 Task: Find connections with filter location Brilon with filter topic #femaleentrepreneurwith filter profile language English with filter current company Reserve Bank of India (RBI) with filter school Indian Institute of Technology, Delhi with filter industry Travel Arrangements with filter service category WordPress Design with filter keywords title Business Analyst
Action: Mouse moved to (678, 92)
Screenshot: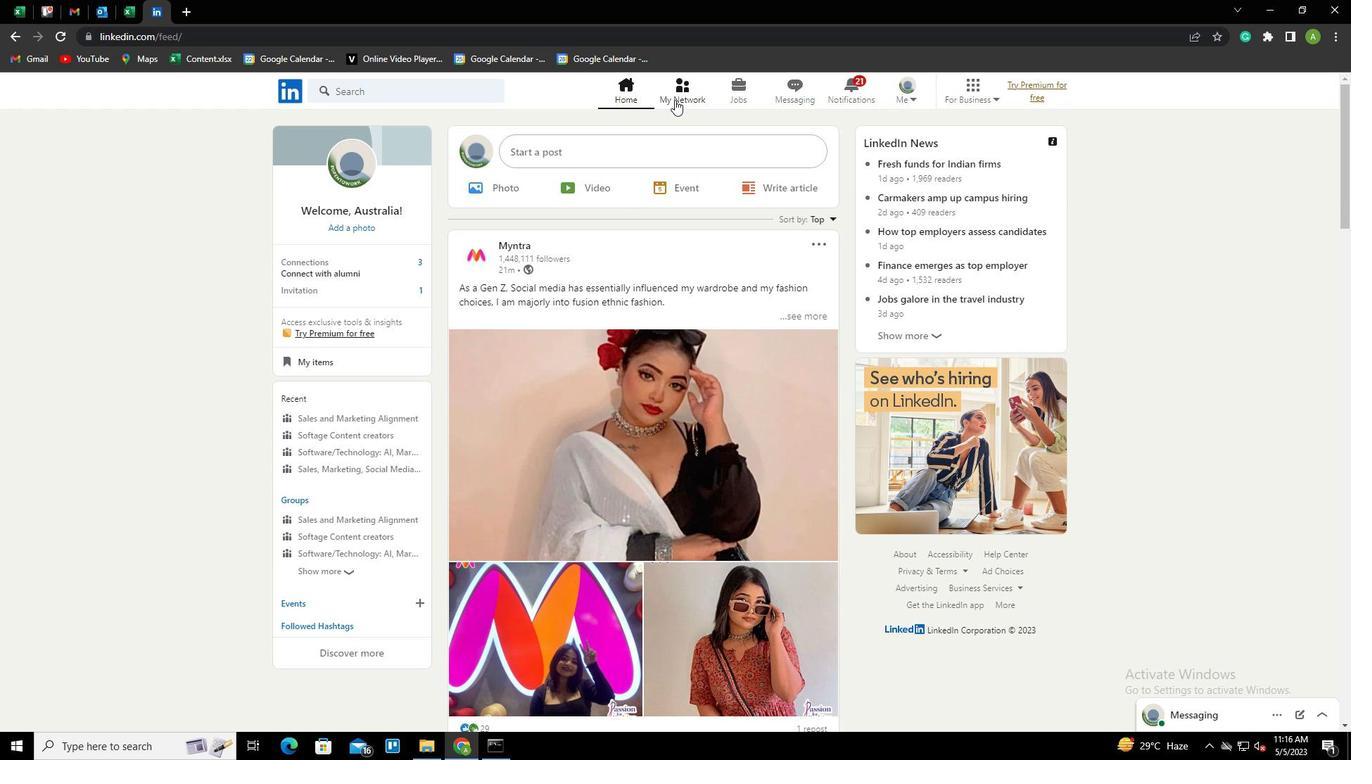 
Action: Mouse pressed left at (678, 92)
Screenshot: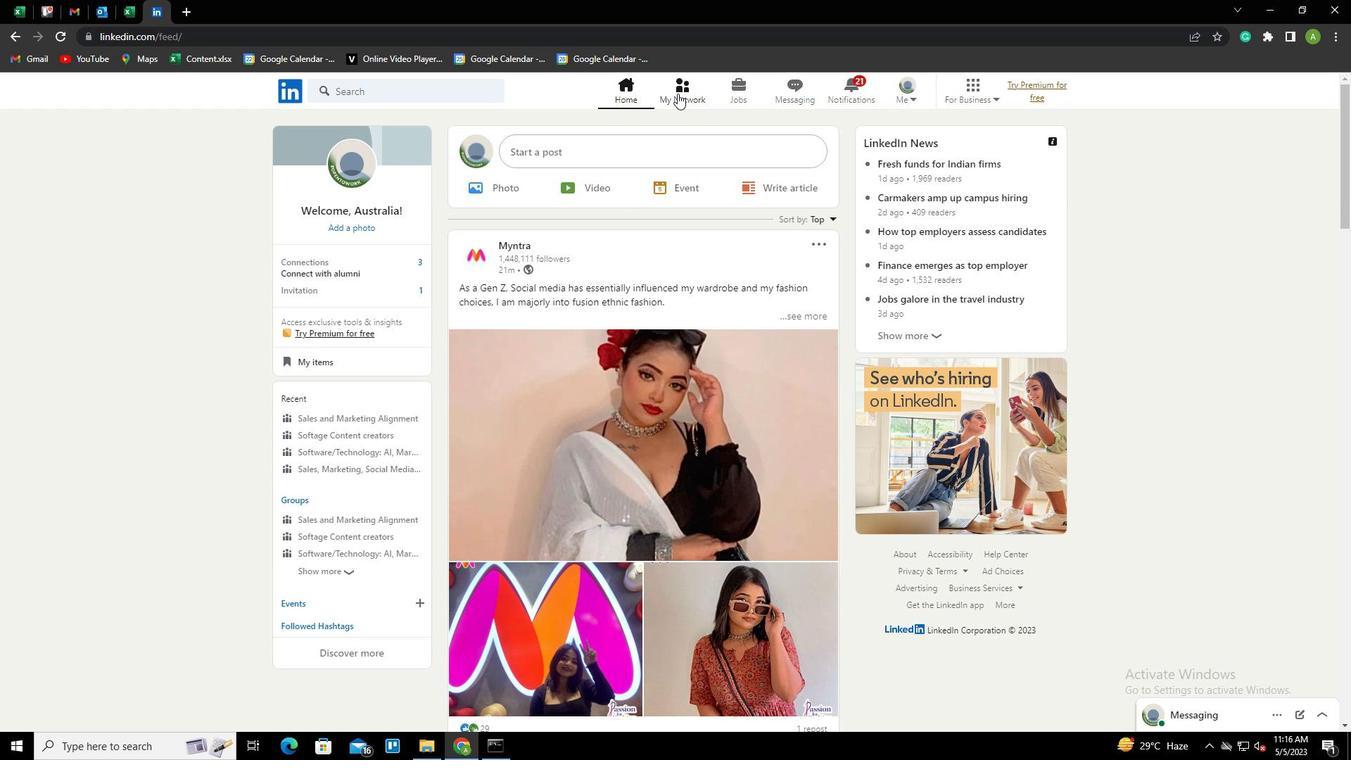 
Action: Mouse moved to (324, 171)
Screenshot: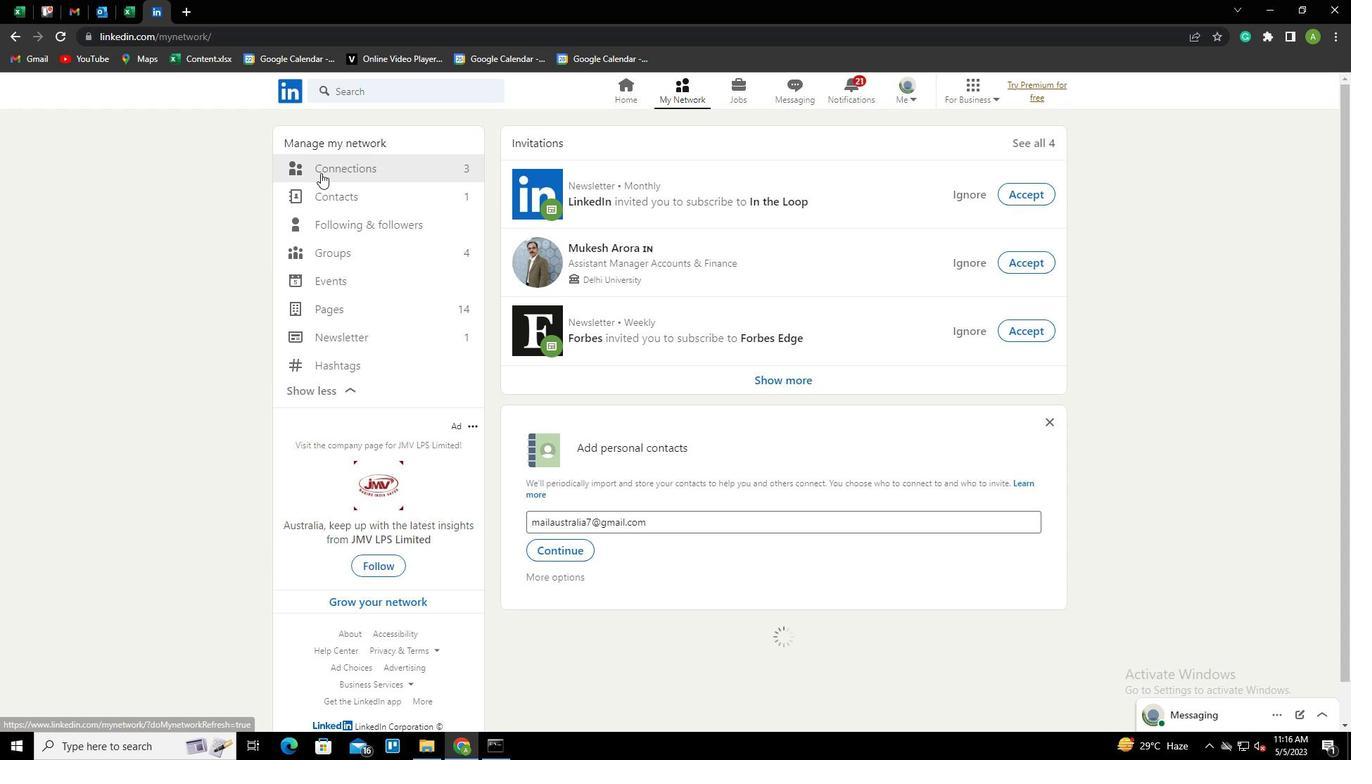 
Action: Mouse pressed left at (324, 171)
Screenshot: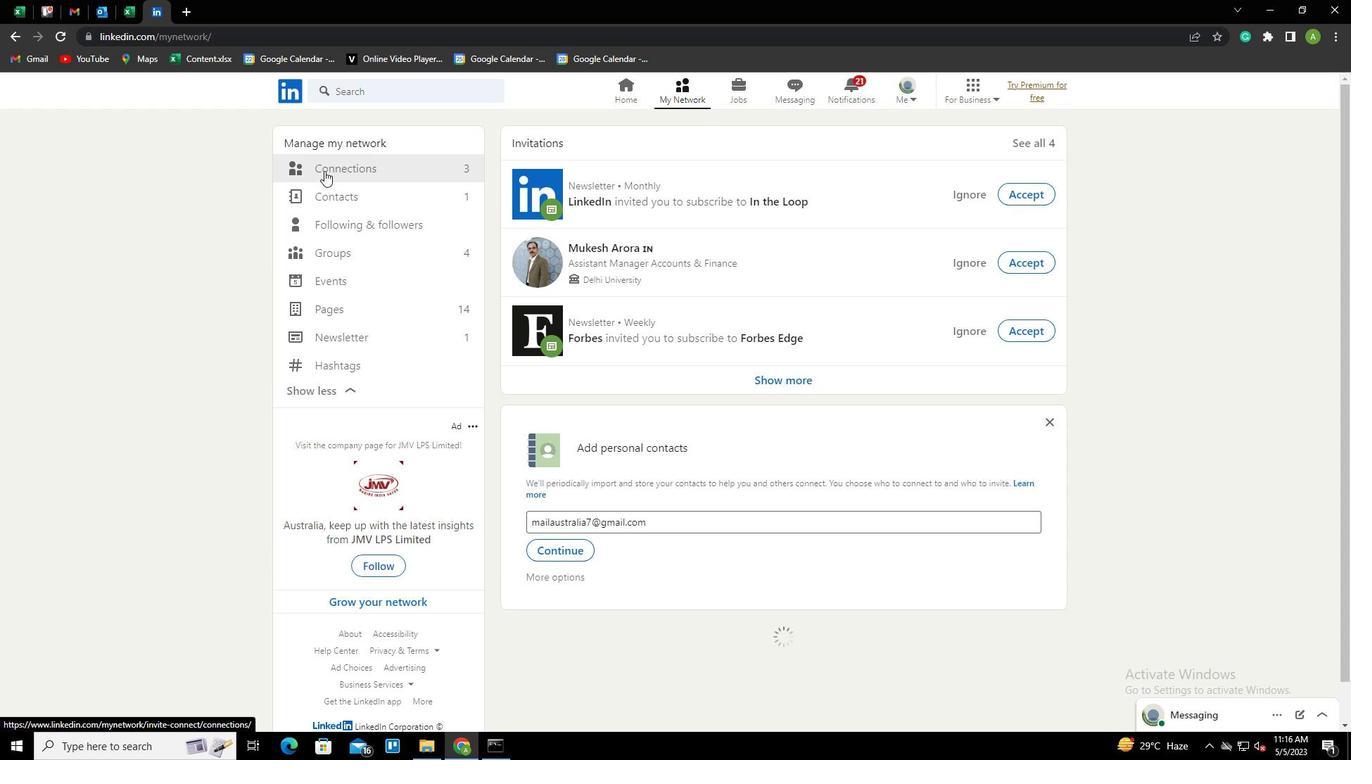 
Action: Mouse moved to (771, 169)
Screenshot: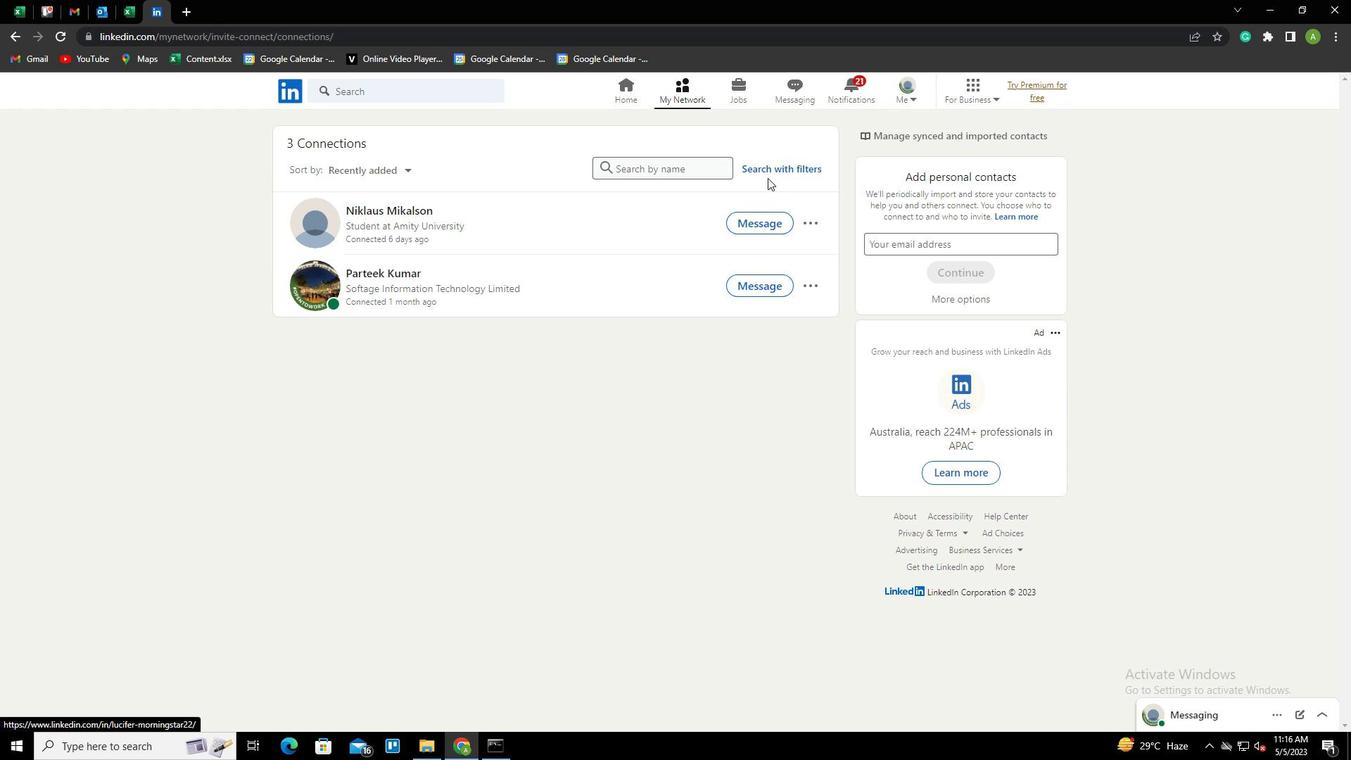 
Action: Mouse pressed left at (771, 169)
Screenshot: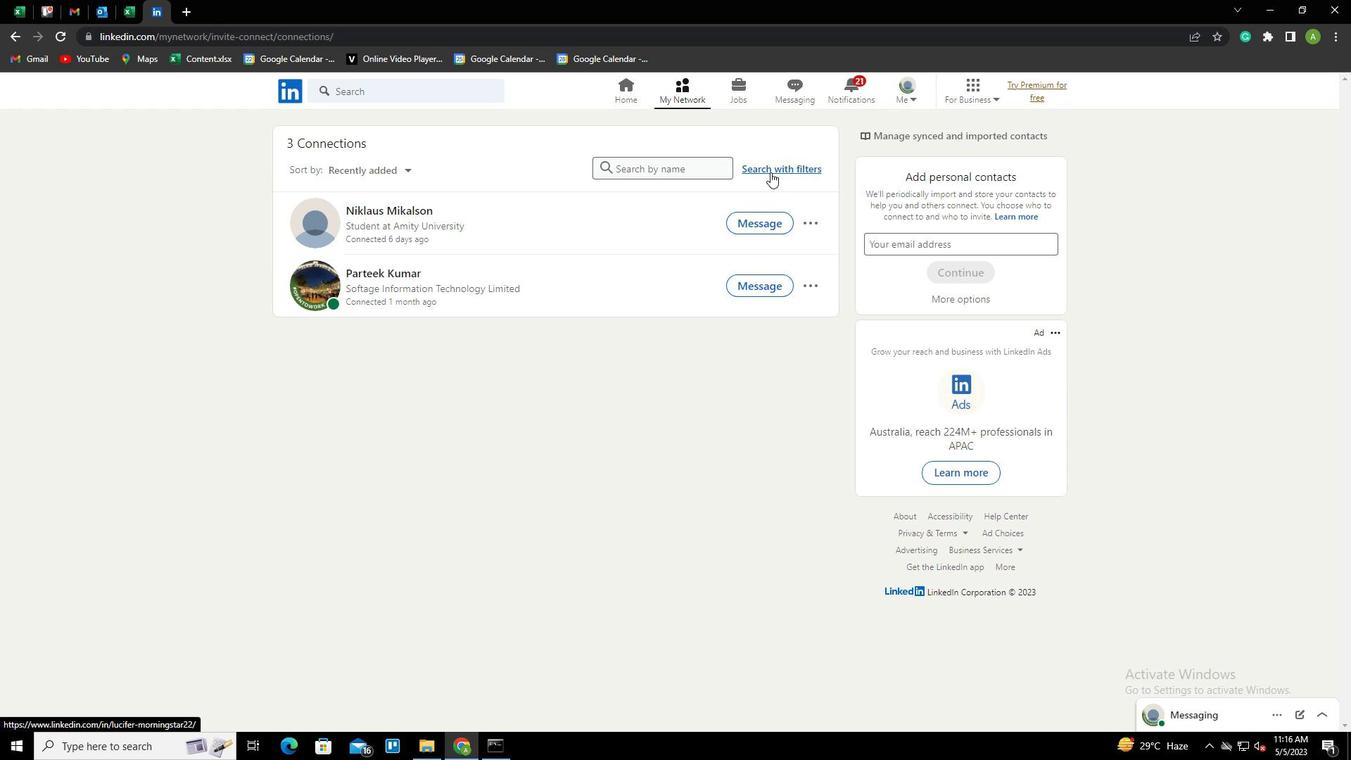 
Action: Mouse moved to (721, 128)
Screenshot: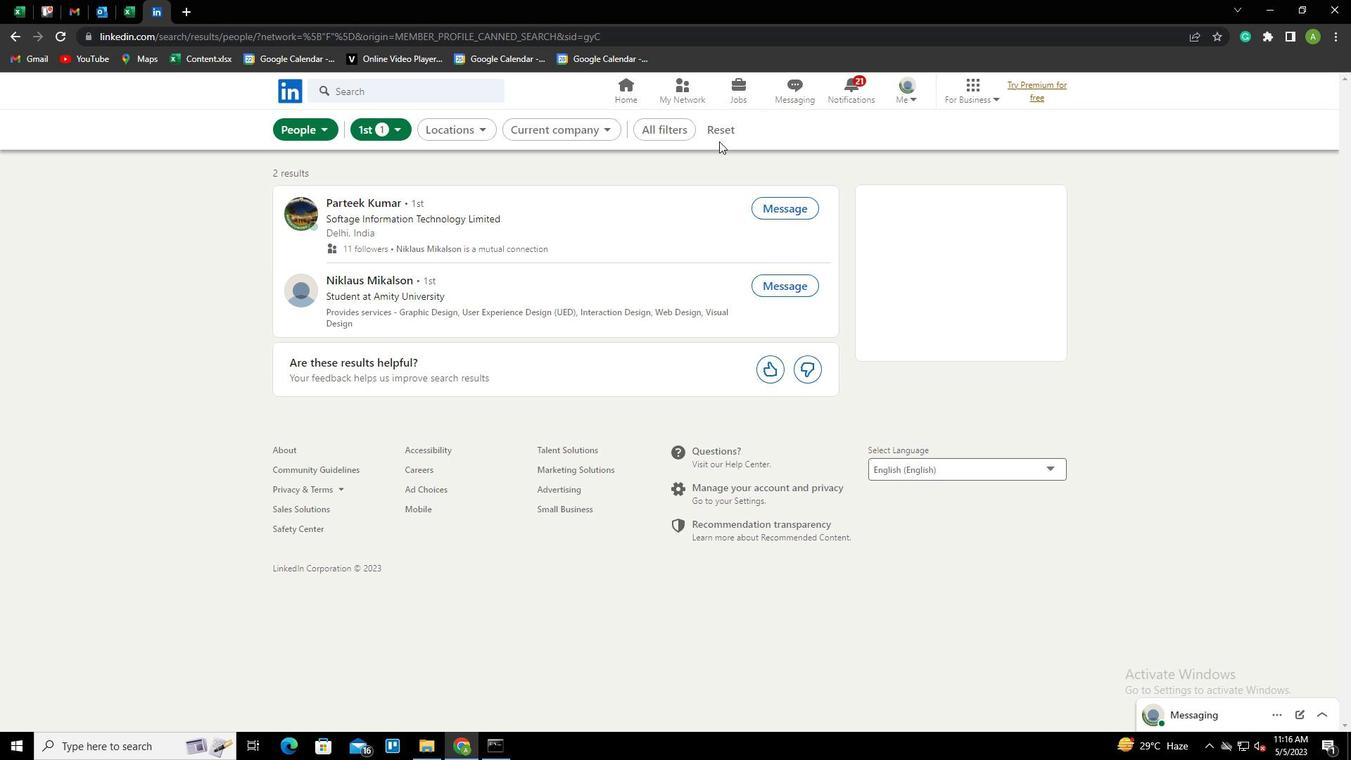 
Action: Mouse pressed left at (721, 128)
Screenshot: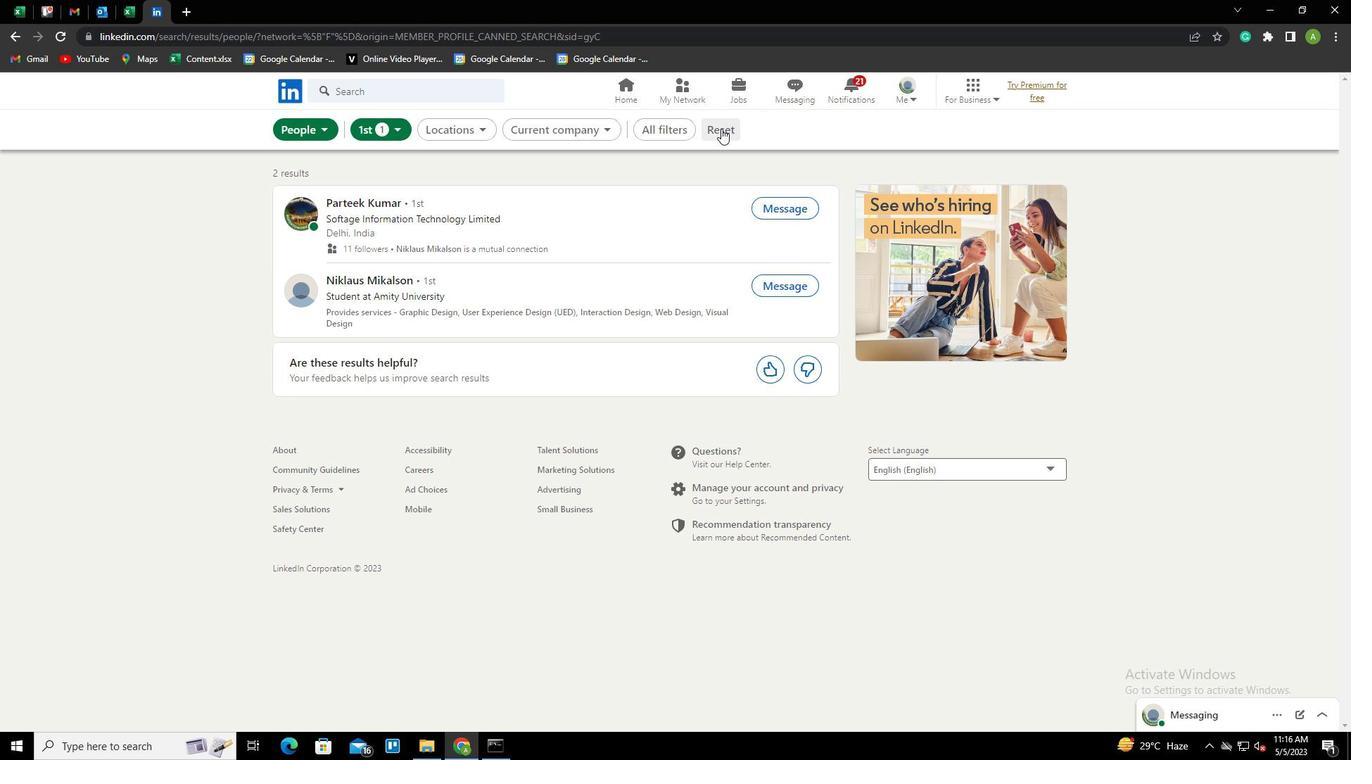 
Action: Mouse moved to (702, 128)
Screenshot: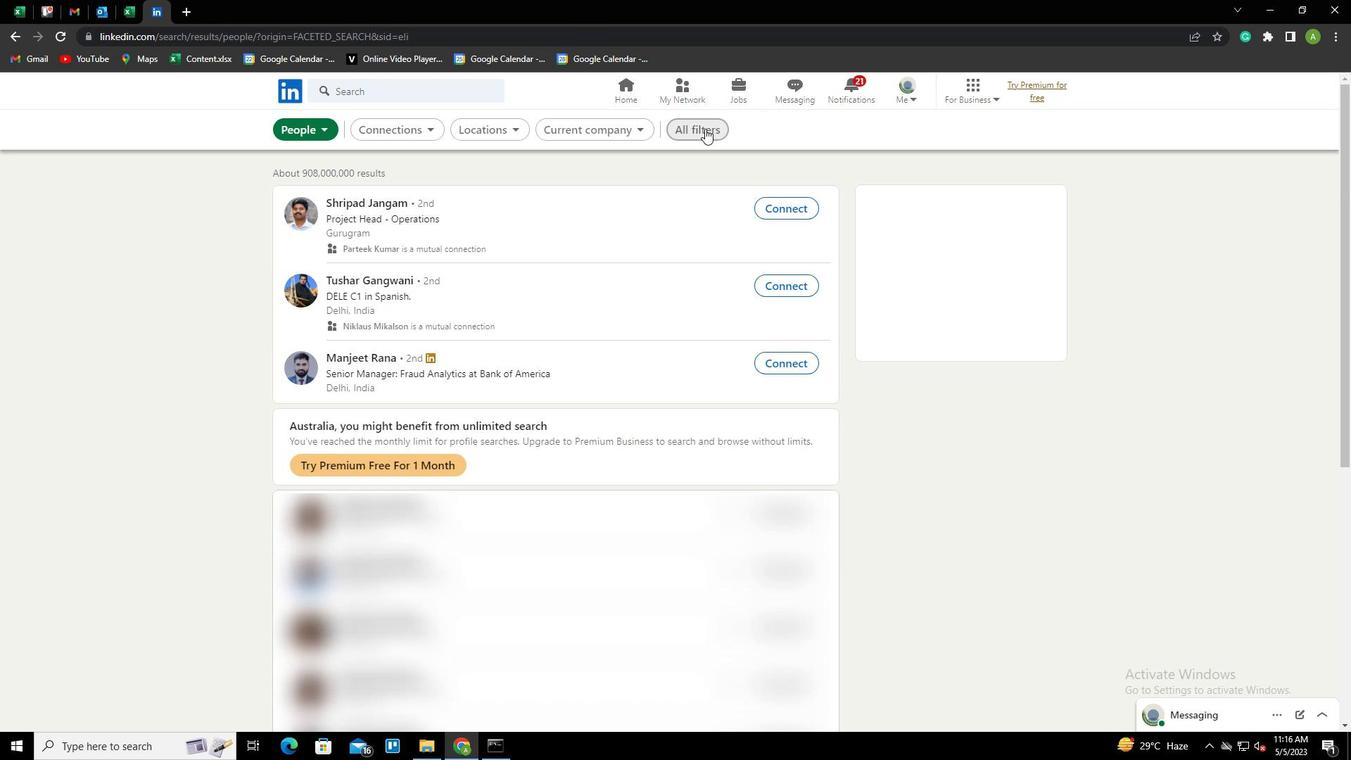 
Action: Mouse pressed left at (702, 128)
Screenshot: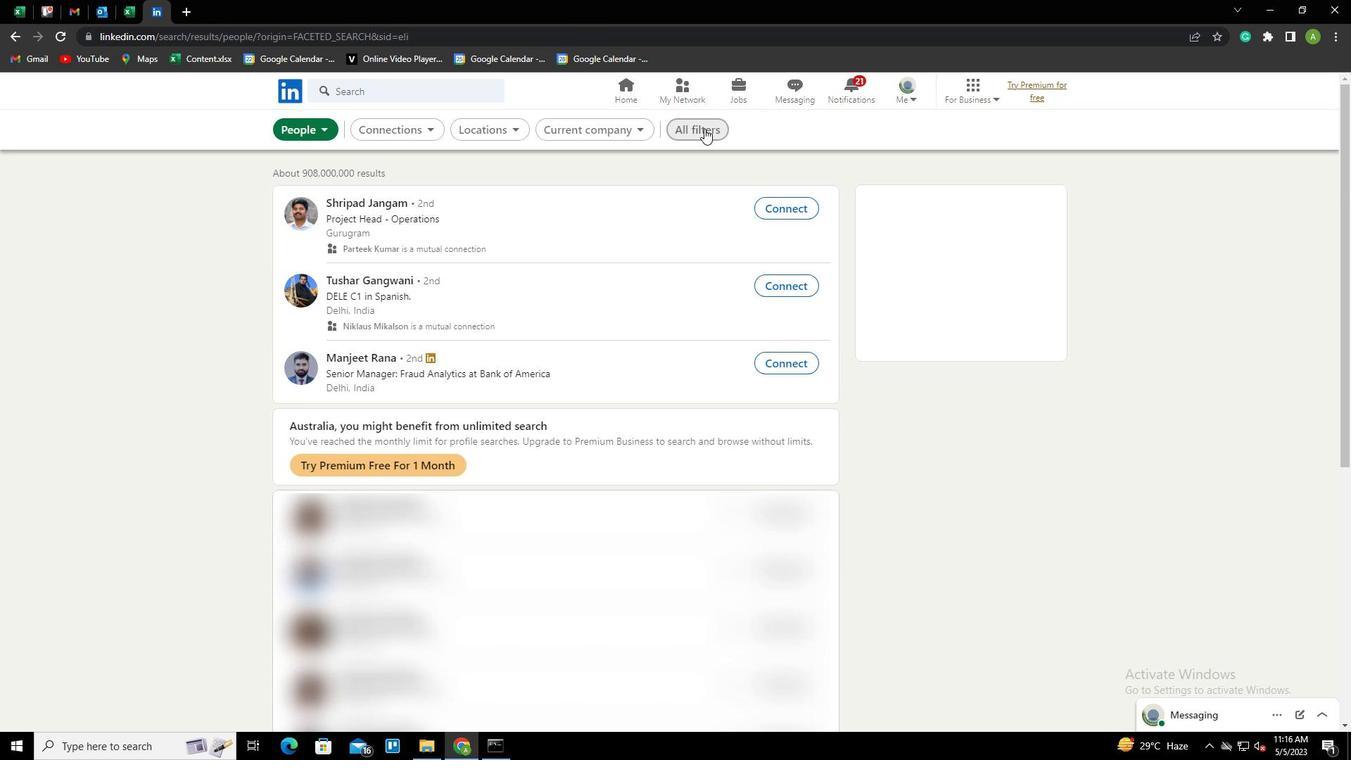 
Action: Mouse moved to (1077, 417)
Screenshot: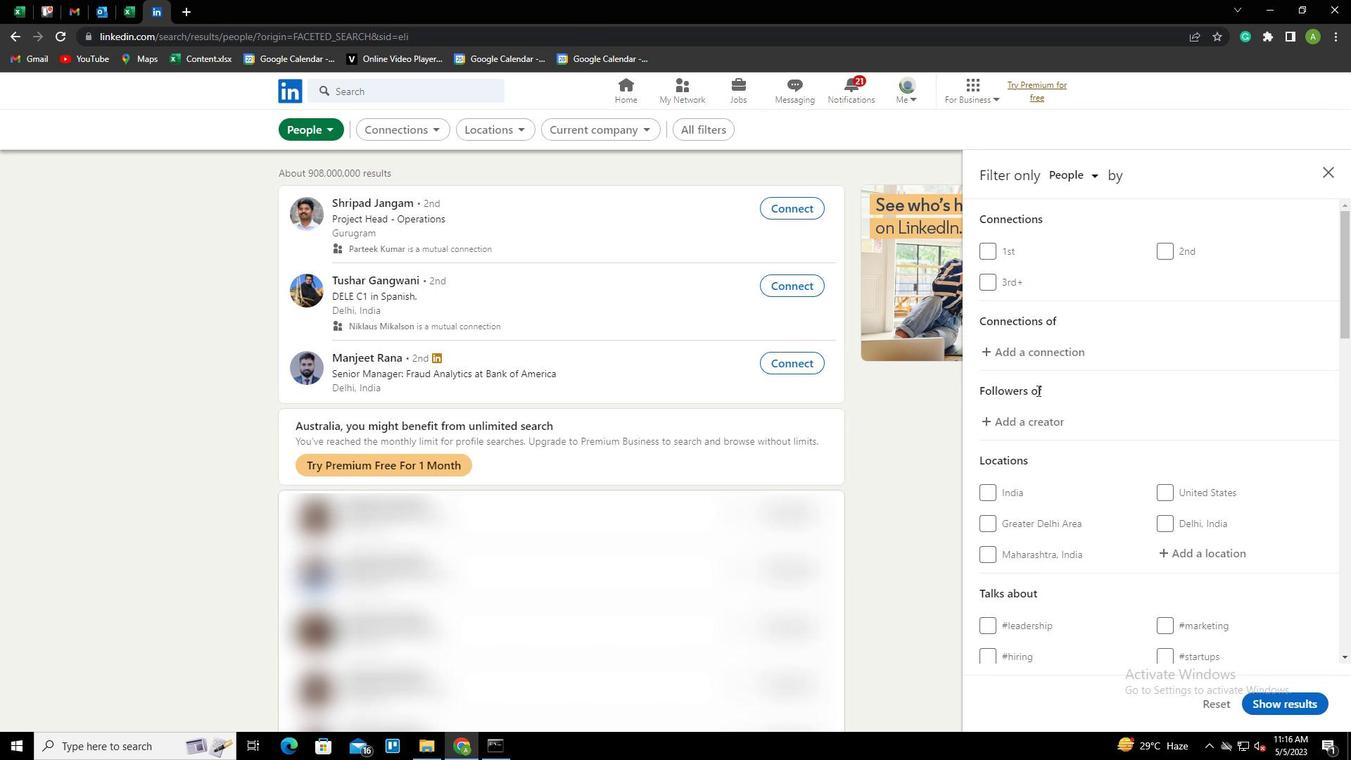 
Action: Mouse scrolled (1077, 416) with delta (0, 0)
Screenshot: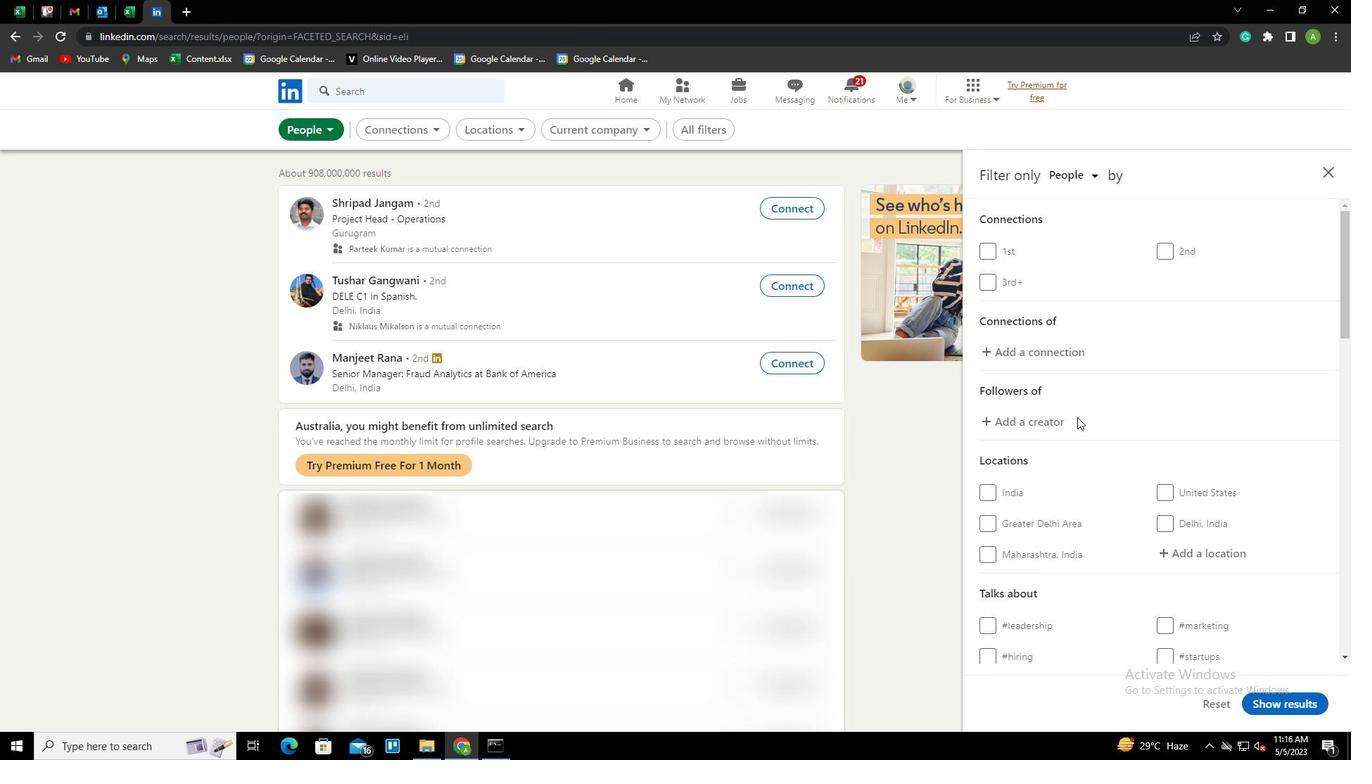 
Action: Mouse scrolled (1077, 416) with delta (0, 0)
Screenshot: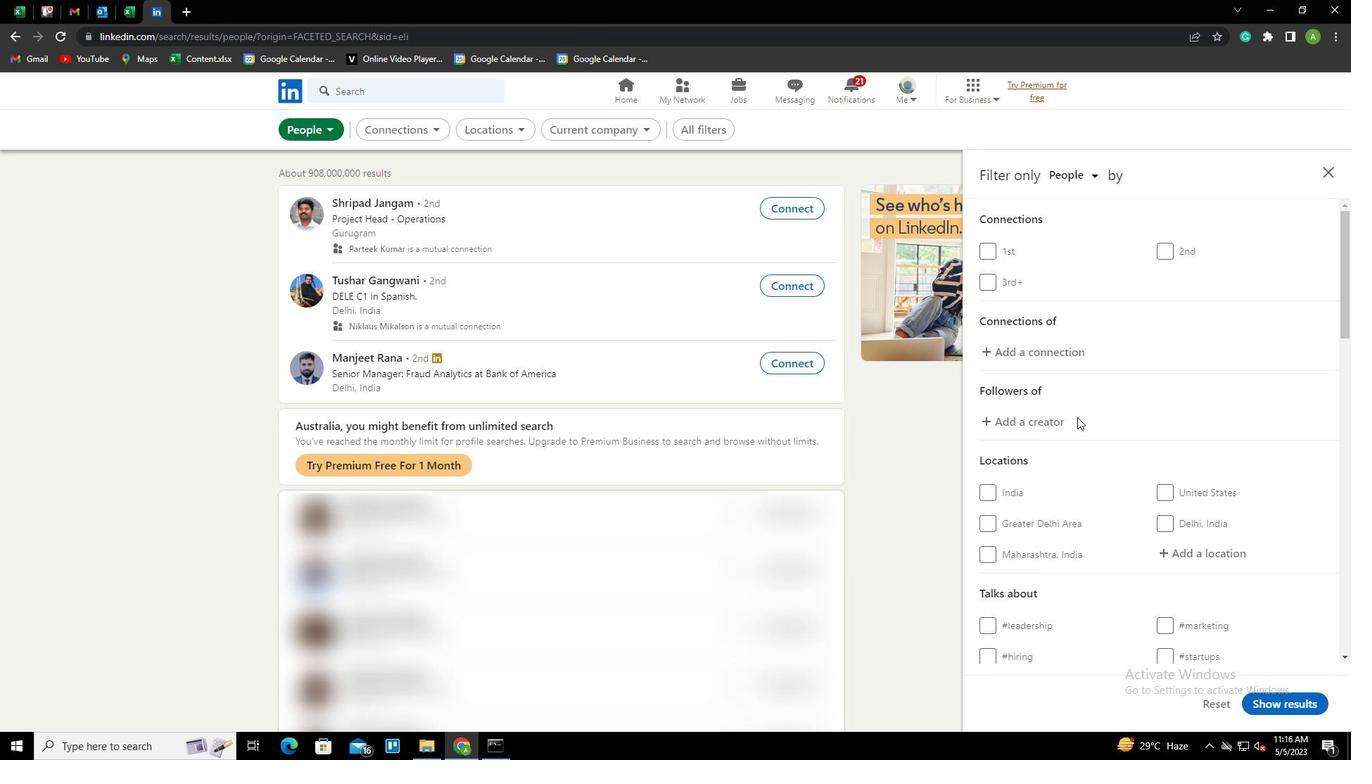 
Action: Mouse moved to (1181, 410)
Screenshot: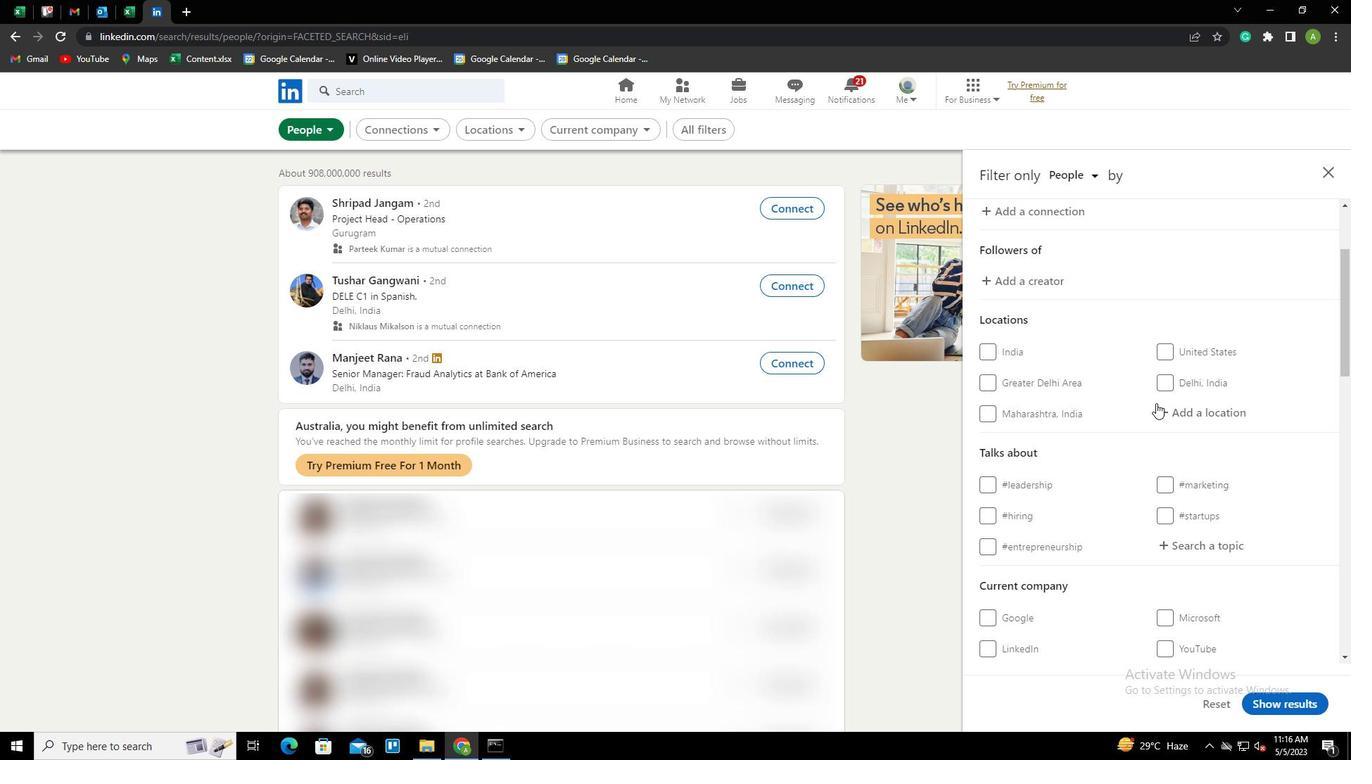 
Action: Mouse pressed left at (1181, 410)
Screenshot: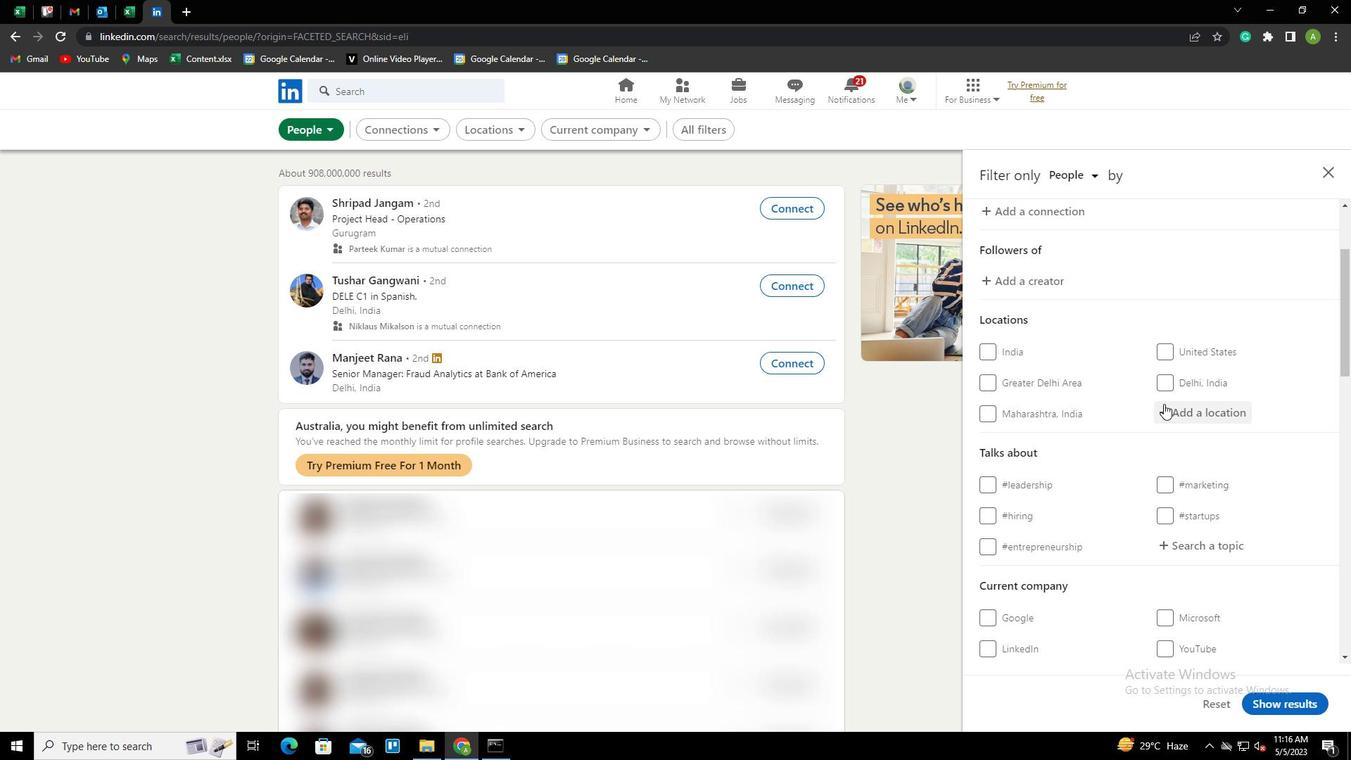 
Action: Key pressed <Key.shift><Key.shift><Key.shift><Key.shift><Key.shift><Key.shift><Key.shift><Key.shift><Key.shift><Key.shift><Key.shift><Key.shift>BRILONG<Key.backspace><Key.down><Key.enter>
Screenshot: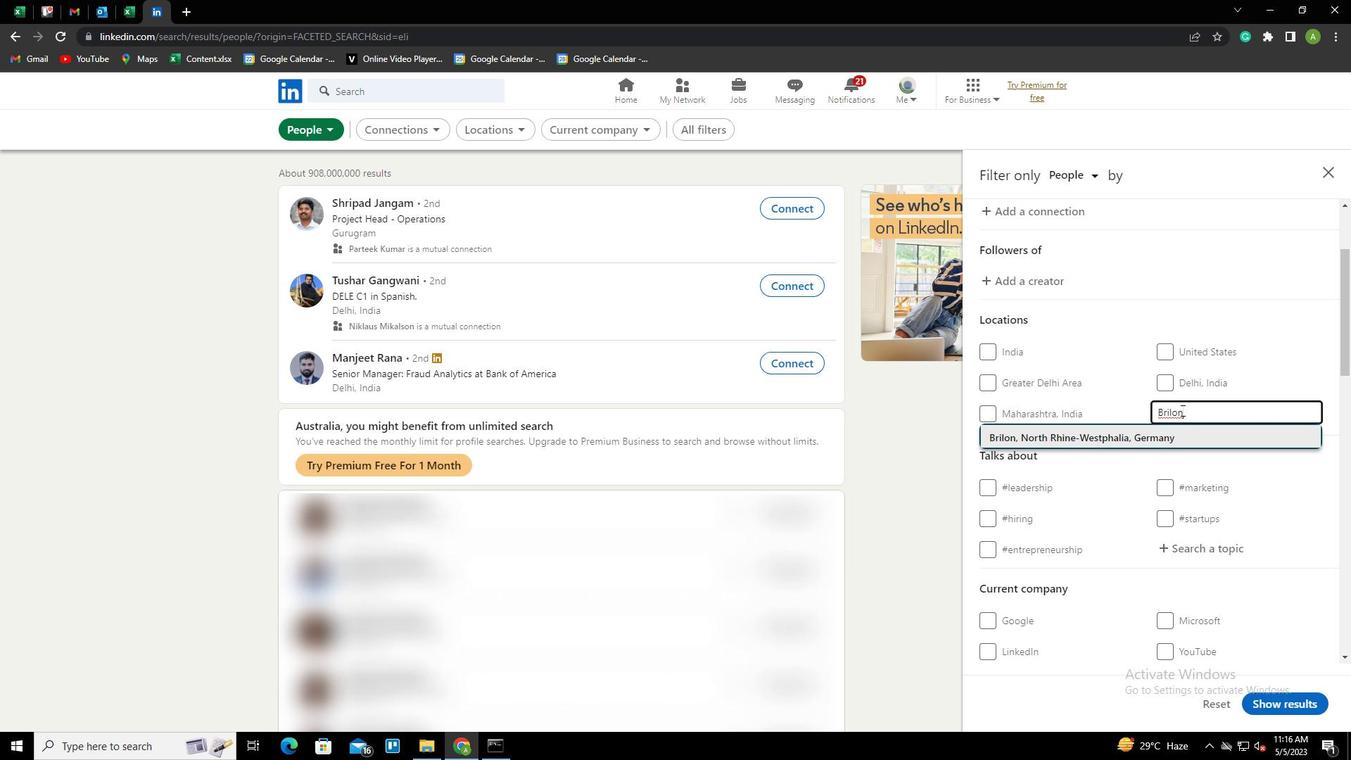 
Action: Mouse scrolled (1181, 409) with delta (0, 0)
Screenshot: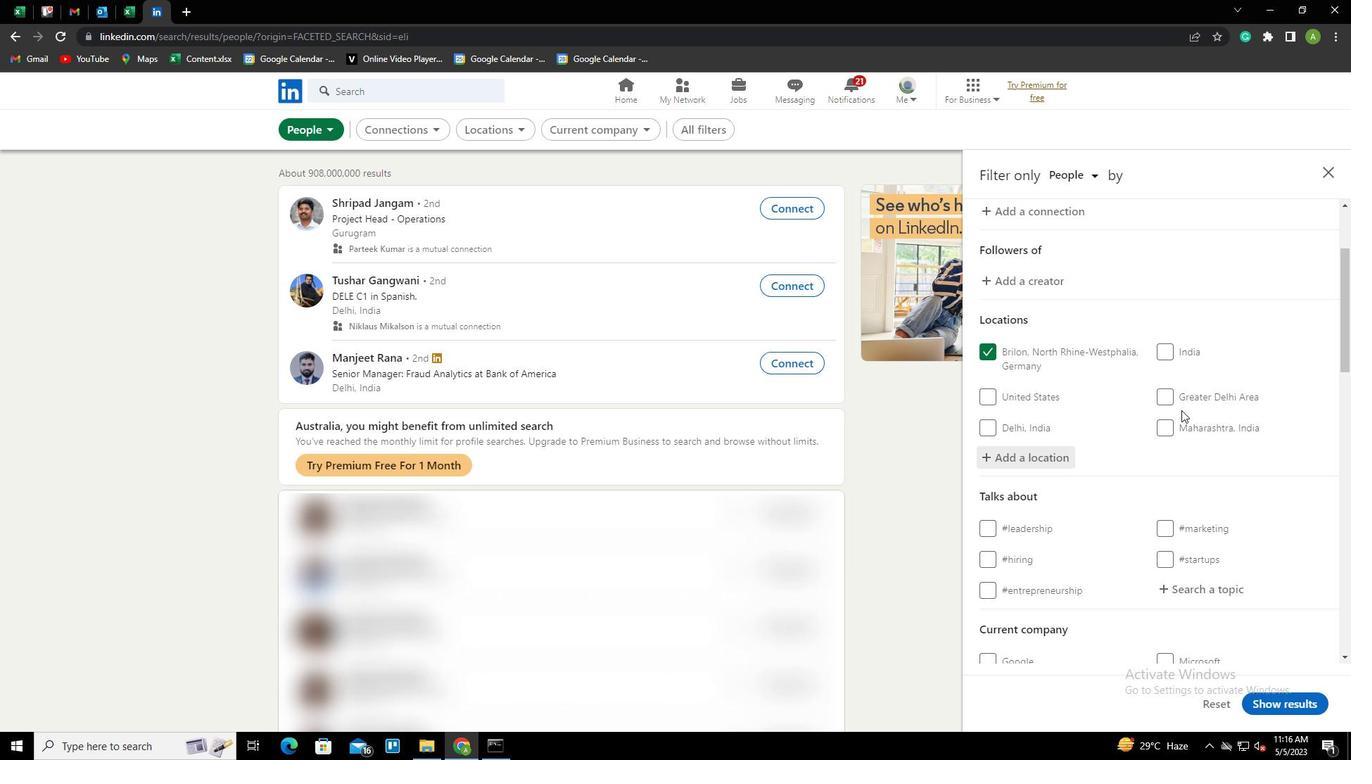 
Action: Mouse scrolled (1181, 409) with delta (0, 0)
Screenshot: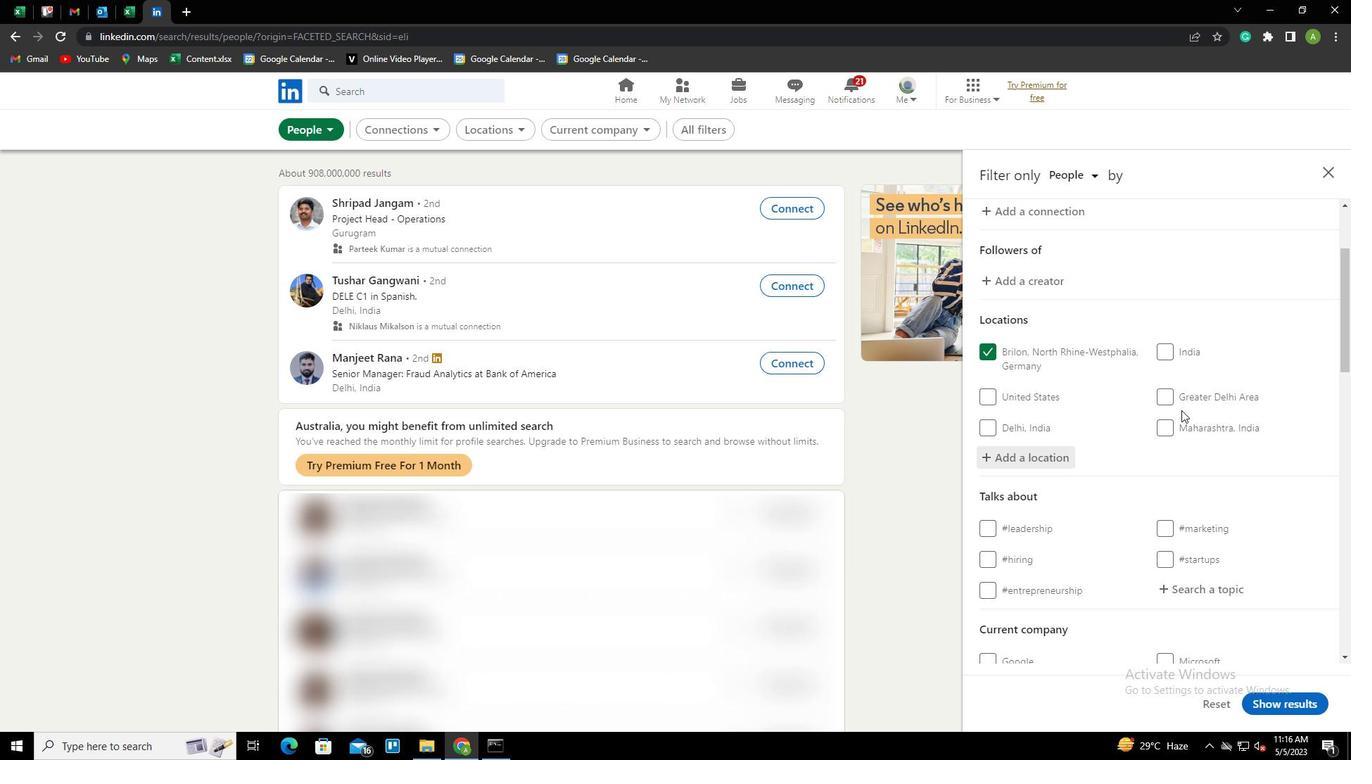 
Action: Mouse moved to (1184, 448)
Screenshot: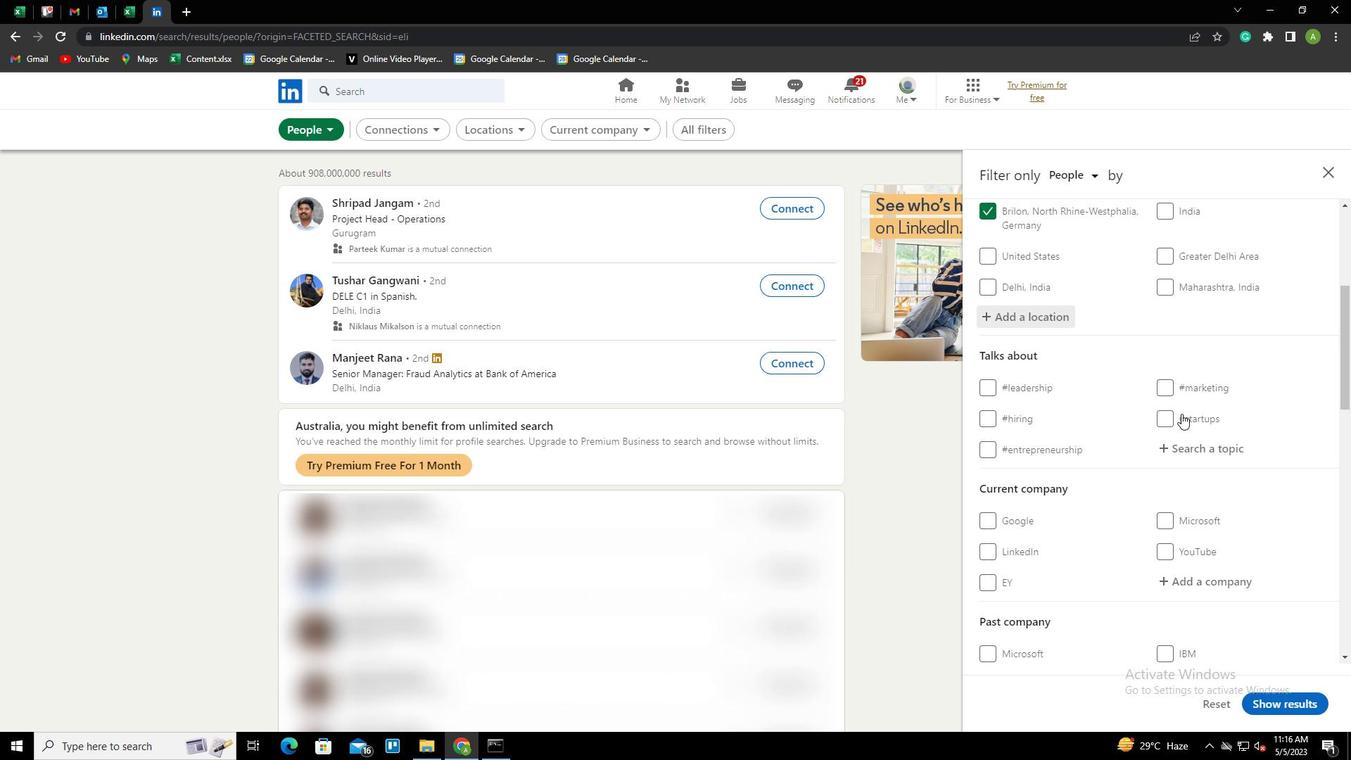 
Action: Mouse pressed left at (1184, 448)
Screenshot: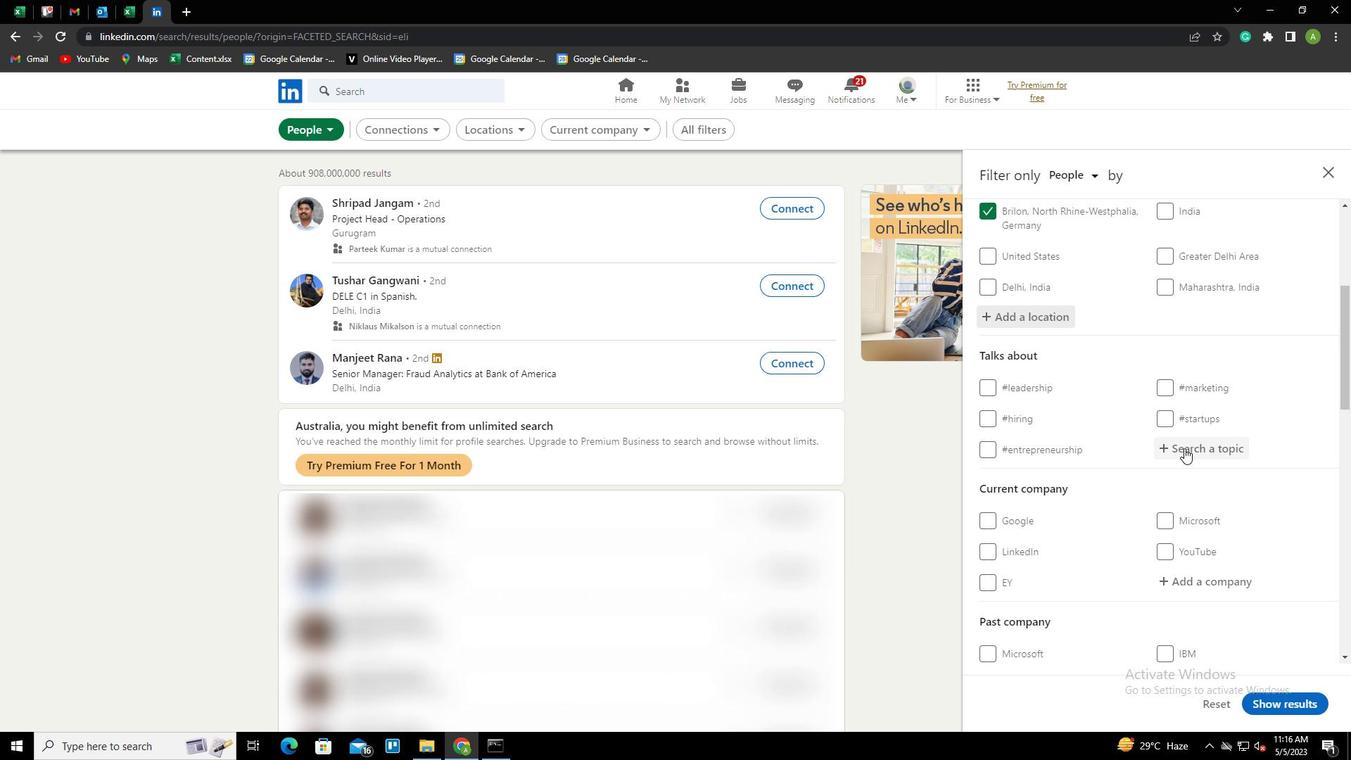 
Action: Key pressed FEMALENTREPRENEUT<Key.backspace>R<Key.down><Key.enter>
Screenshot: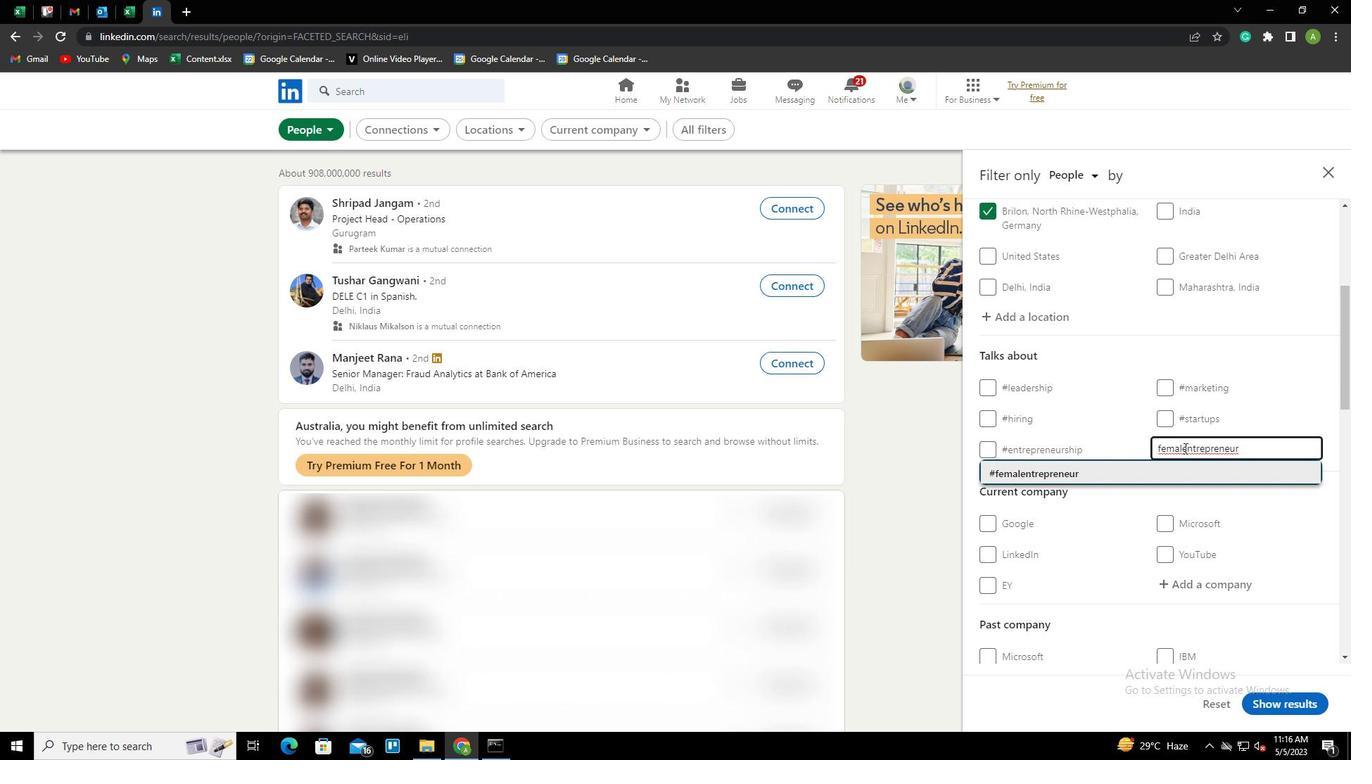 
Action: Mouse scrolled (1184, 447) with delta (0, 0)
Screenshot: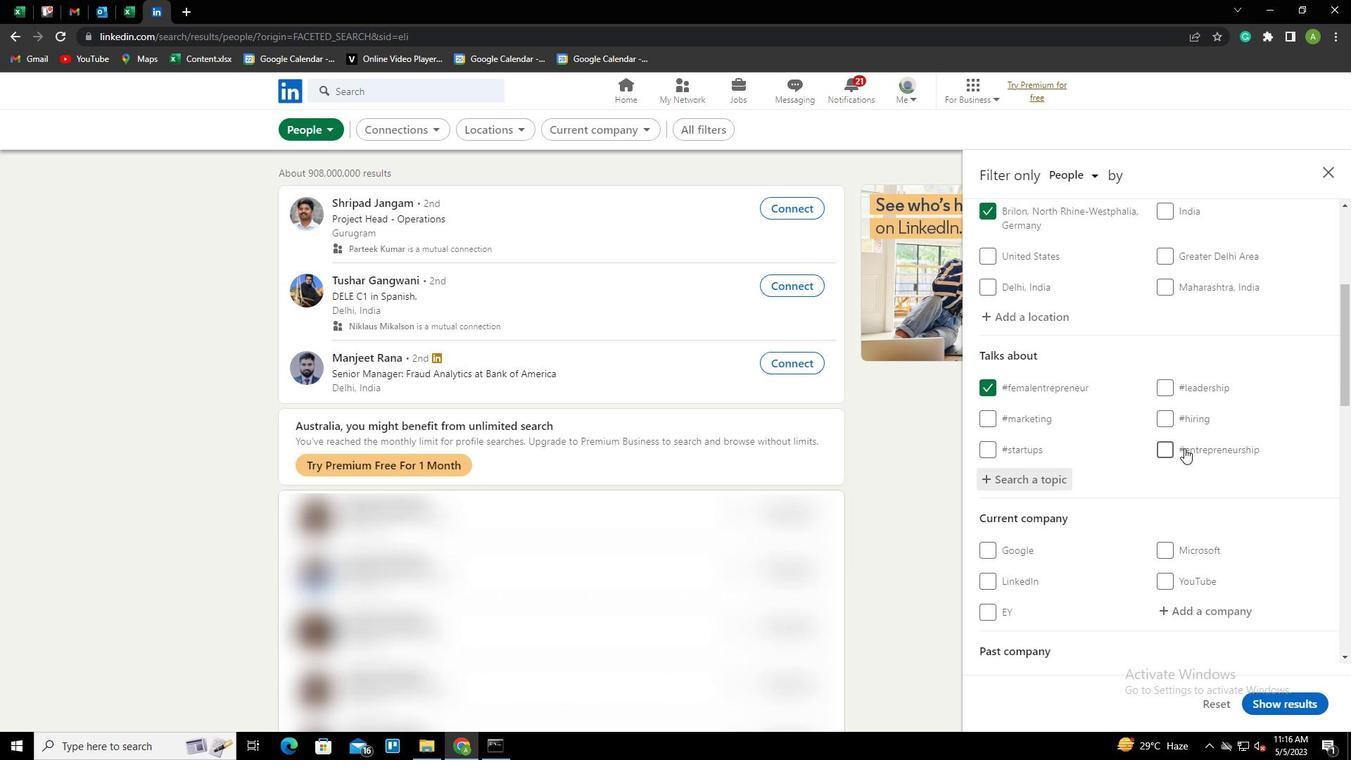 
Action: Mouse scrolled (1184, 447) with delta (0, 0)
Screenshot: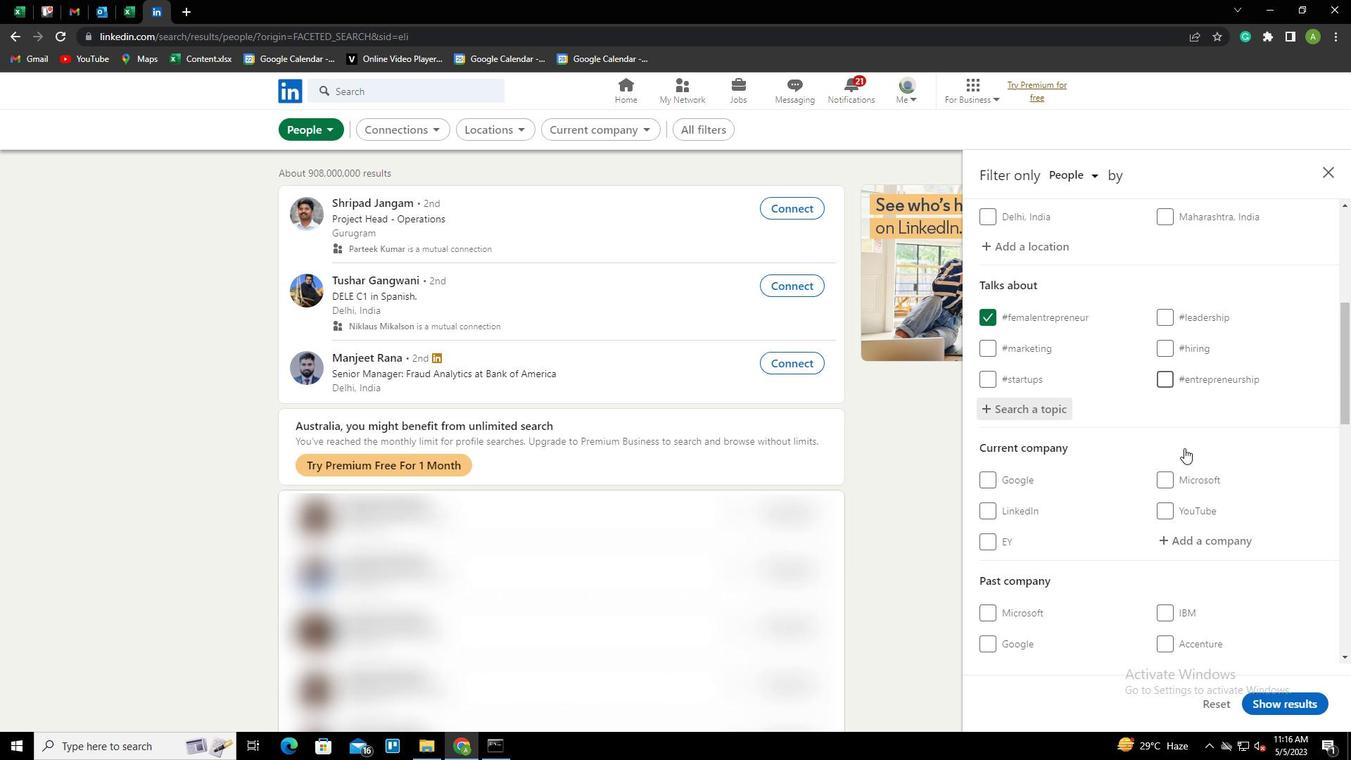 
Action: Mouse moved to (1187, 463)
Screenshot: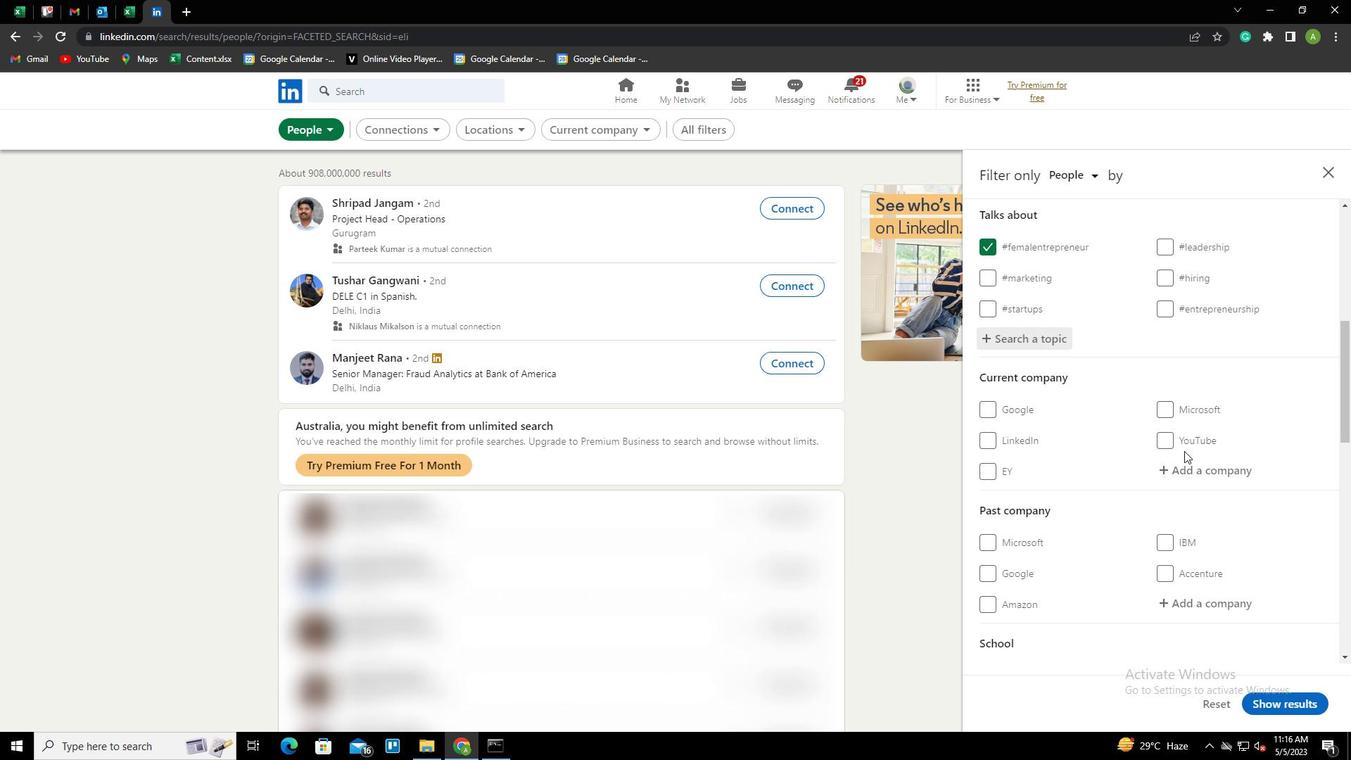 
Action: Mouse scrolled (1187, 462) with delta (0, 0)
Screenshot: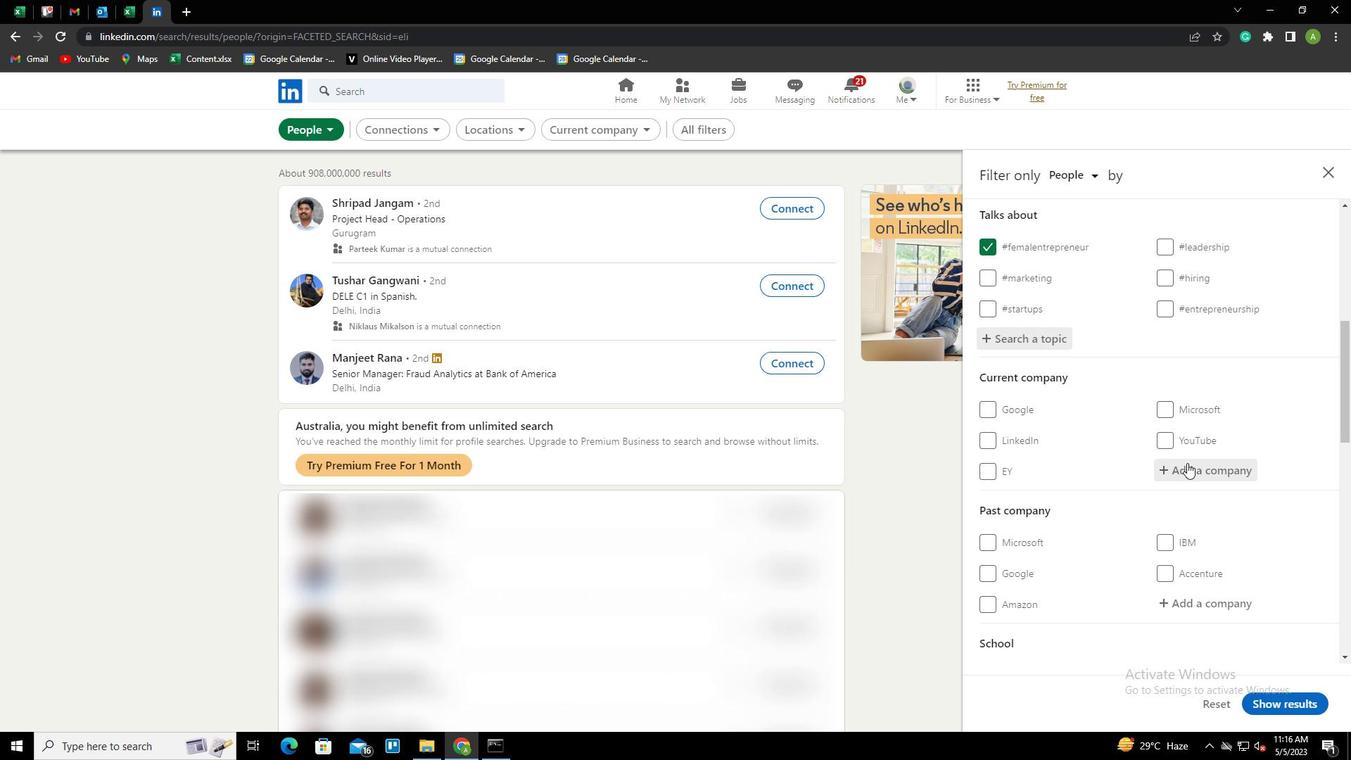 
Action: Mouse scrolled (1187, 462) with delta (0, 0)
Screenshot: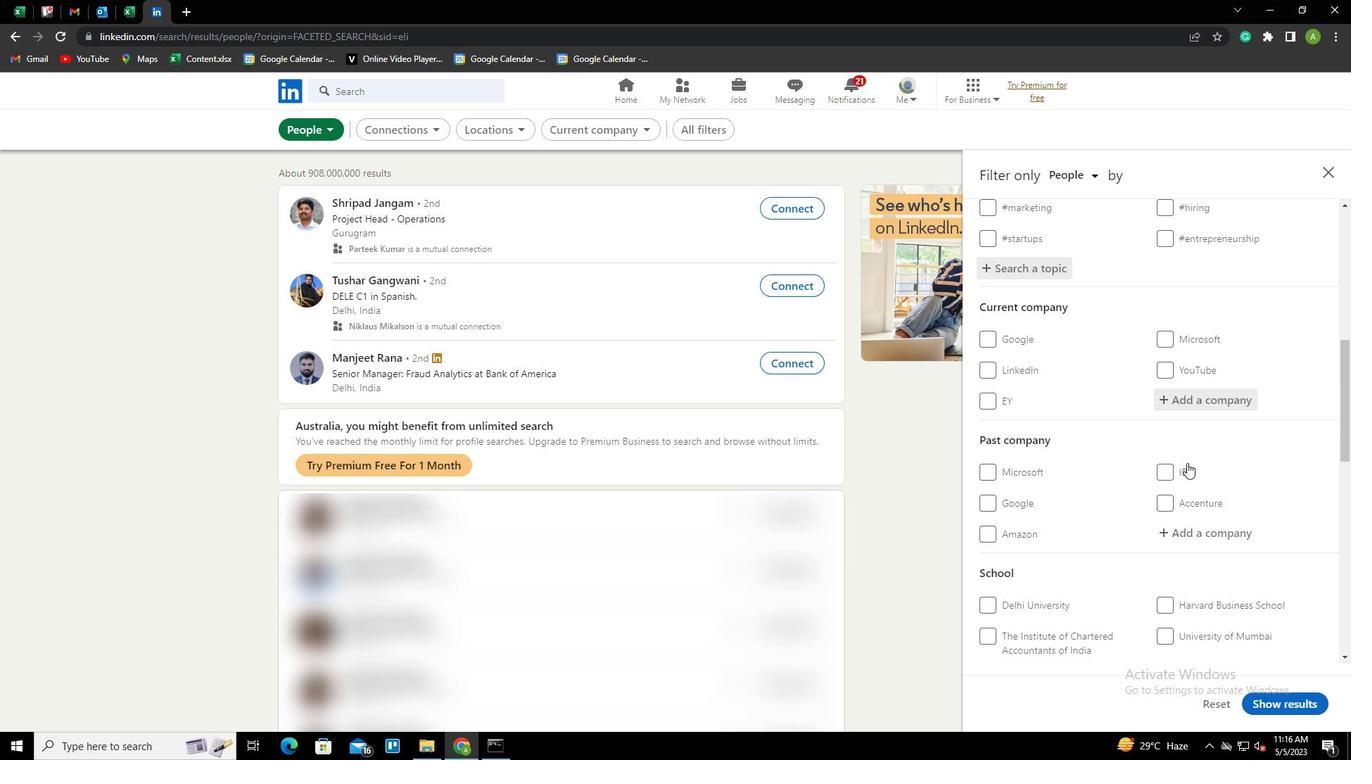 
Action: Mouse scrolled (1187, 462) with delta (0, 0)
Screenshot: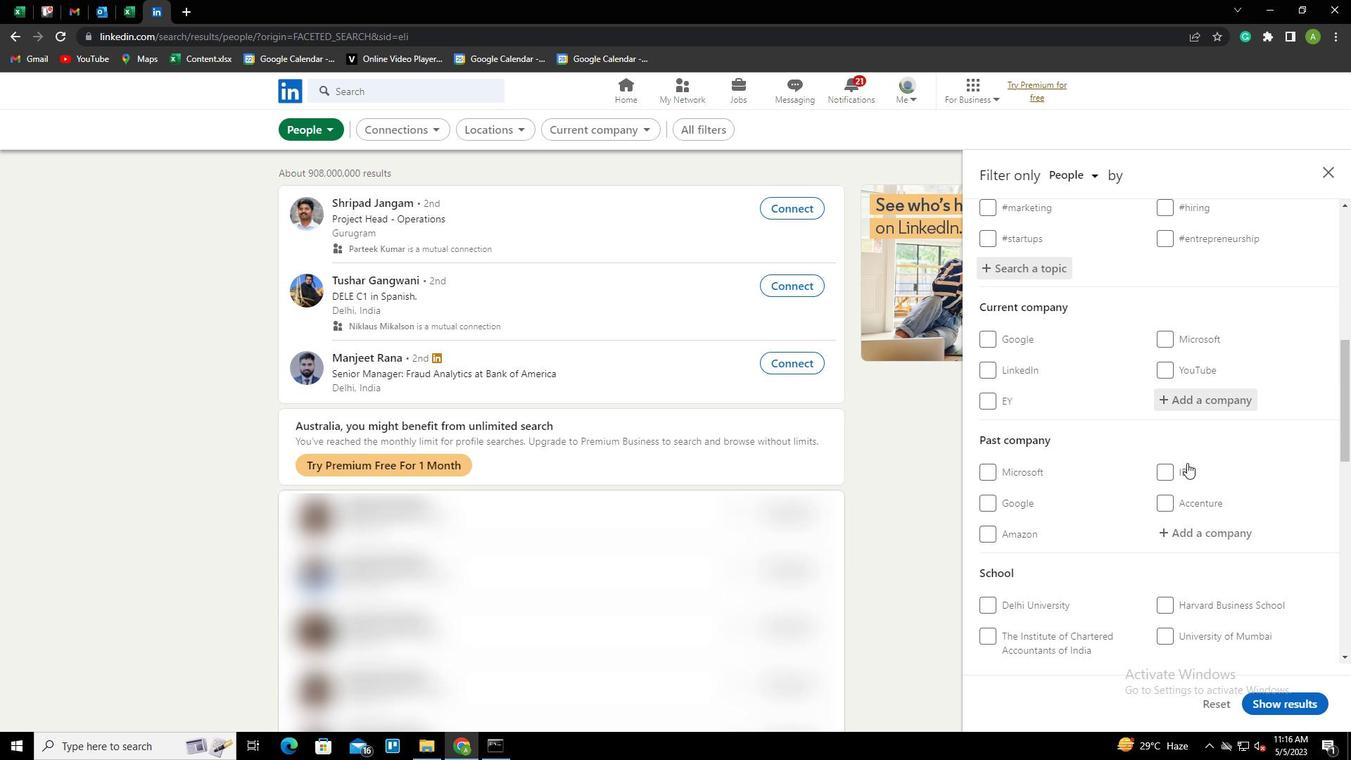 
Action: Mouse scrolled (1187, 462) with delta (0, 0)
Screenshot: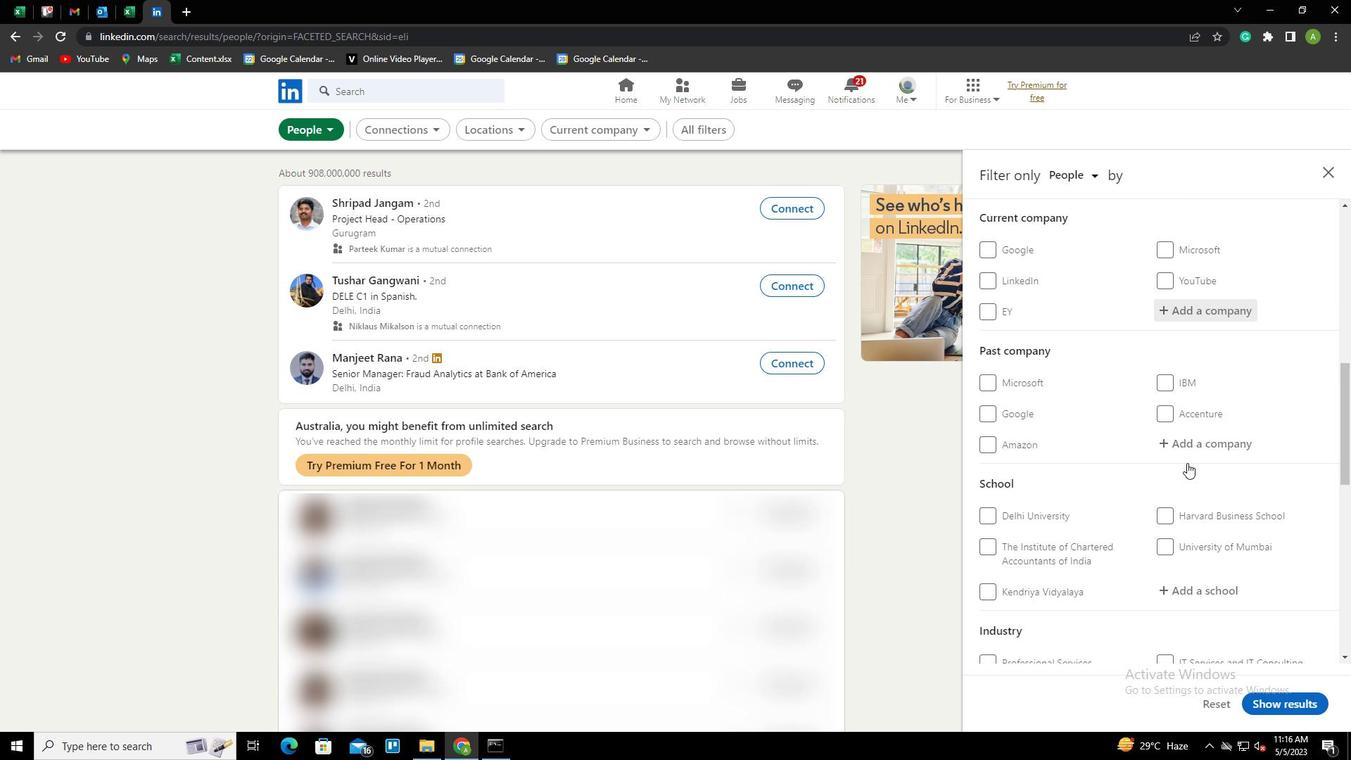 
Action: Mouse scrolled (1187, 462) with delta (0, 0)
Screenshot: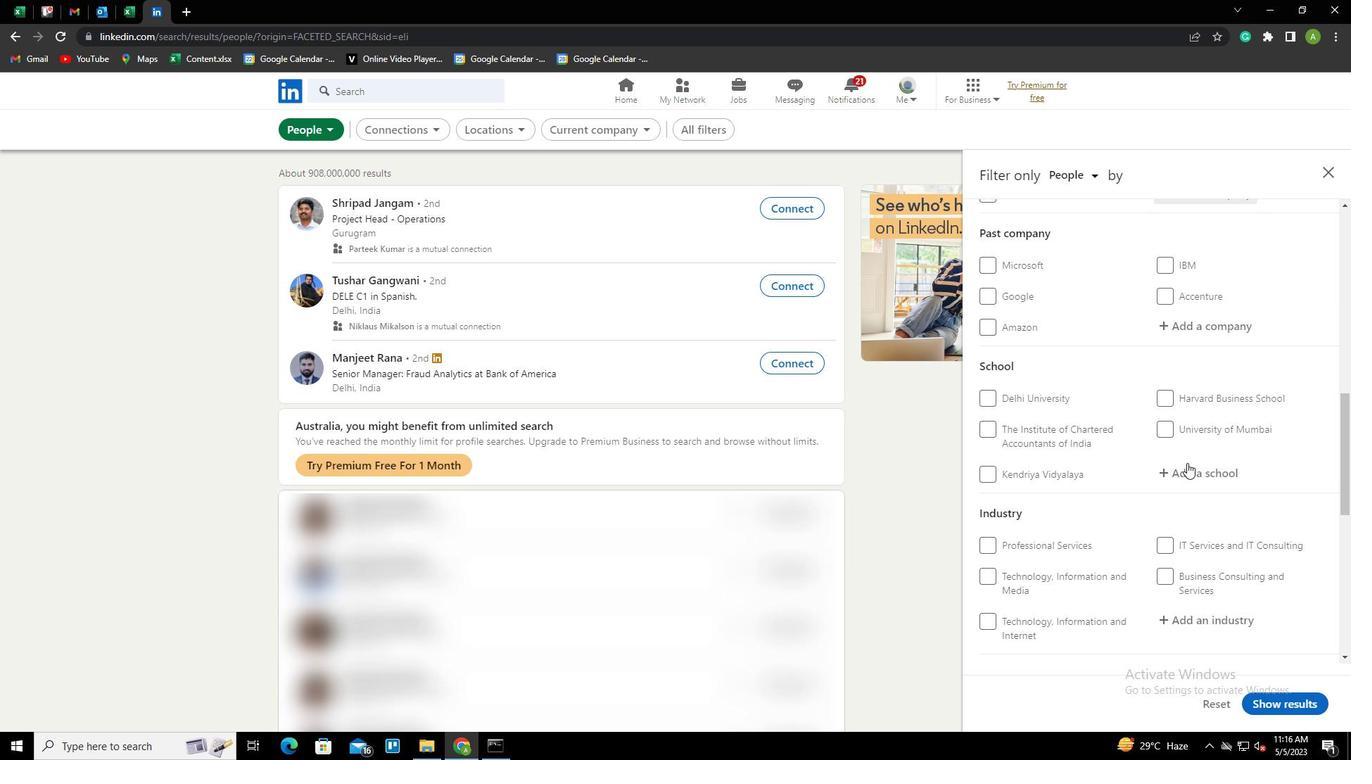 
Action: Mouse scrolled (1187, 462) with delta (0, 0)
Screenshot: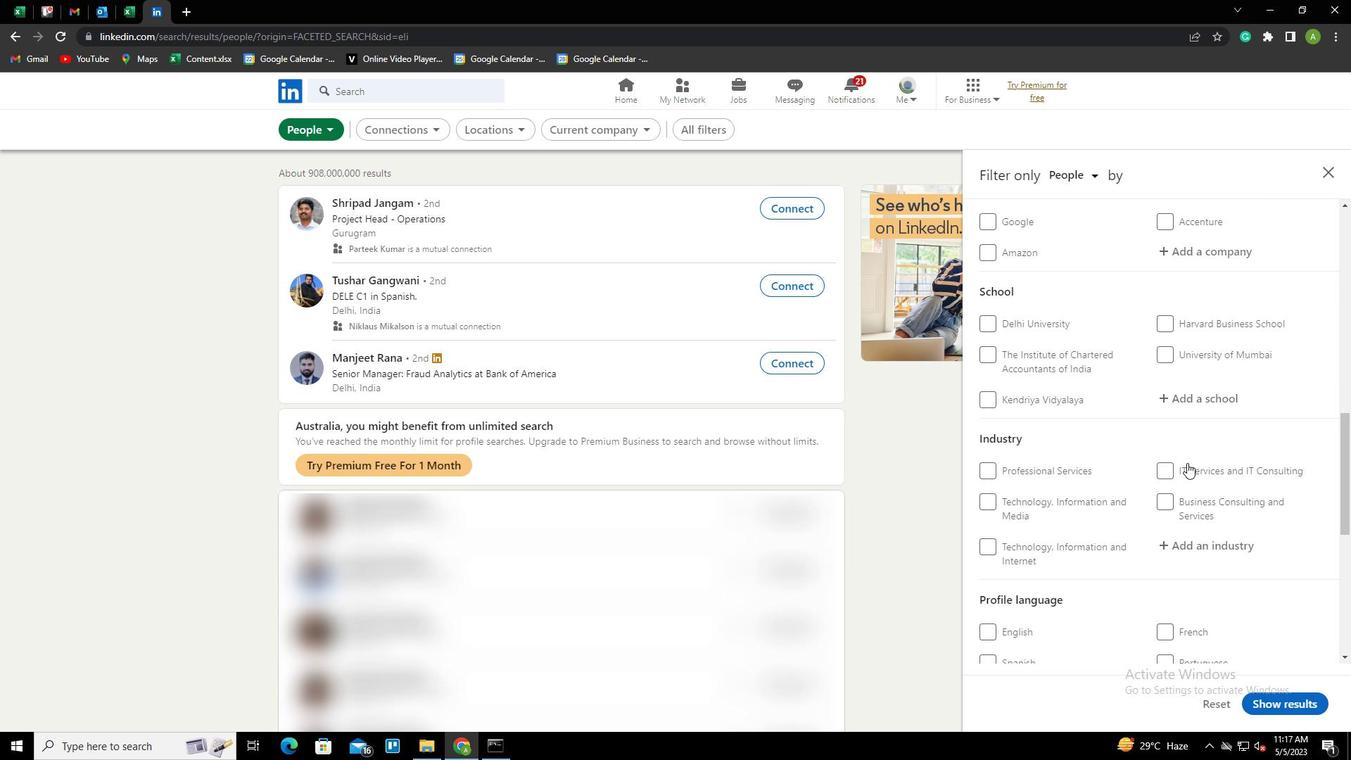 
Action: Mouse moved to (1018, 565)
Screenshot: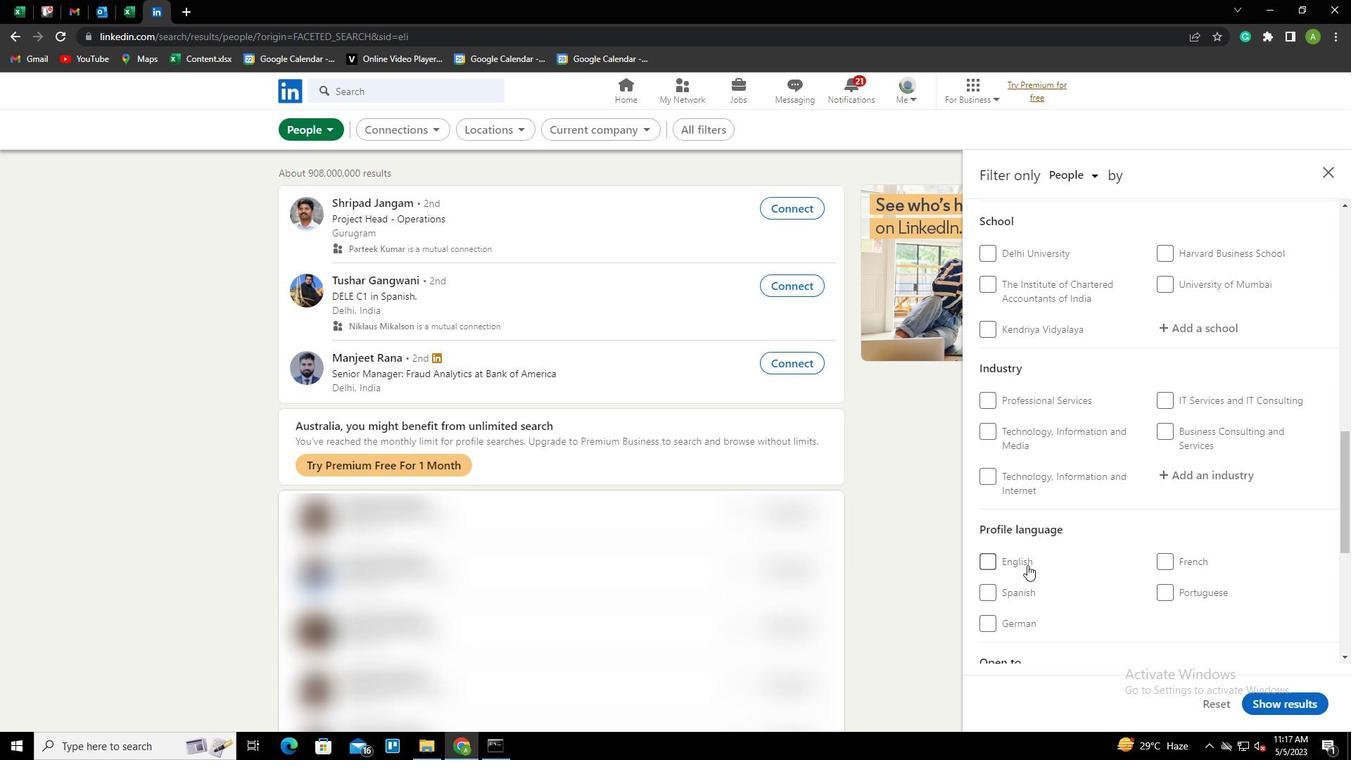 
Action: Mouse pressed left at (1018, 565)
Screenshot: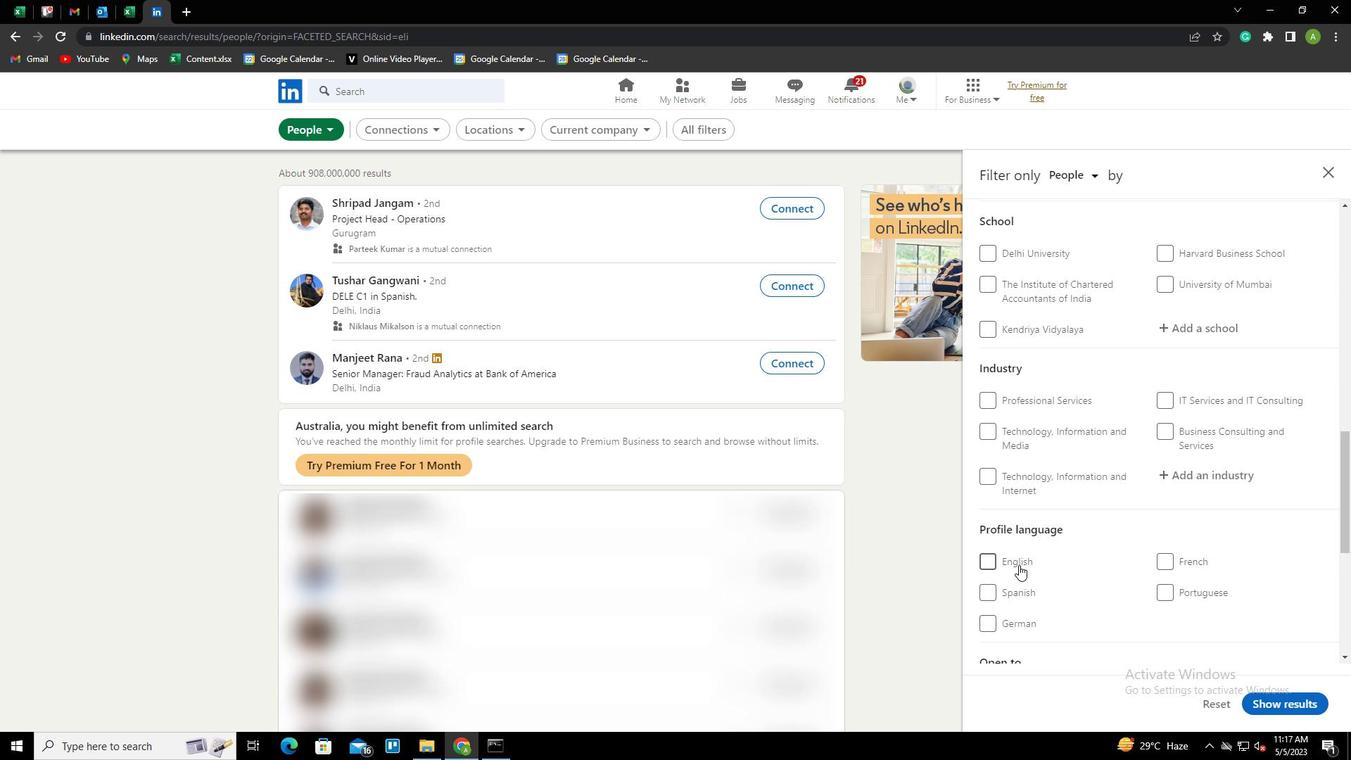 
Action: Mouse moved to (1229, 499)
Screenshot: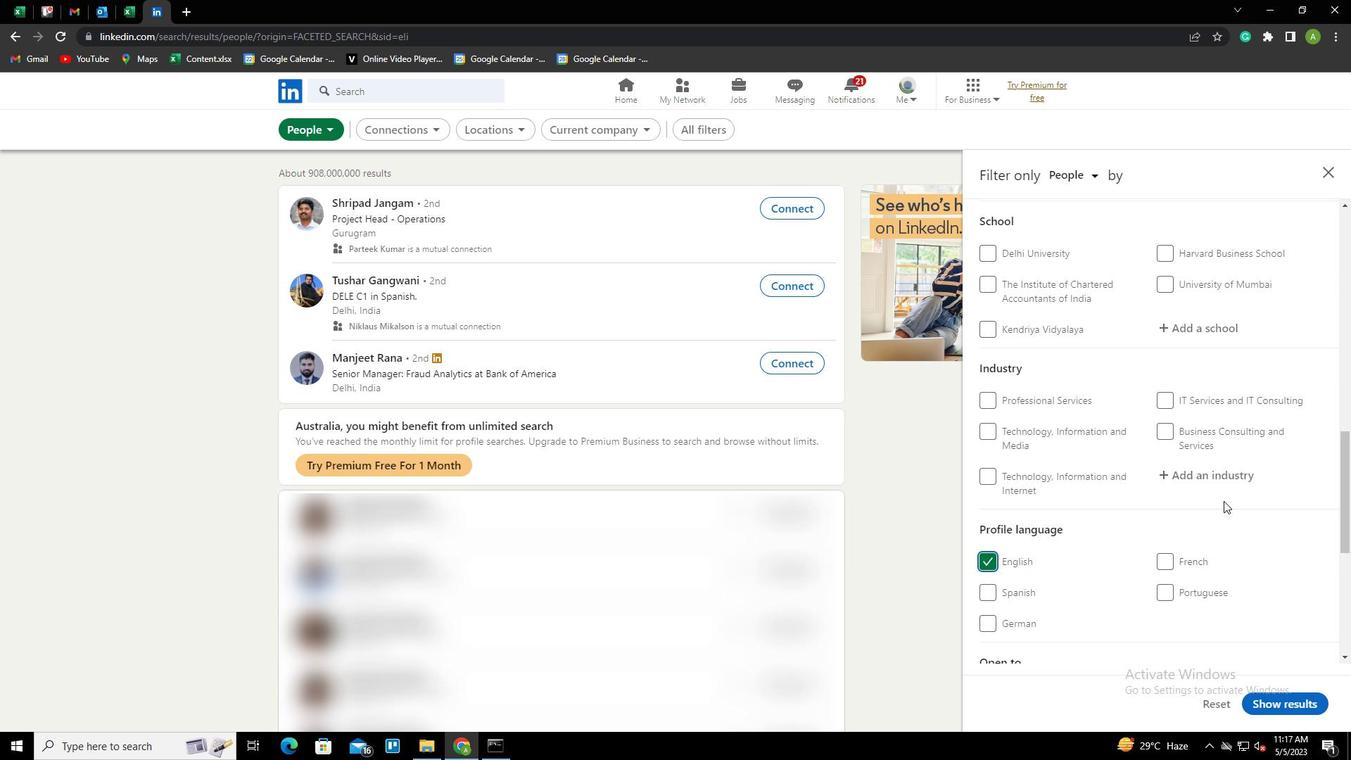 
Action: Mouse scrolled (1229, 499) with delta (0, 0)
Screenshot: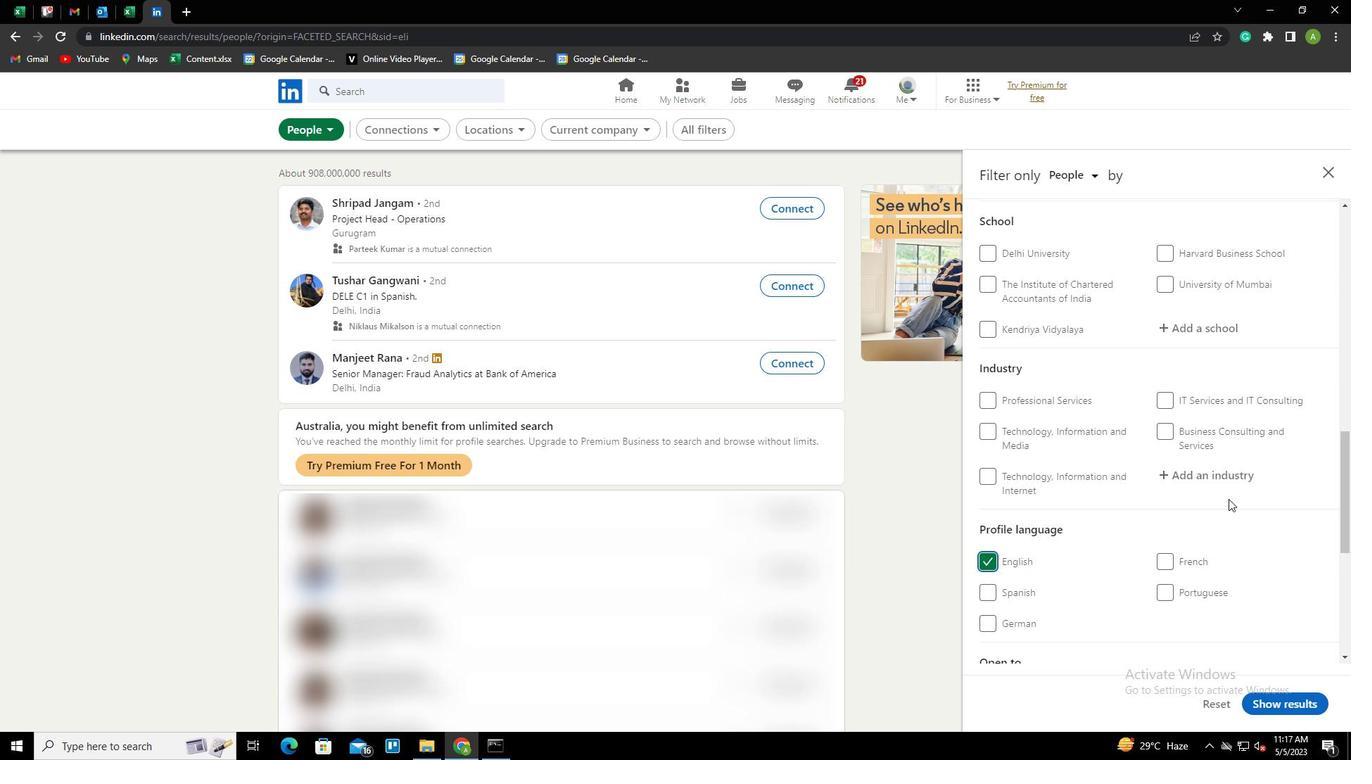 
Action: Mouse scrolled (1229, 499) with delta (0, 0)
Screenshot: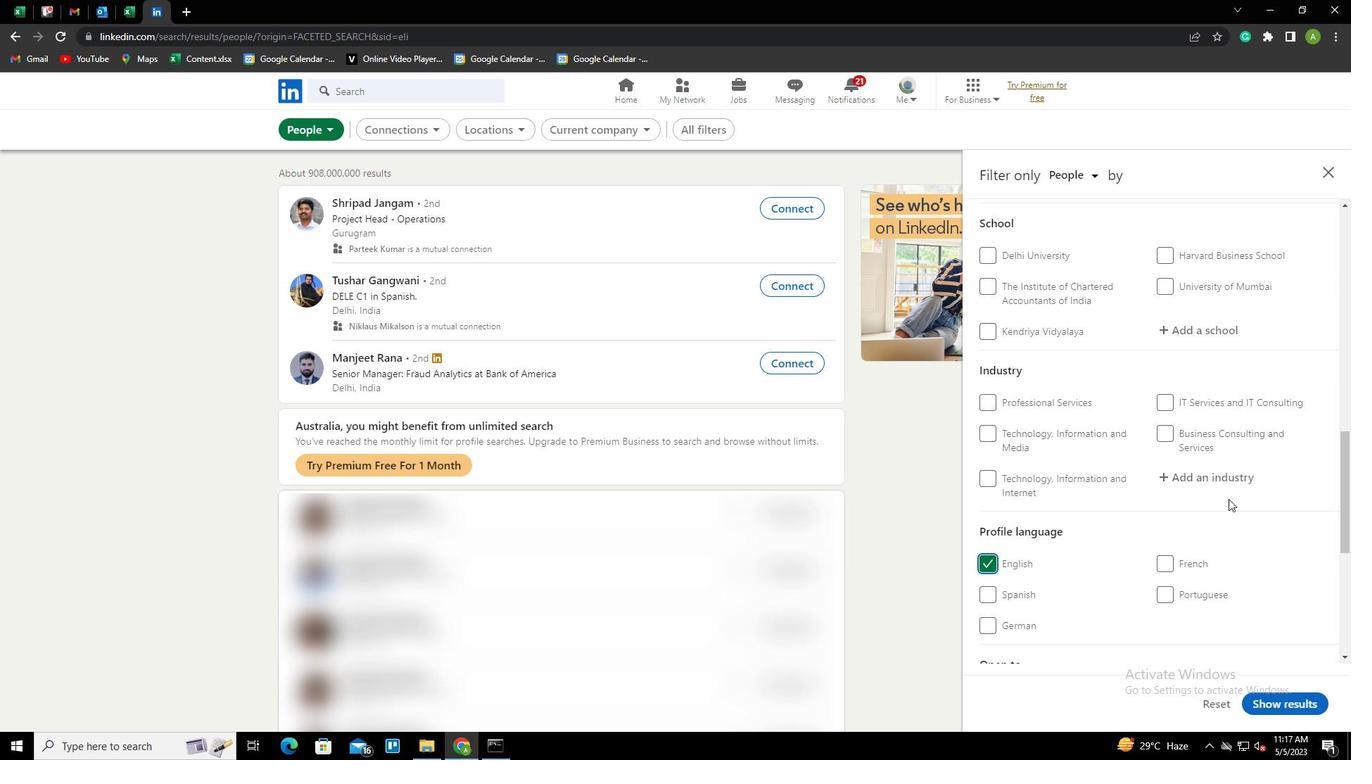 
Action: Mouse scrolled (1229, 499) with delta (0, 0)
Screenshot: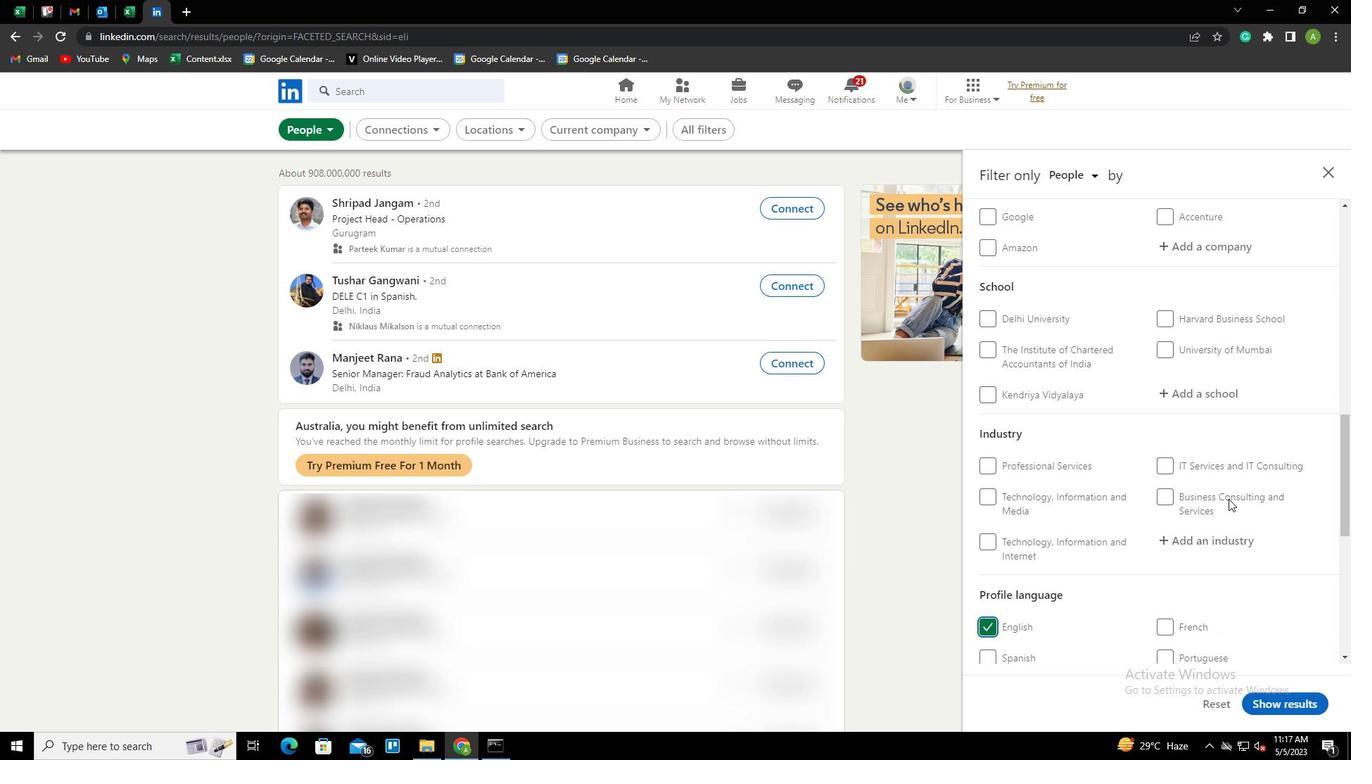 
Action: Mouse scrolled (1229, 499) with delta (0, 0)
Screenshot: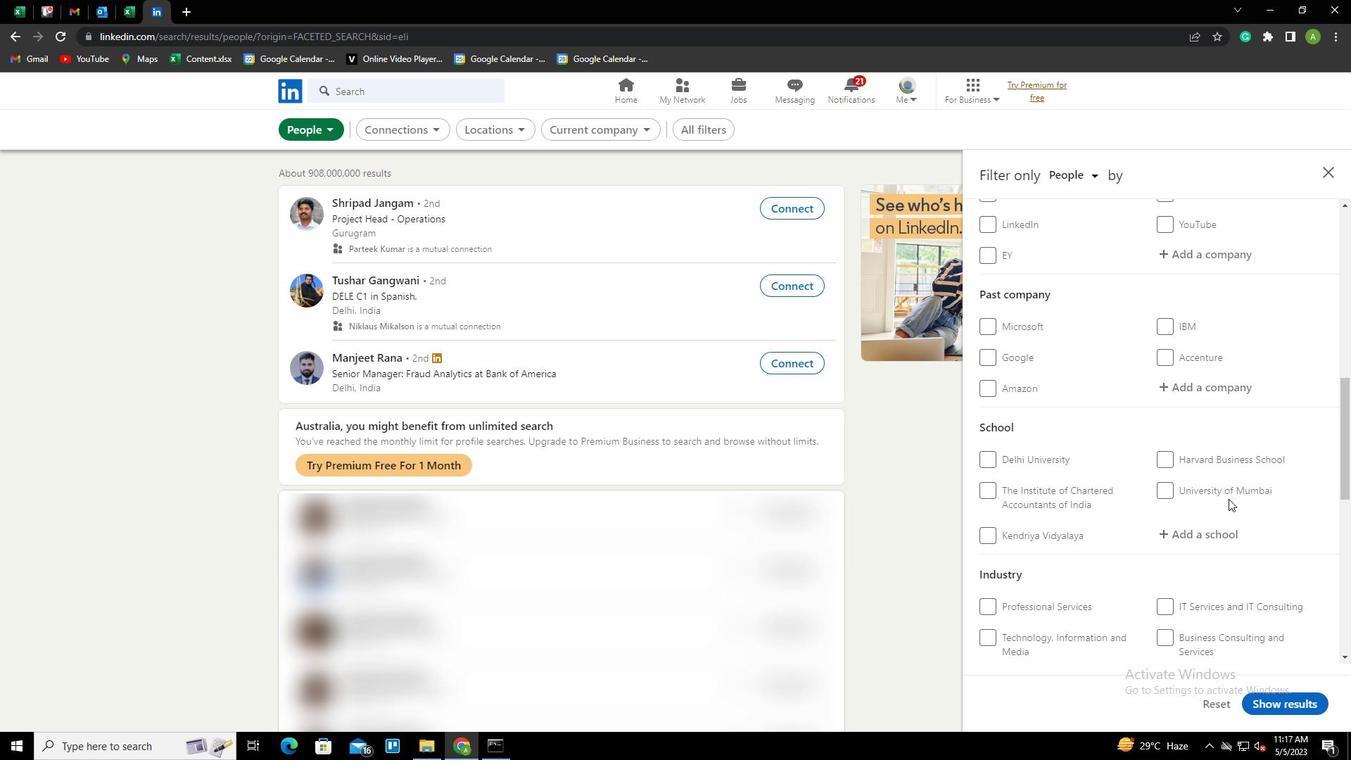
Action: Mouse scrolled (1229, 499) with delta (0, 0)
Screenshot: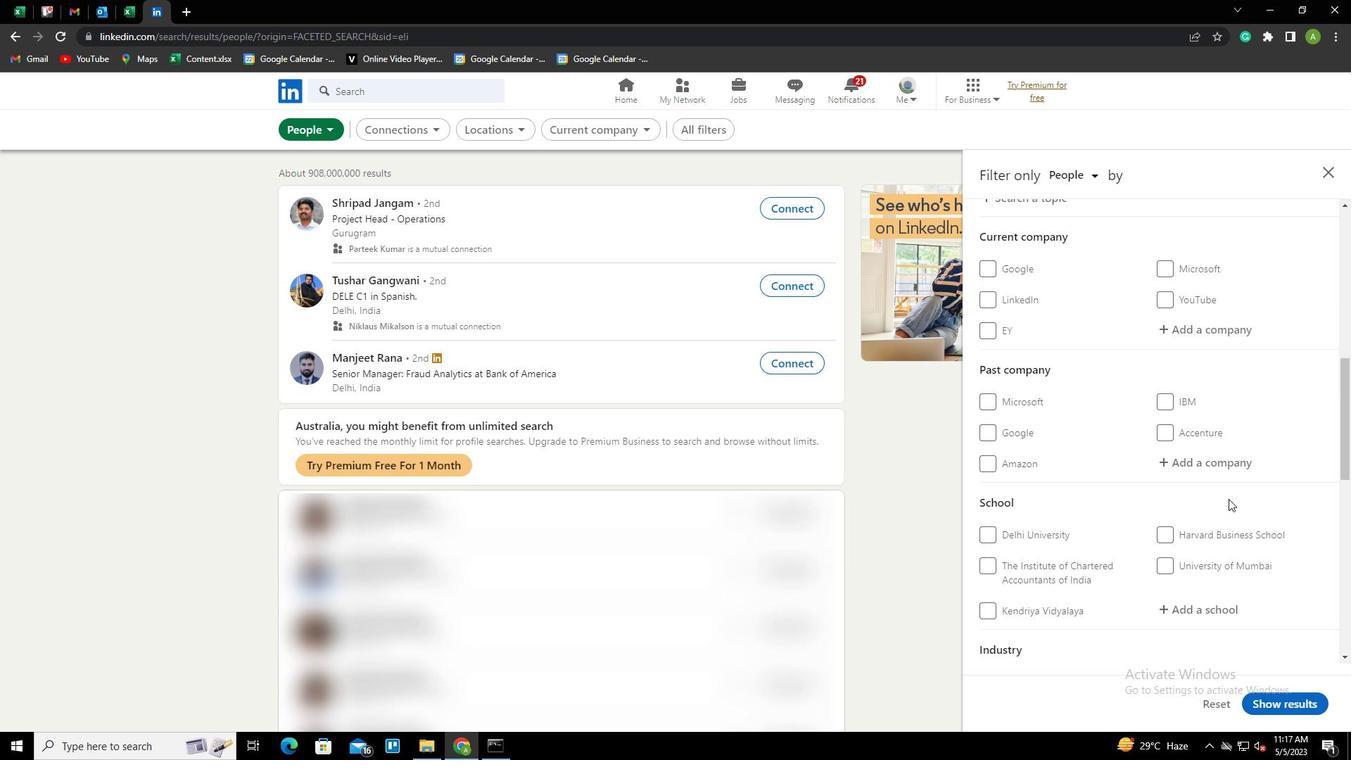 
Action: Mouse moved to (1216, 403)
Screenshot: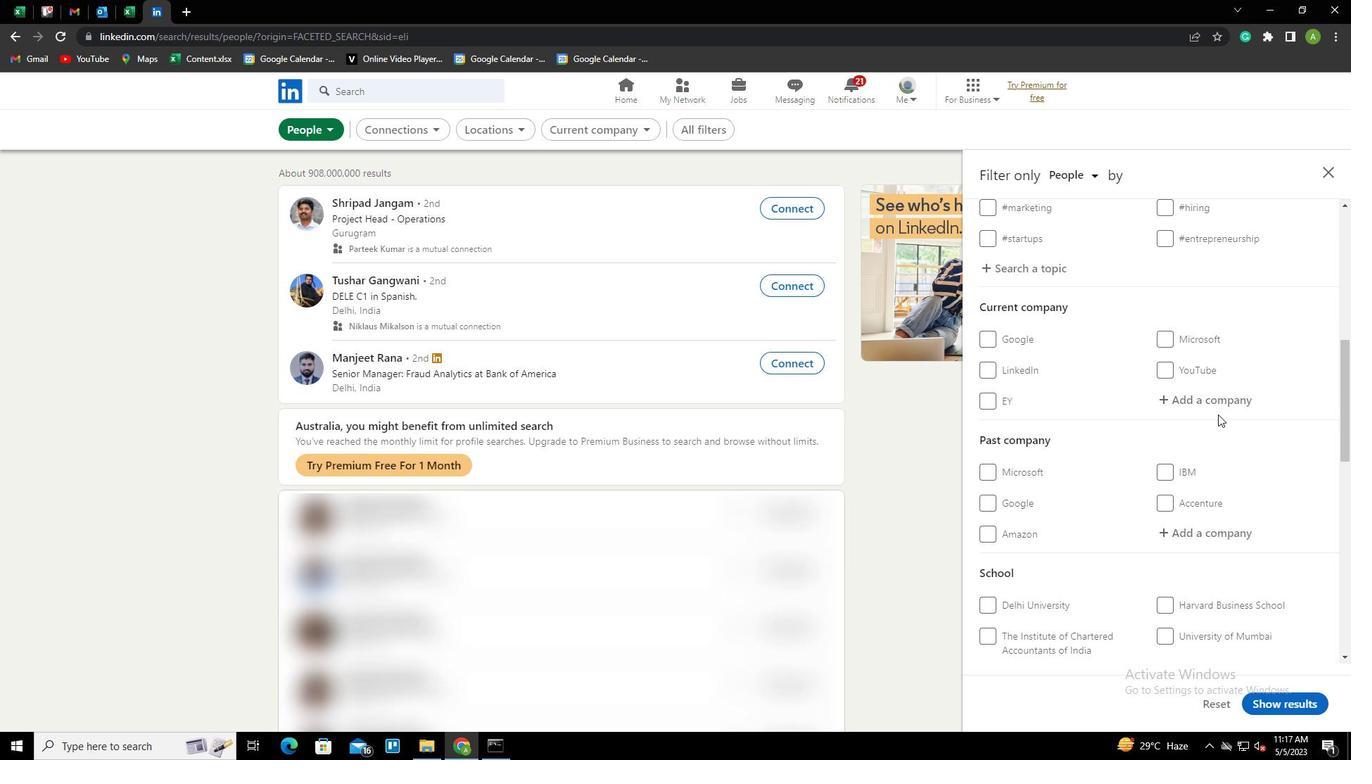 
Action: Mouse pressed left at (1216, 403)
Screenshot: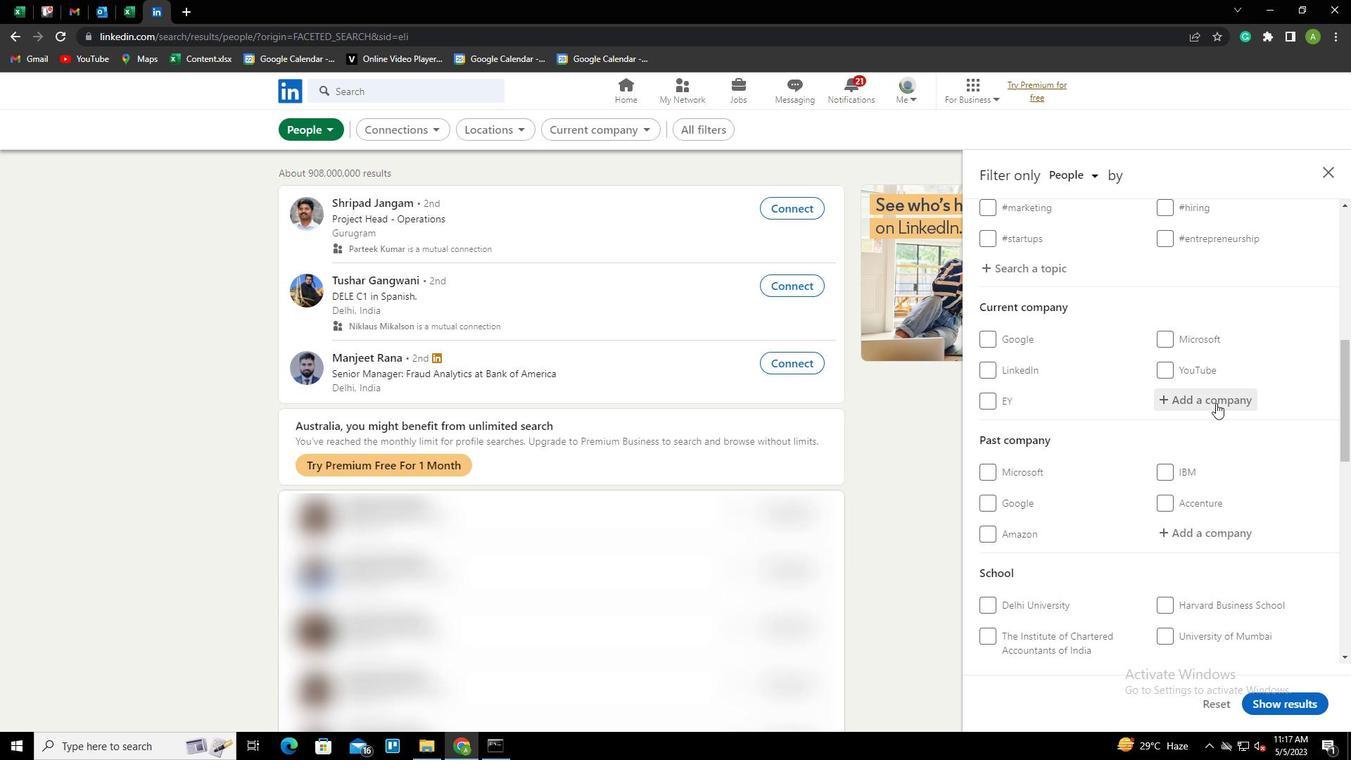 
Action: Key pressed <Key.shift>RESERVE<Key.space><Key.shift>BANK<Key.space>OF<Key.space><Key.shift>INIDA<Key.space><Key.shift>(R<Key.backspace><Key.backspace><Key.backspace><Key.backspace><Key.backspace><Key.backspace>DIA<Key.space><Key.shift><Key.shift><Key.shift>(RBI)<Key.down><Key.enter>
Screenshot: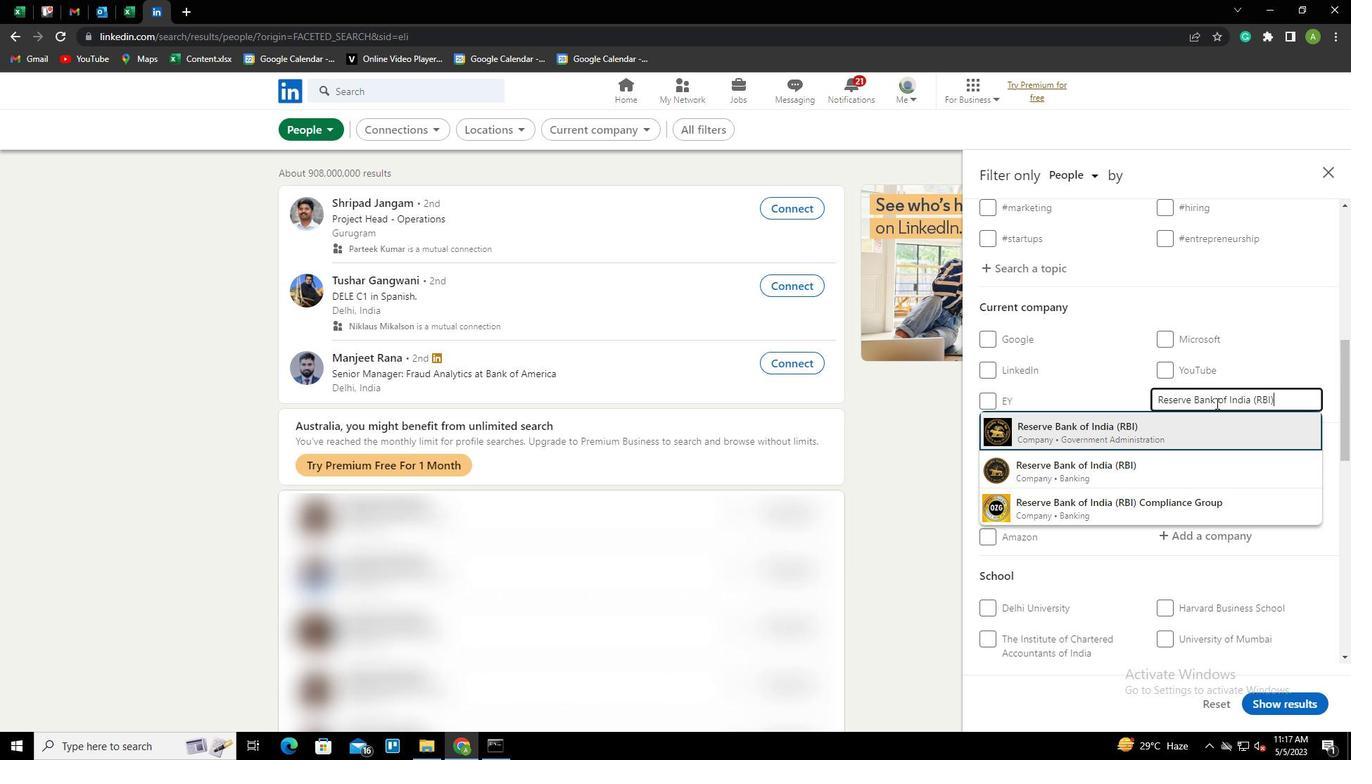 
Action: Mouse scrolled (1216, 402) with delta (0, 0)
Screenshot: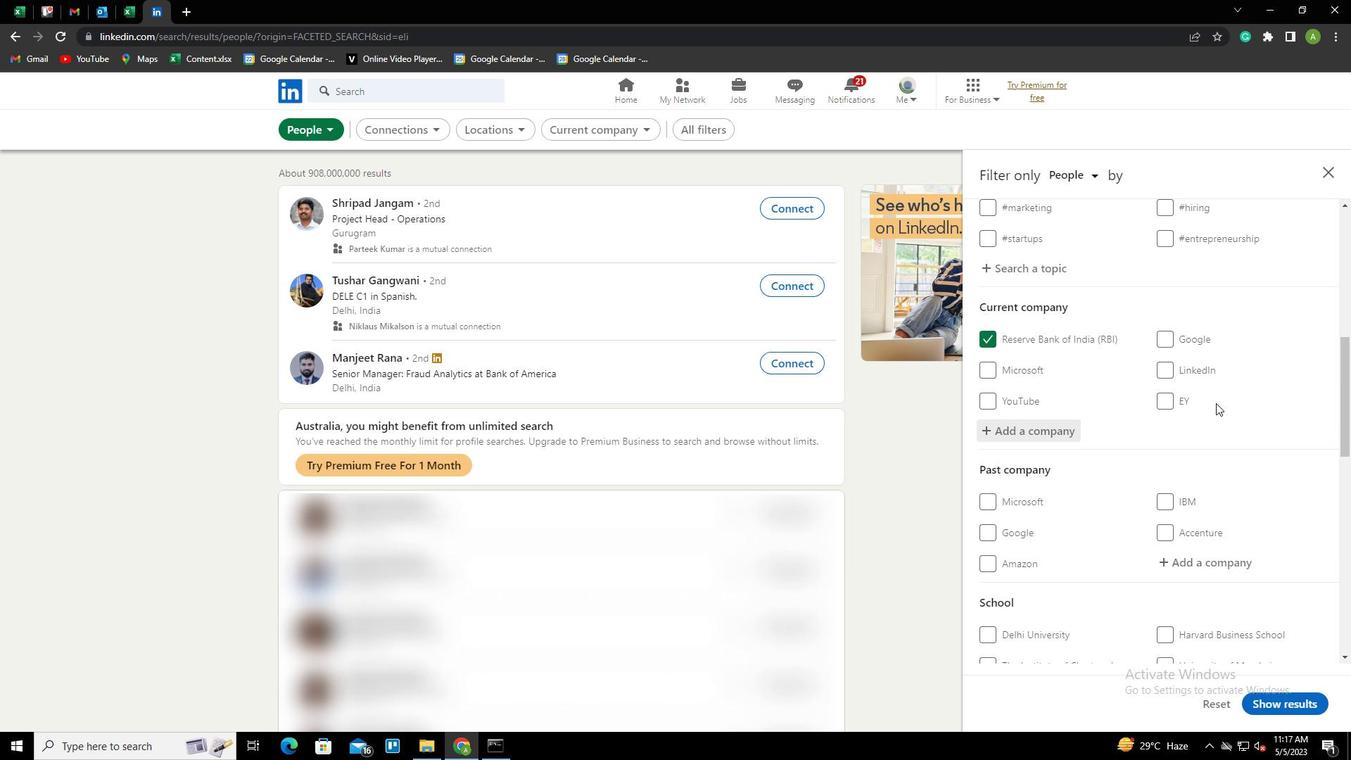 
Action: Mouse scrolled (1216, 402) with delta (0, 0)
Screenshot: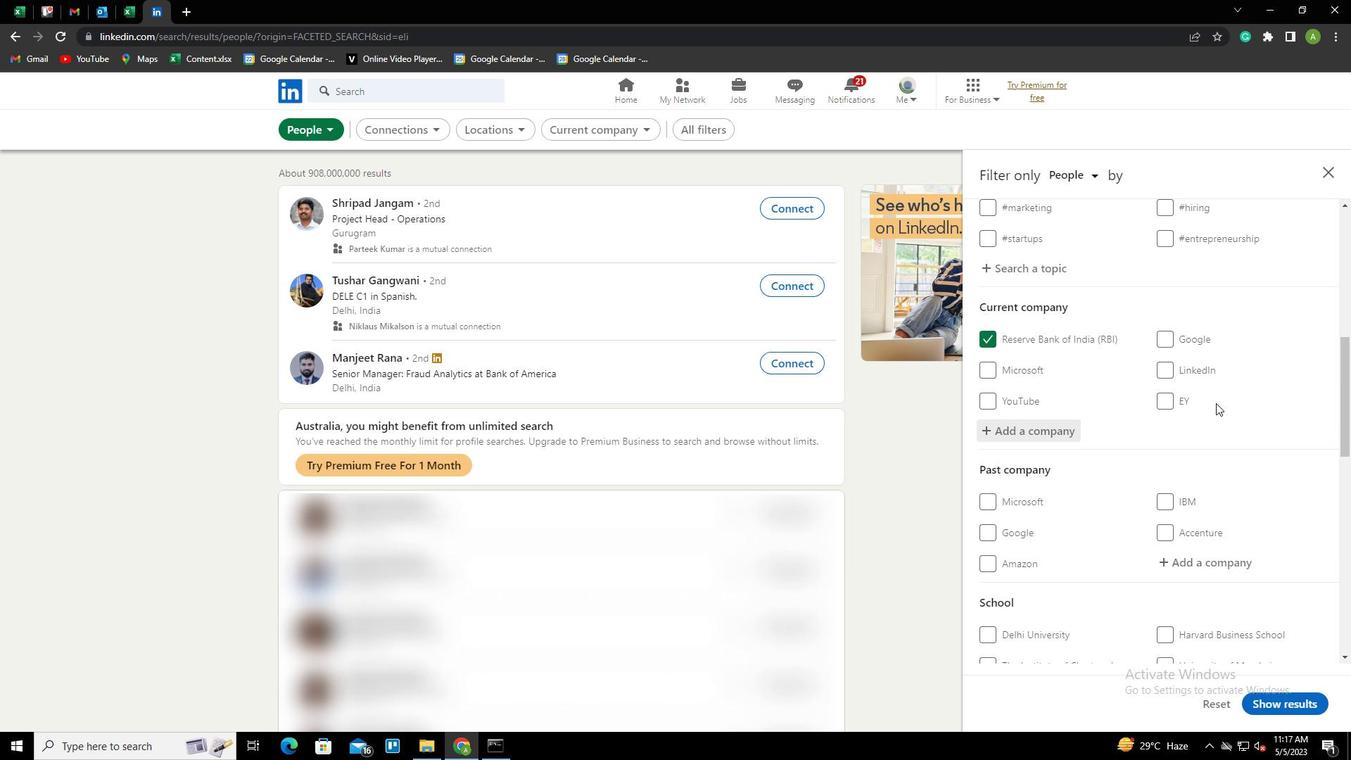 
Action: Mouse scrolled (1216, 402) with delta (0, 0)
Screenshot: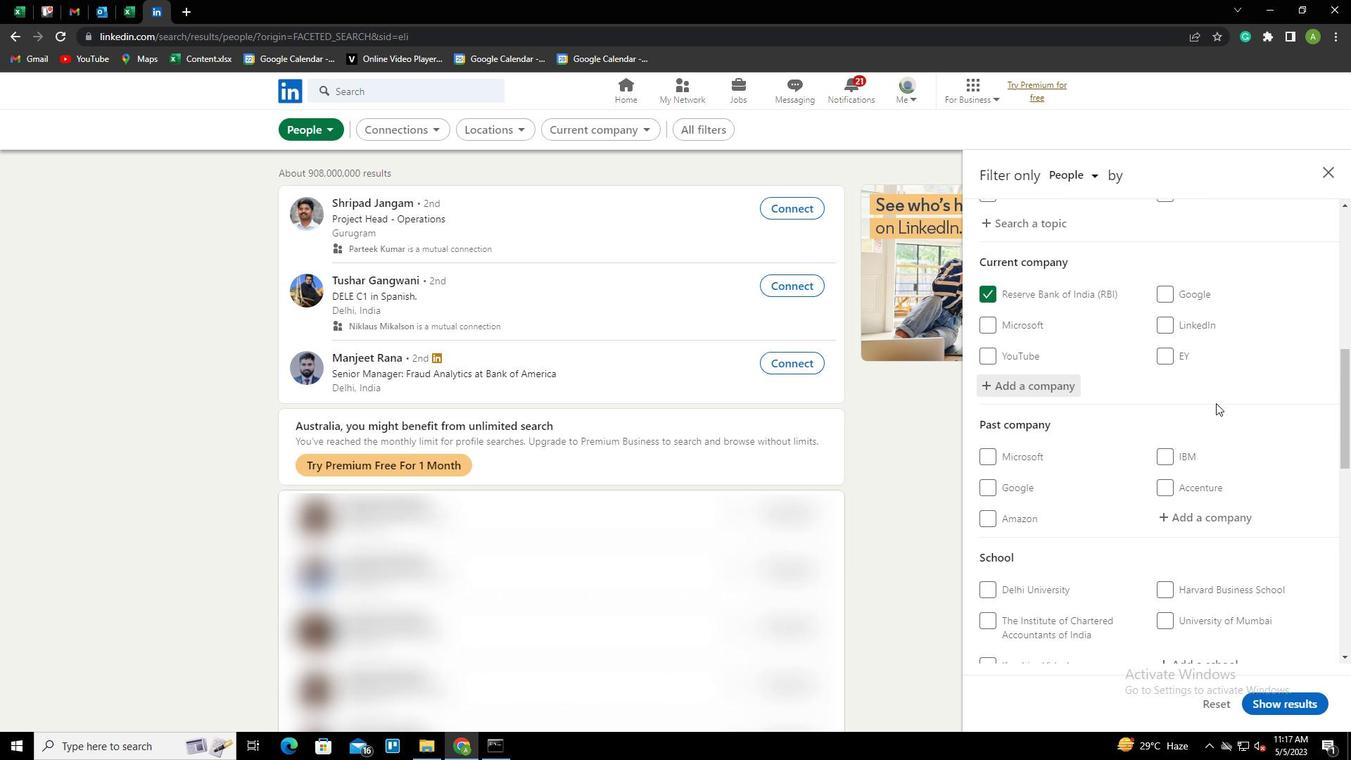 
Action: Mouse scrolled (1216, 402) with delta (0, 0)
Screenshot: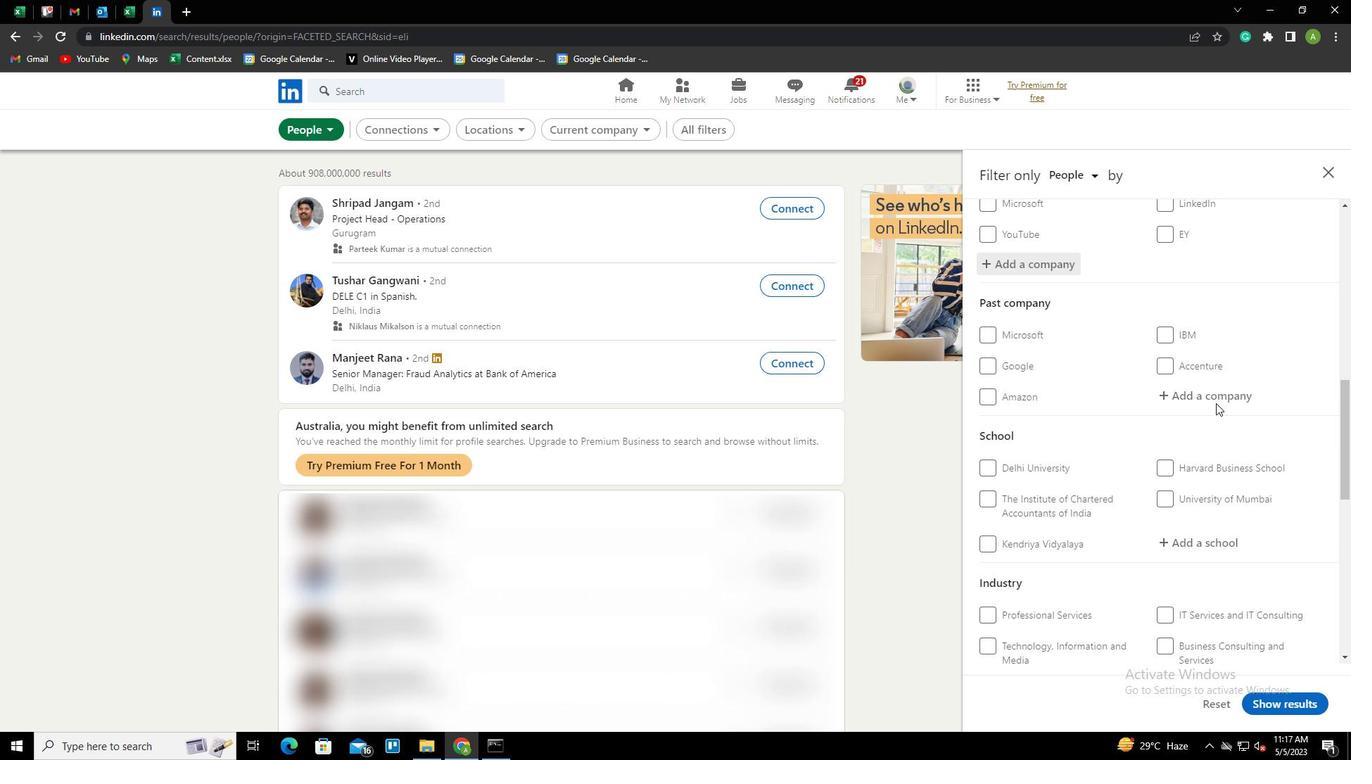 
Action: Mouse scrolled (1216, 402) with delta (0, 0)
Screenshot: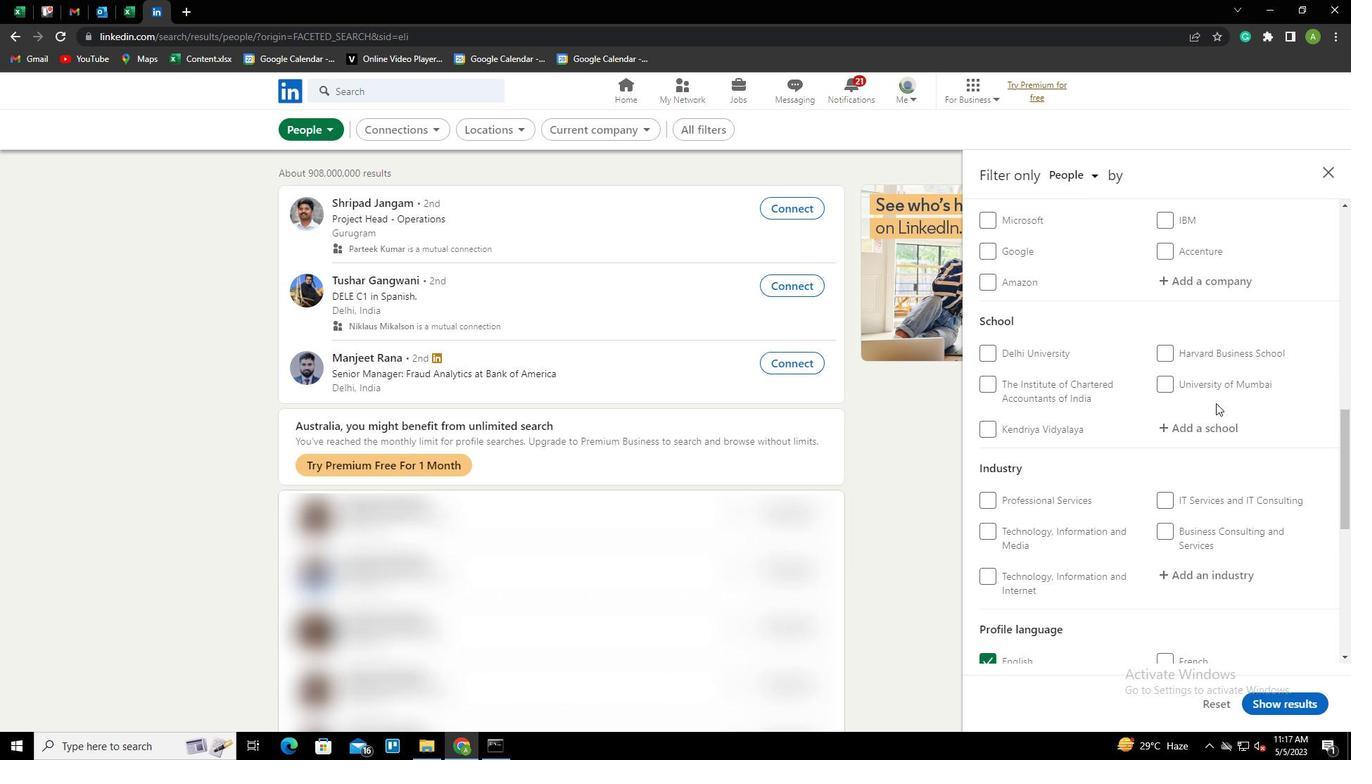 
Action: Mouse moved to (1203, 359)
Screenshot: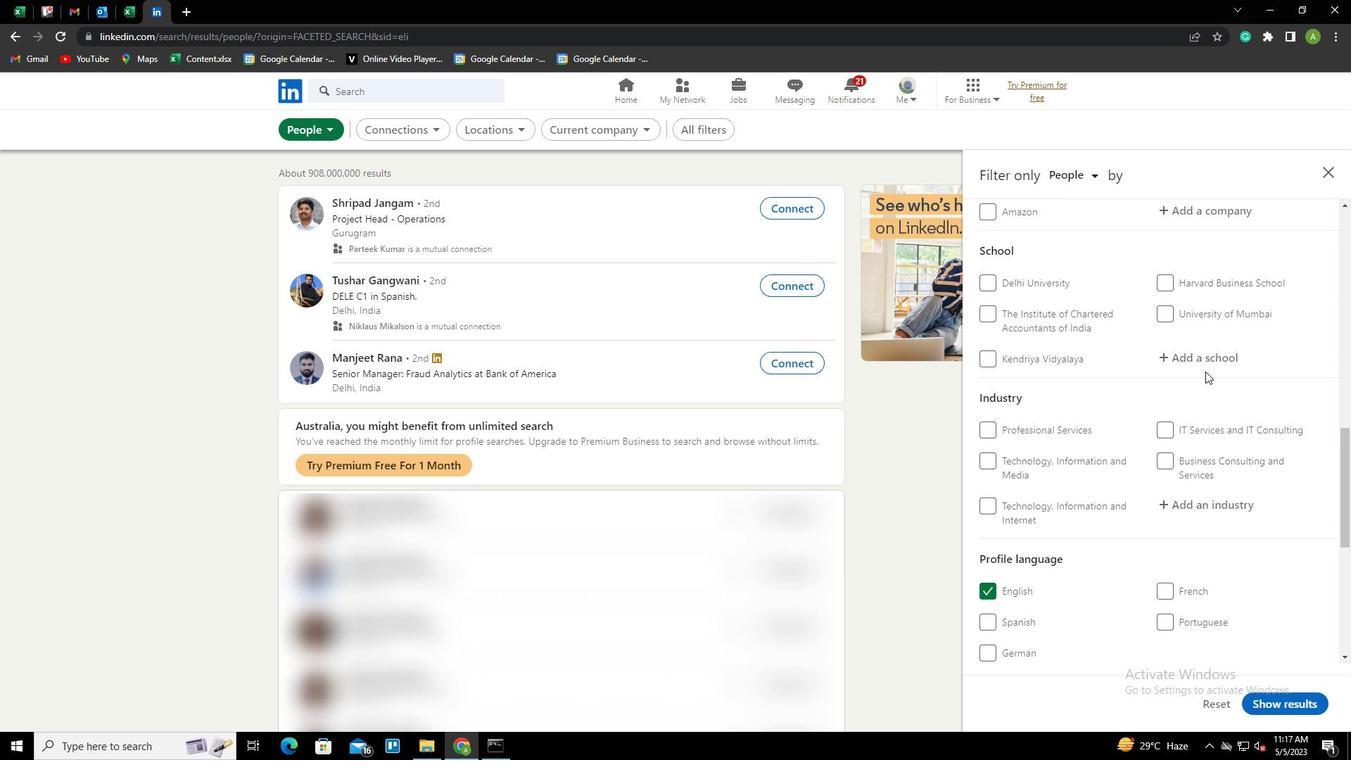 
Action: Mouse pressed left at (1203, 359)
Screenshot: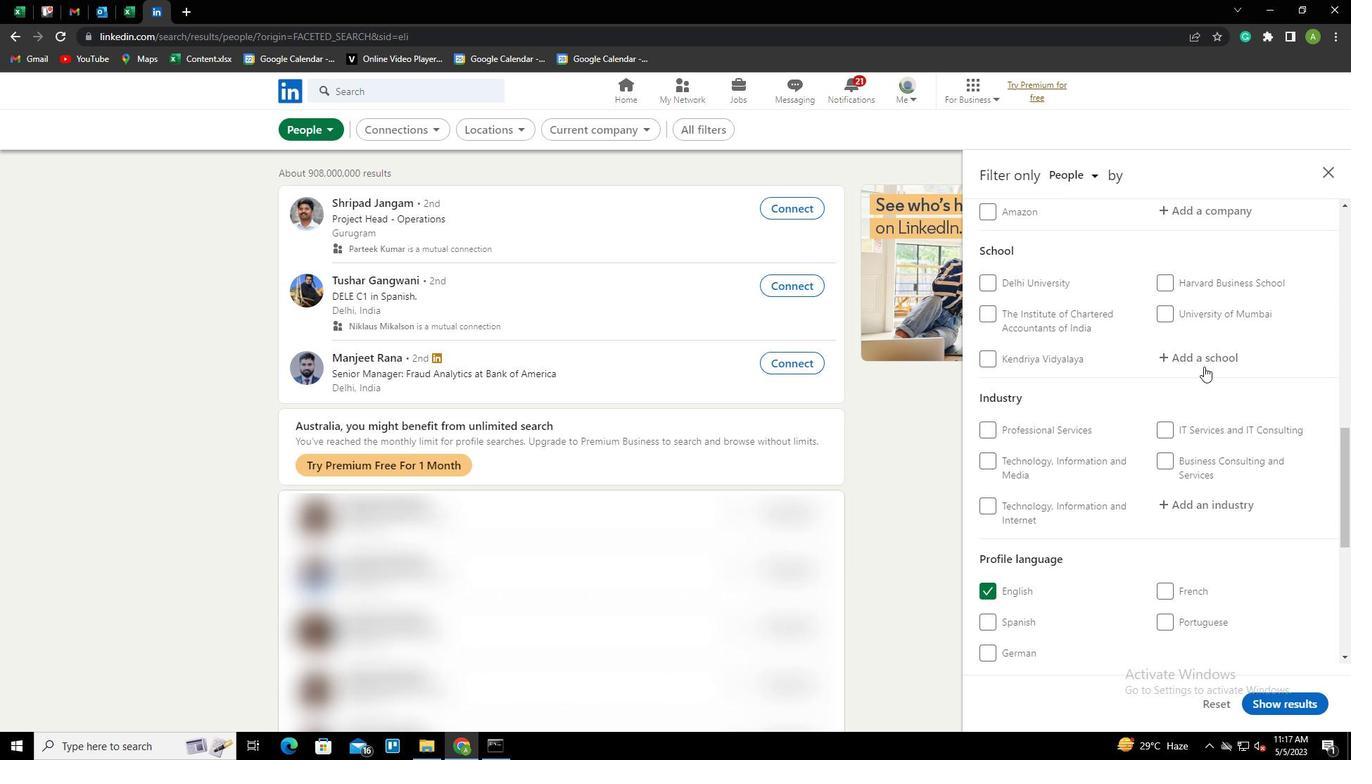 
Action: Key pressed <Key.shift><Key.shift><Key.shift><Key.shift><Key.shift><Key.shift><Key.shift><Key.shift><Key.shift><Key.shift><Key.shift><Key.shift><Key.shift><Key.shift><Key.shift><Key.shift><Key.shift><Key.shift>INDIN<Key.backspace>AN<Key.space><Key.shift>INSTITUTE<Key.space>OF<Key.space><Key.shift>TECHNOLOGY<Key.down><Key.enter>
Screenshot: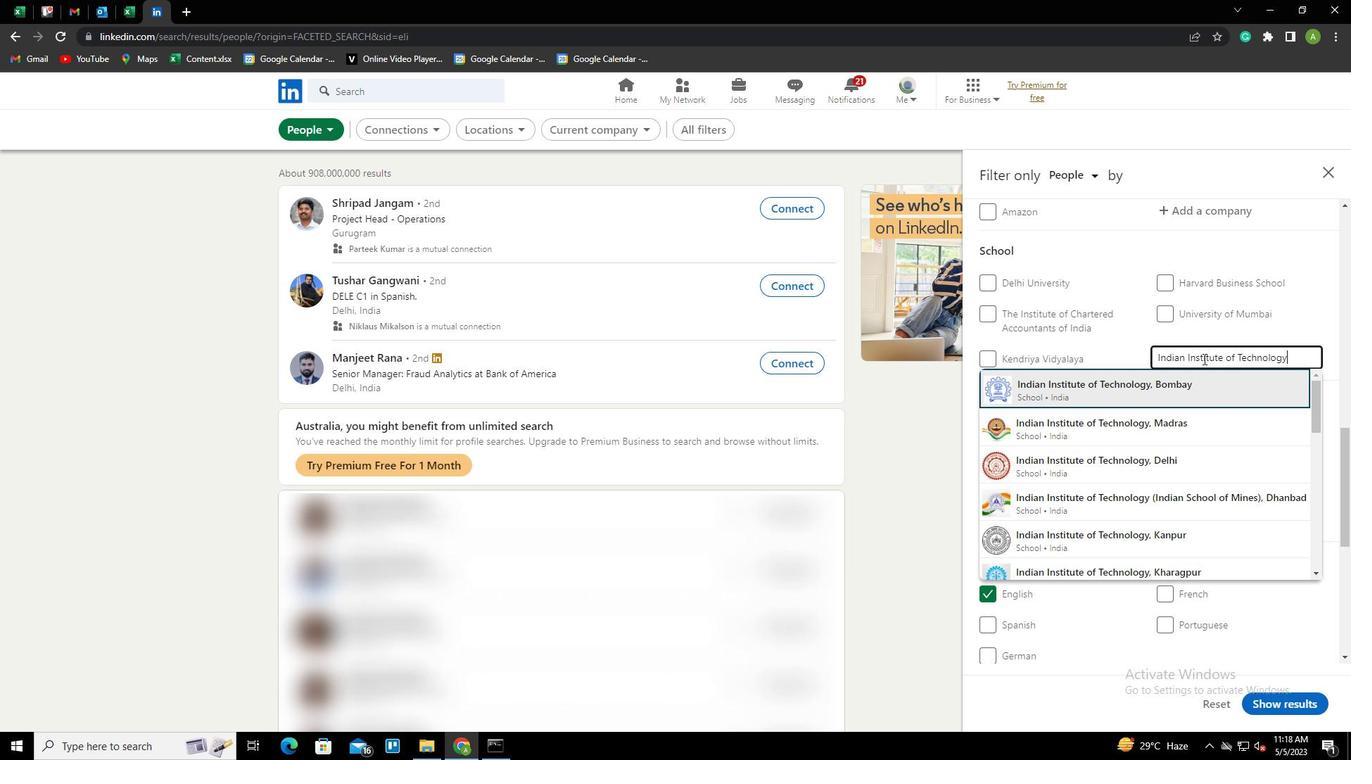 
Action: Mouse scrolled (1203, 358) with delta (0, 0)
Screenshot: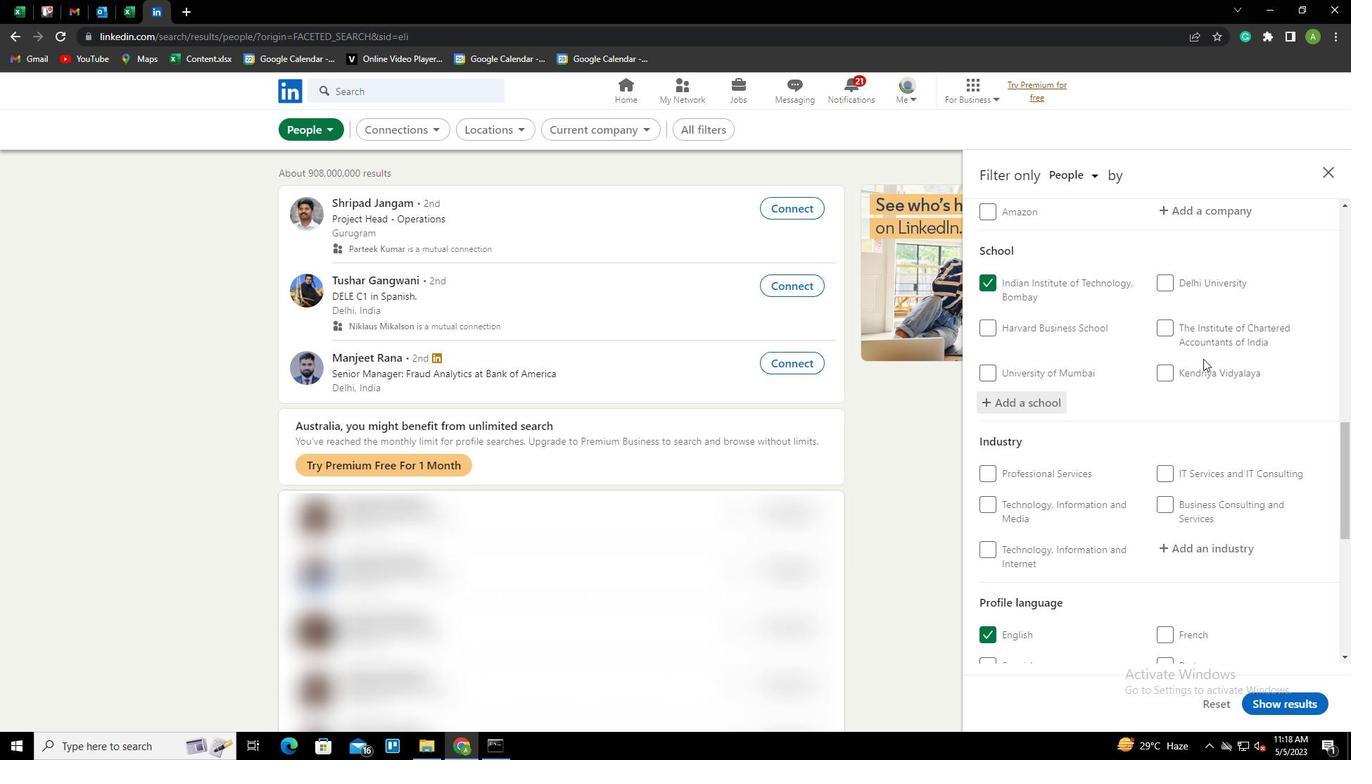 
Action: Mouse scrolled (1203, 358) with delta (0, 0)
Screenshot: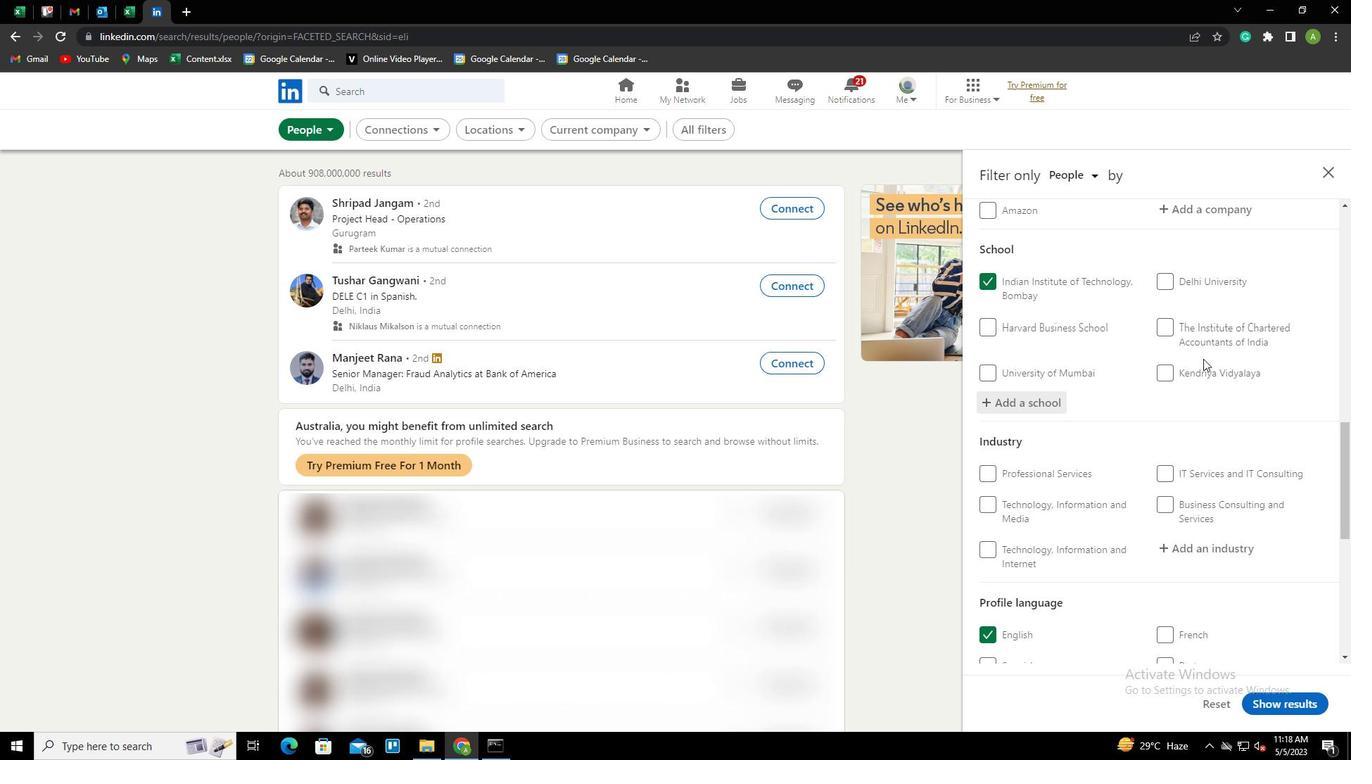 
Action: Mouse scrolled (1203, 358) with delta (0, 0)
Screenshot: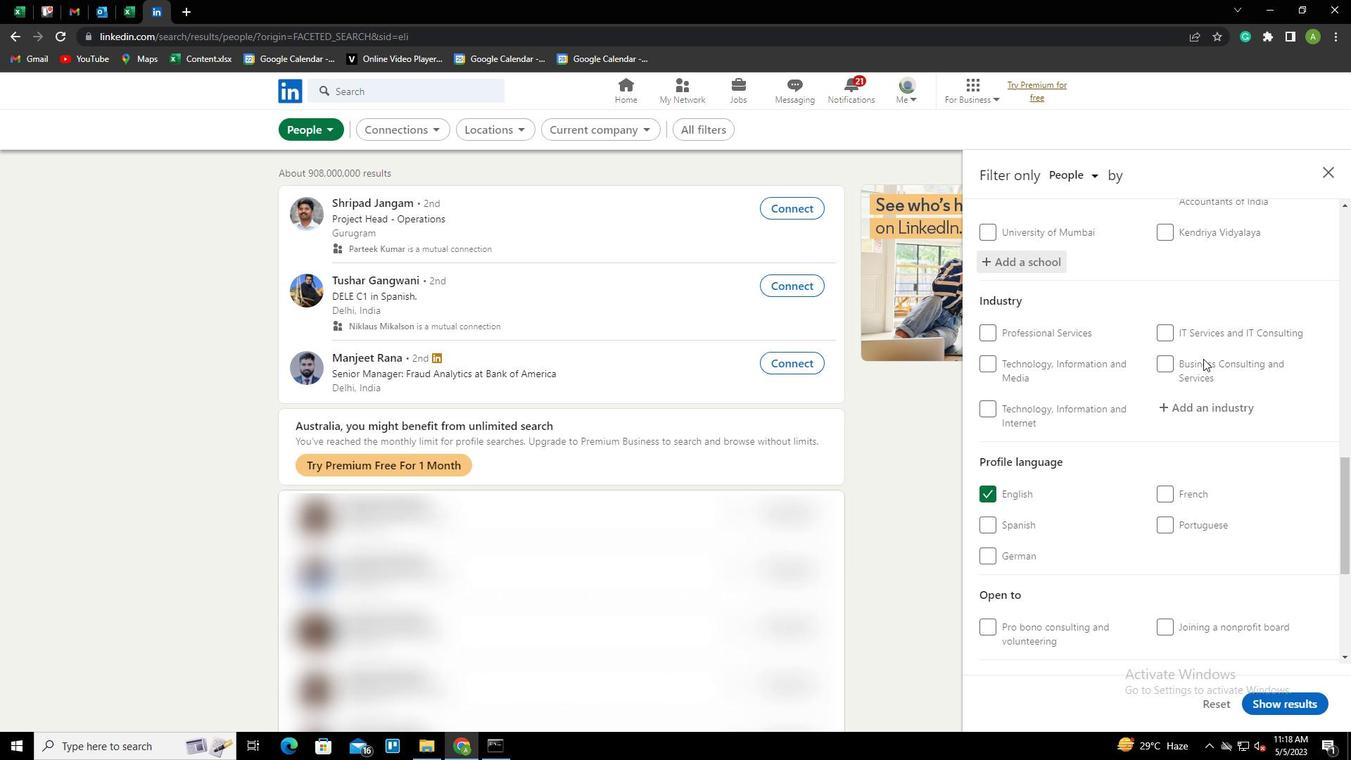 
Action: Mouse moved to (1202, 332)
Screenshot: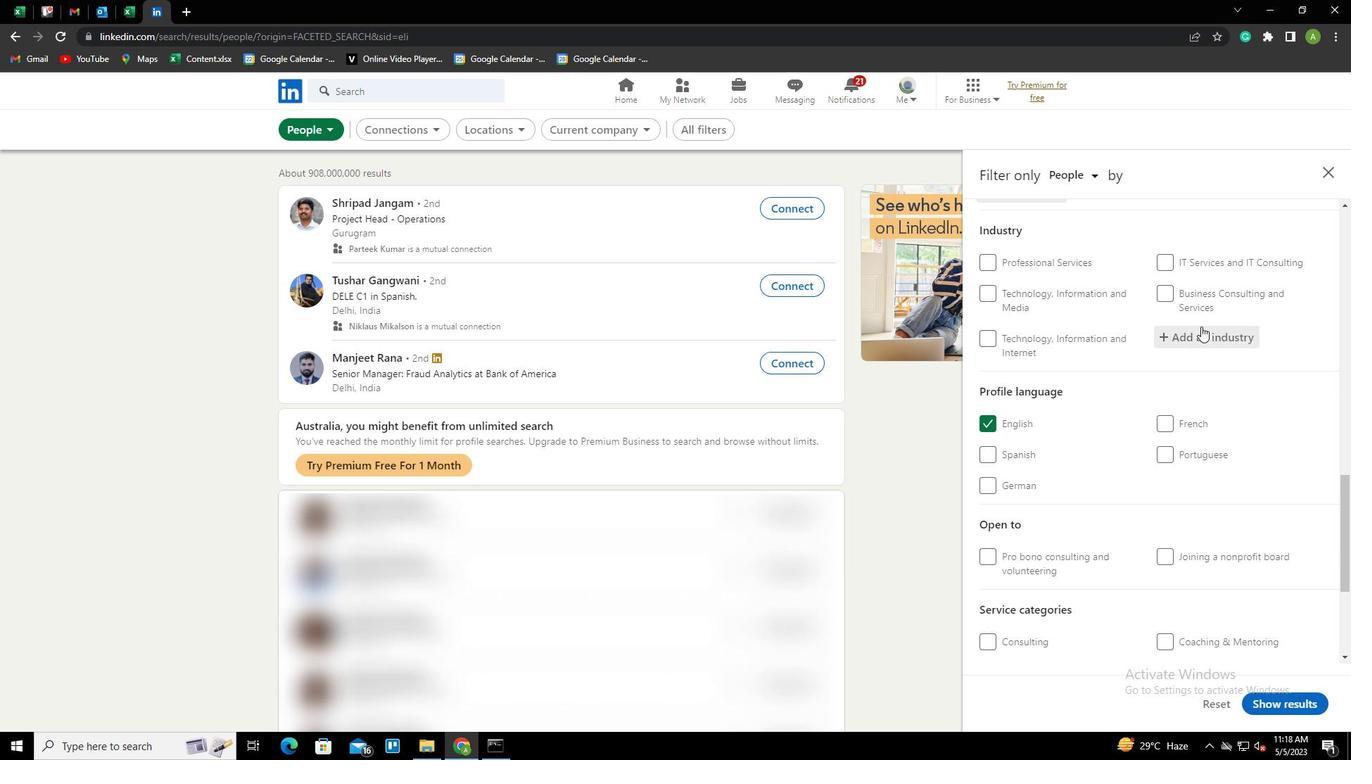 
Action: Mouse pressed left at (1202, 332)
Screenshot: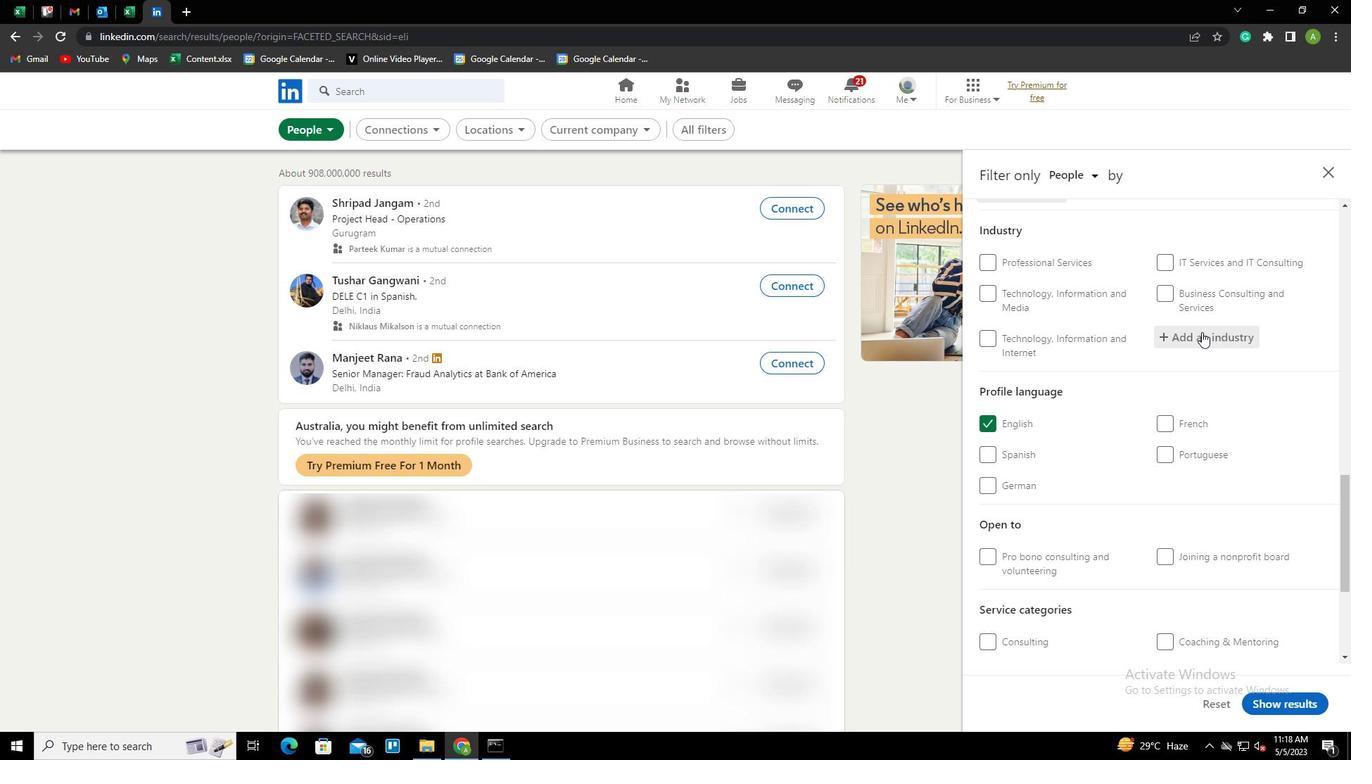 
Action: Key pressed <Key.shift>TRAVEL<Key.space><Key.shift>ARRANGEMENTS<Key.down><Key.enter>
Screenshot: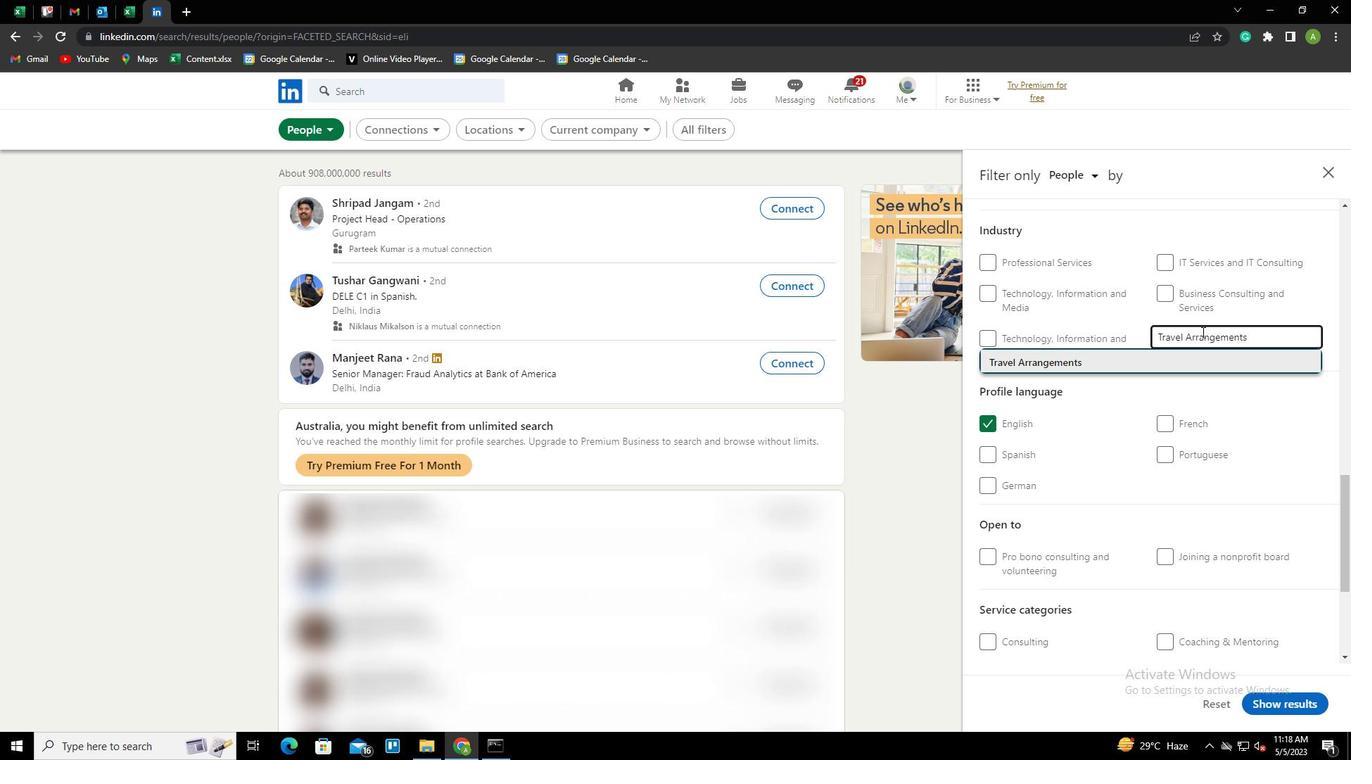 
Action: Mouse scrolled (1202, 331) with delta (0, 0)
Screenshot: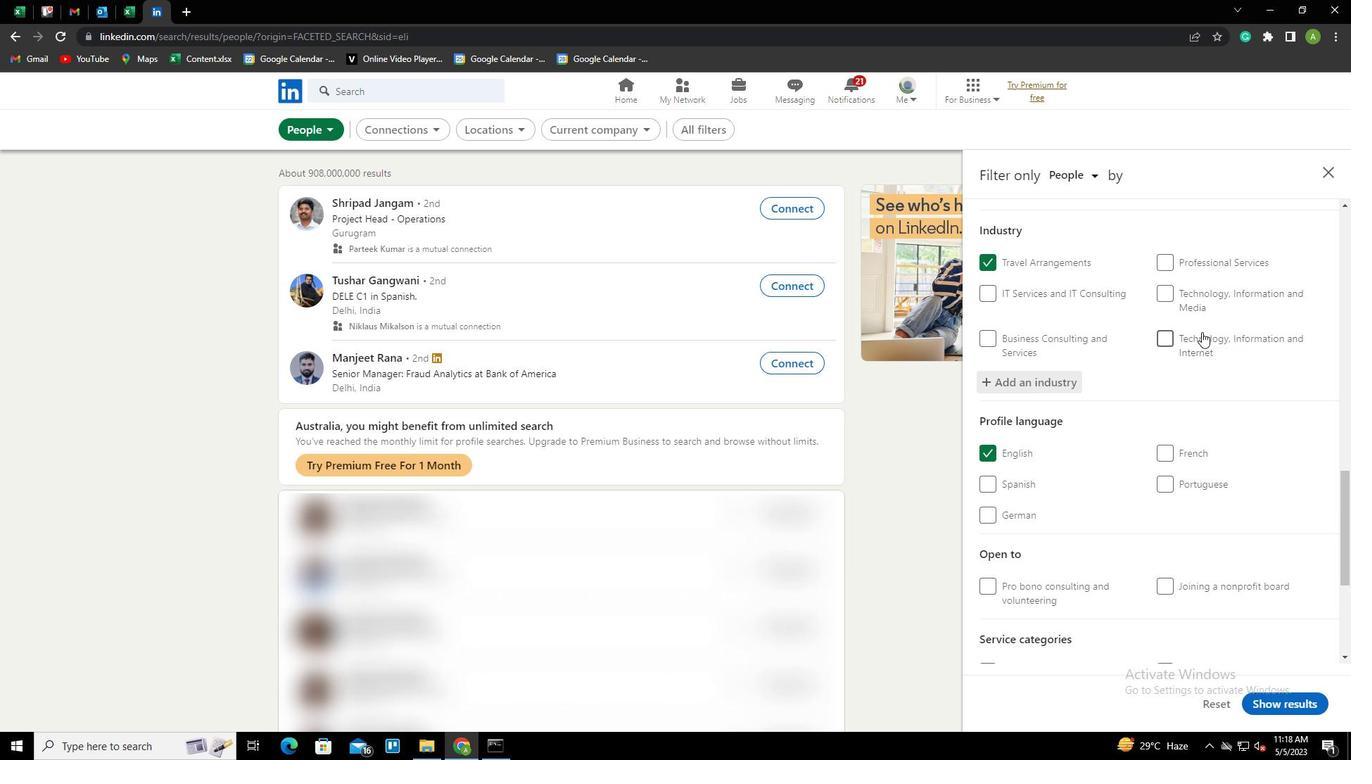 
Action: Mouse scrolled (1202, 331) with delta (0, 0)
Screenshot: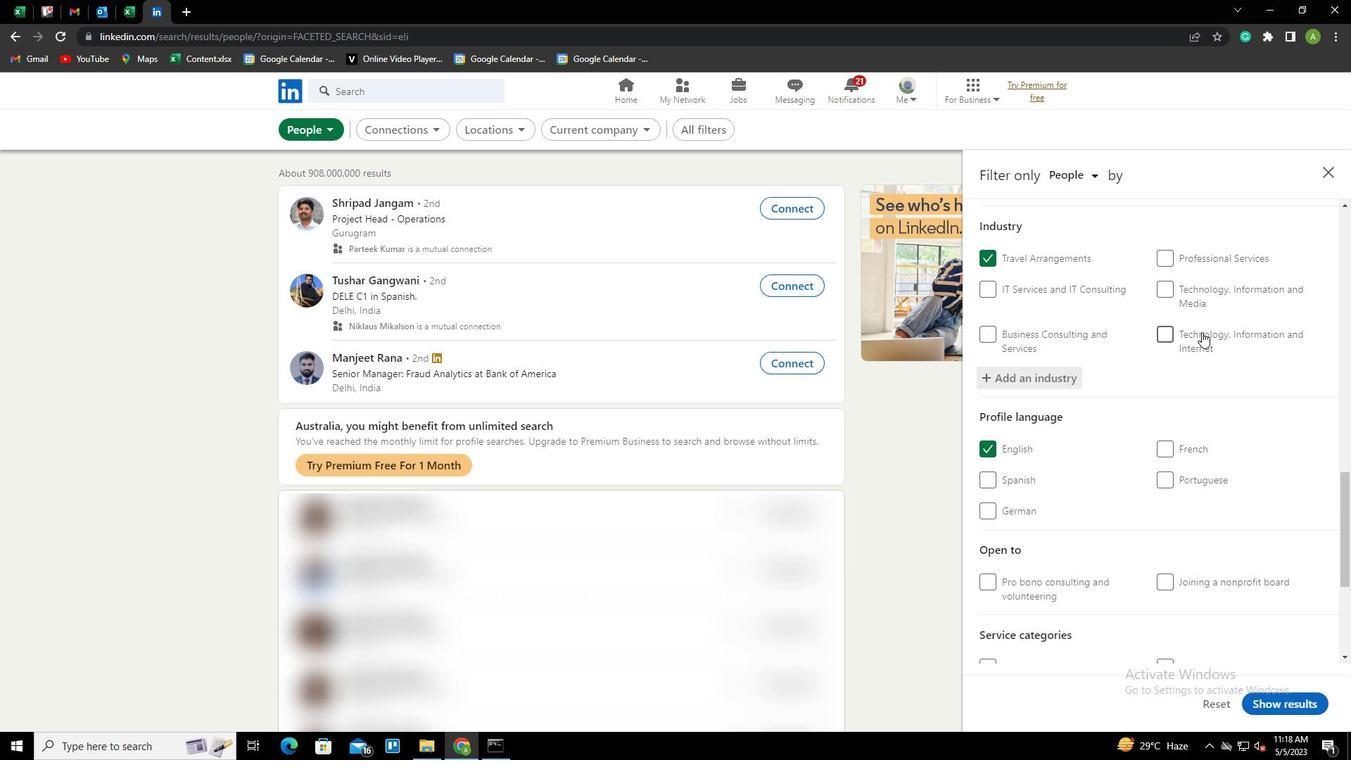
Action: Mouse scrolled (1202, 331) with delta (0, 0)
Screenshot: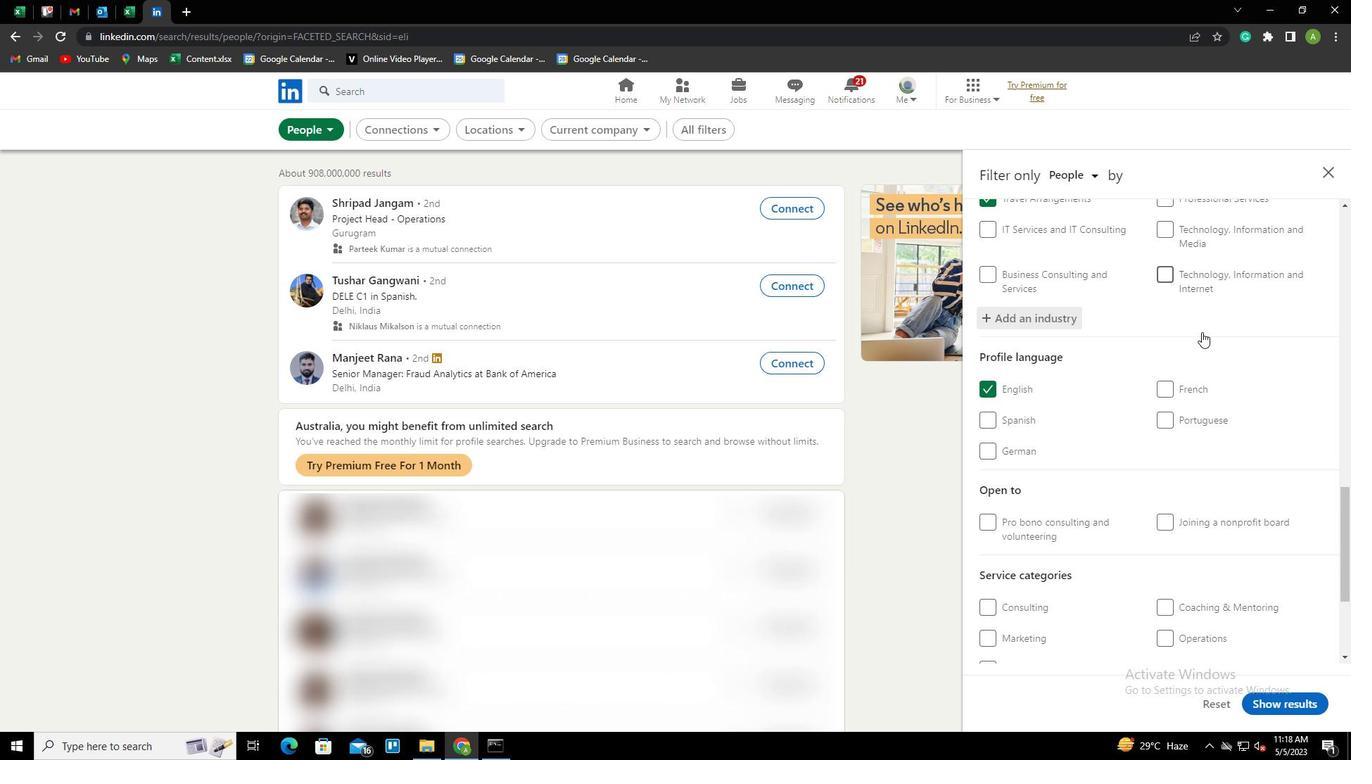 
Action: Mouse scrolled (1202, 331) with delta (0, 0)
Screenshot: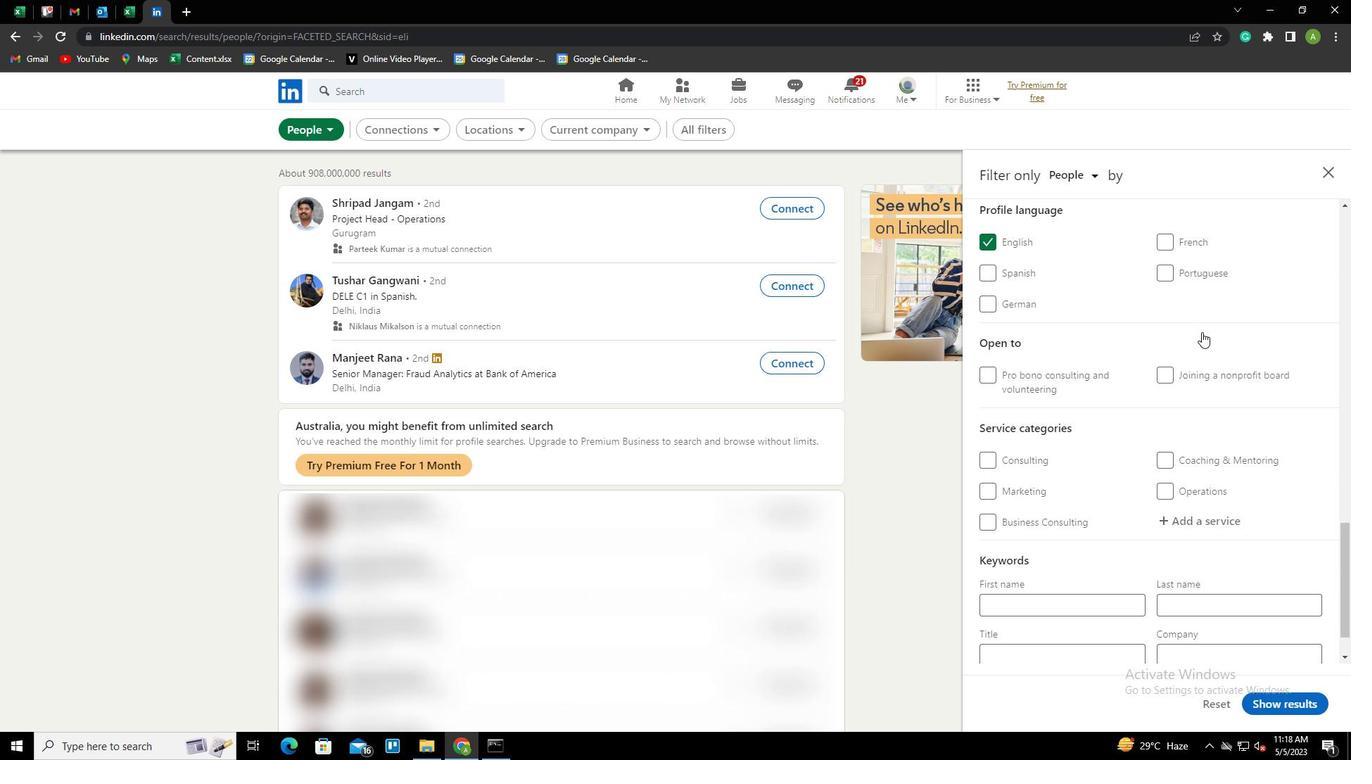 
Action: Mouse moved to (1181, 471)
Screenshot: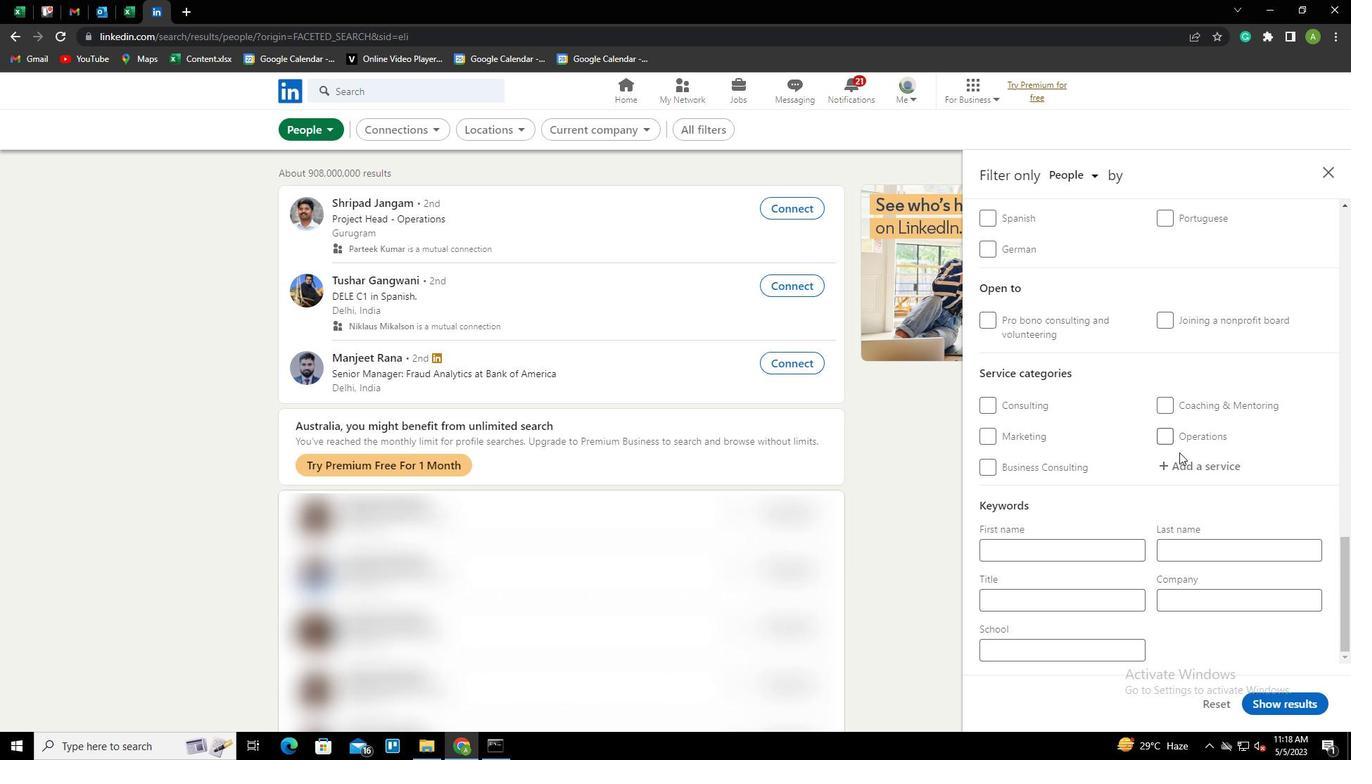 
Action: Mouse pressed left at (1181, 471)
Screenshot: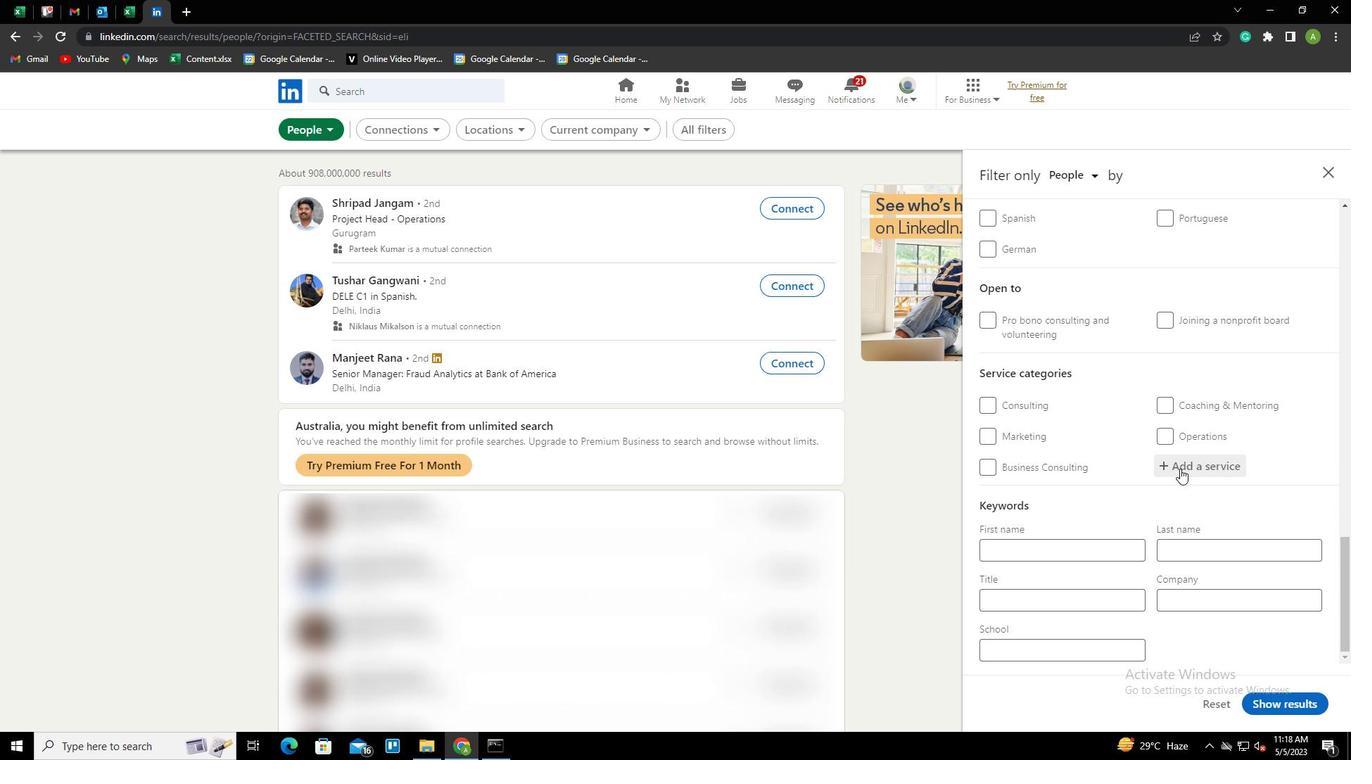 
Action: Key pressed <Key.shift><Key.shift><Key.shift><Key.shift><Key.shift><Key.shift><Key.shift><Key.shift><Key.shift><Key.shift><Key.shift><Key.shift><Key.shift><Key.shift><Key.shift><Key.shift><Key.shift><Key.shift>WORDPRESS<Key.down><Key.enter>
Screenshot: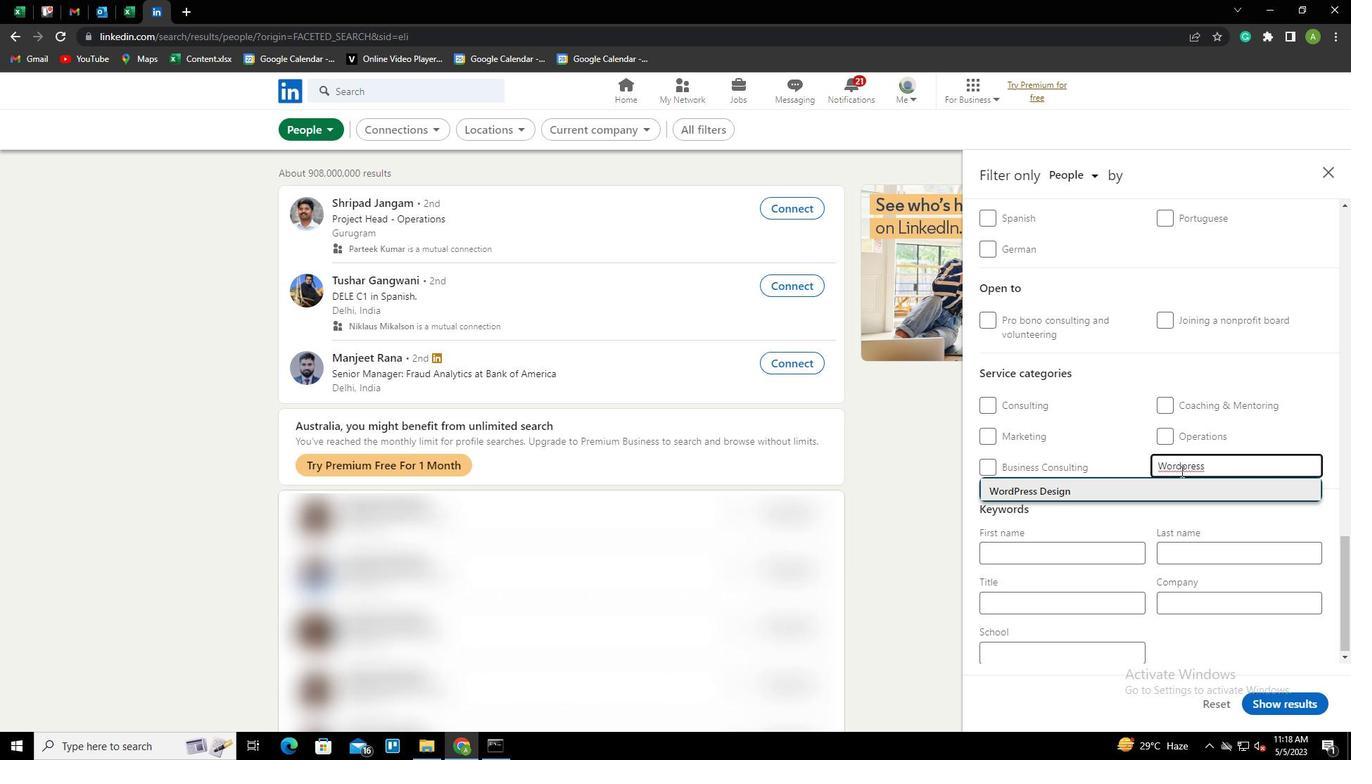 
Action: Mouse scrolled (1181, 470) with delta (0, 0)
Screenshot: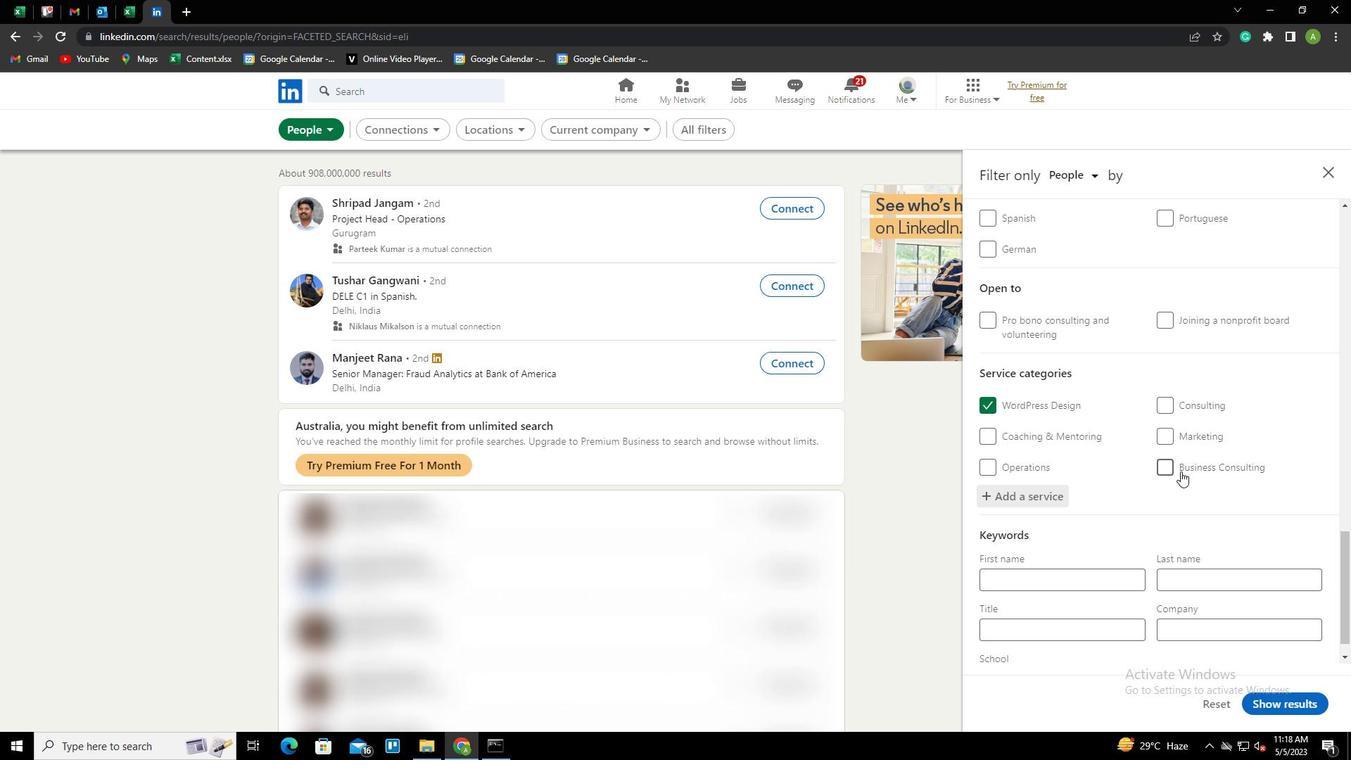 
Action: Mouse scrolled (1181, 470) with delta (0, 0)
Screenshot: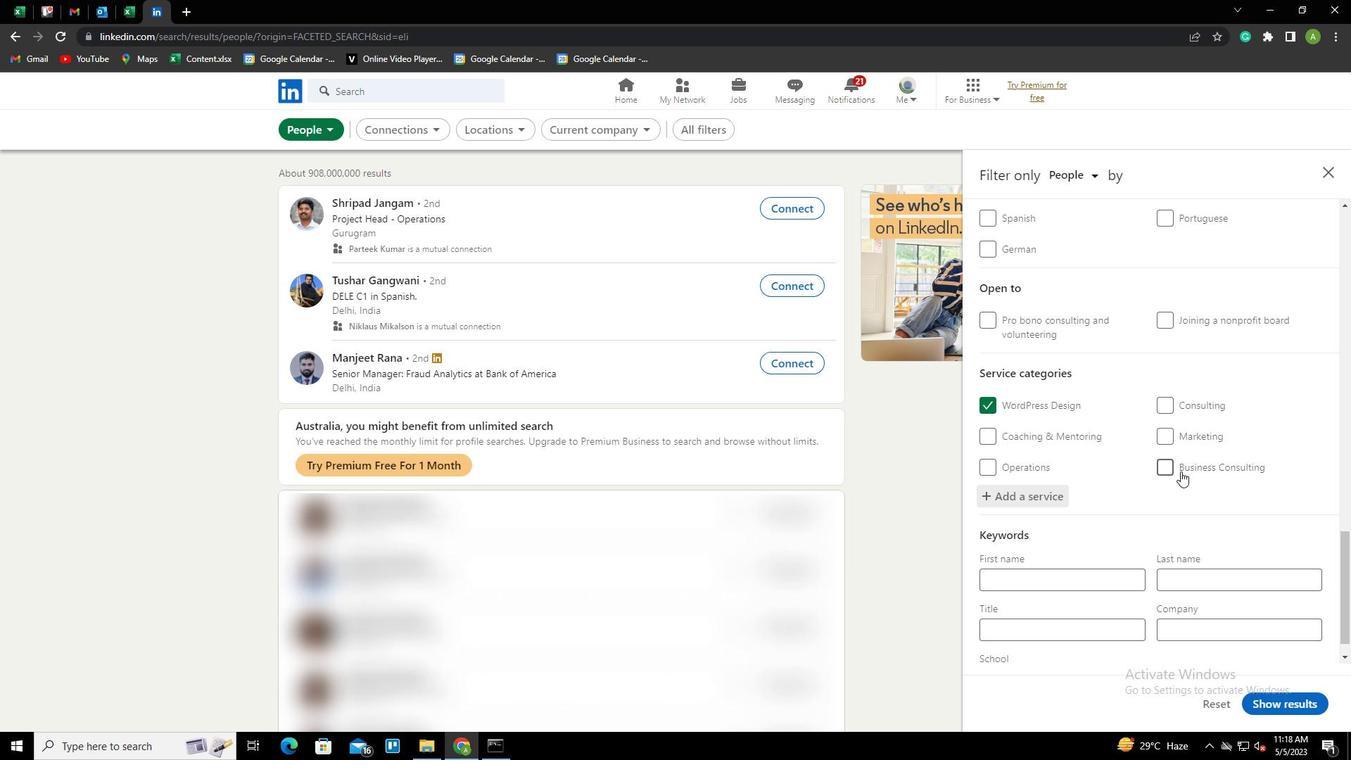 
Action: Mouse scrolled (1181, 470) with delta (0, 0)
Screenshot: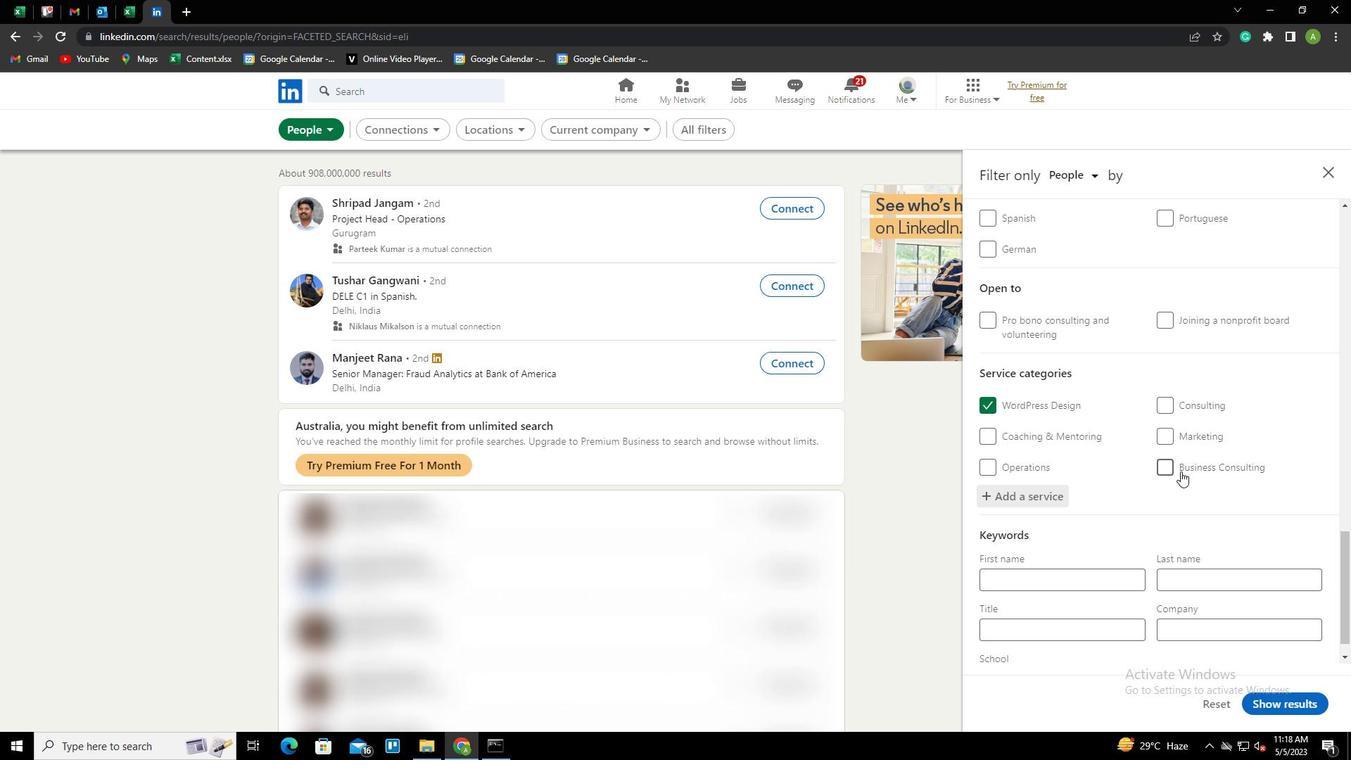 
Action: Mouse scrolled (1181, 470) with delta (0, 0)
Screenshot: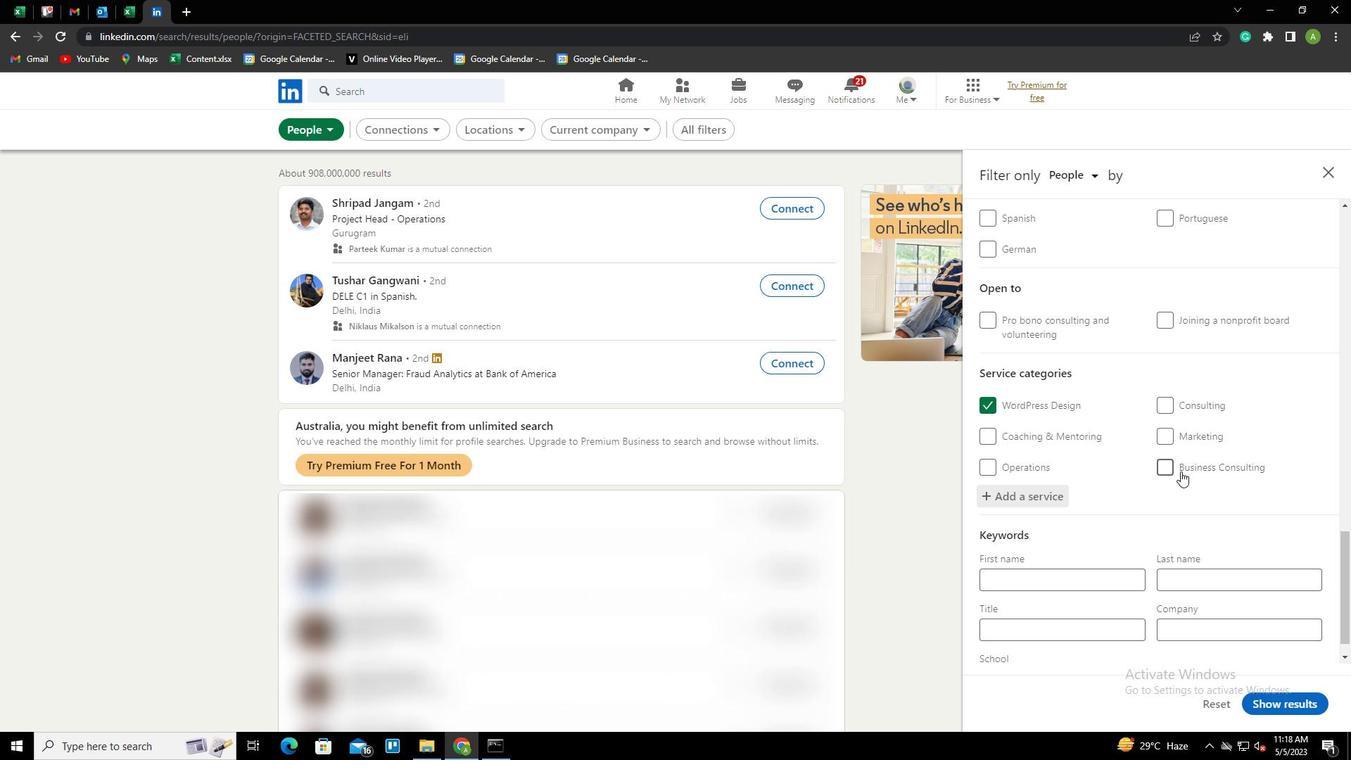 
Action: Mouse scrolled (1181, 470) with delta (0, 0)
Screenshot: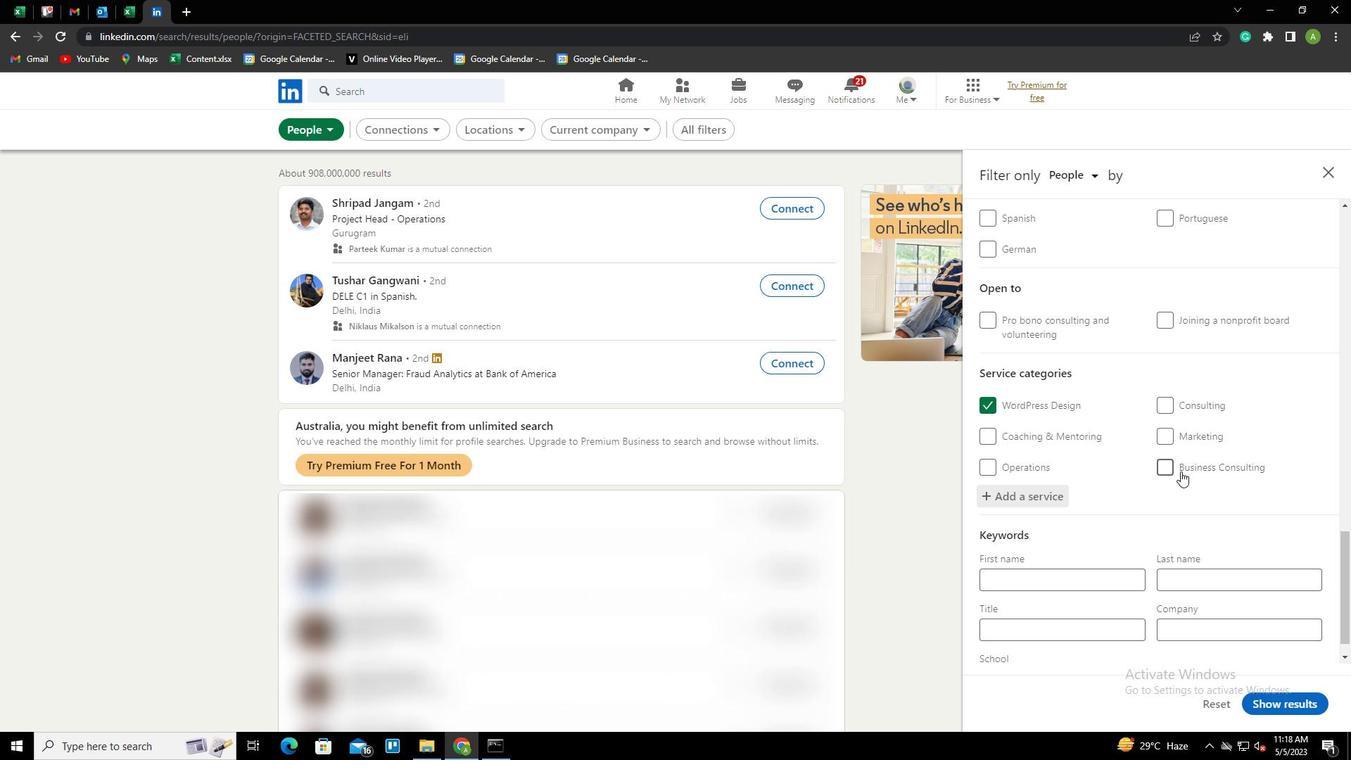 
Action: Mouse moved to (1072, 606)
Screenshot: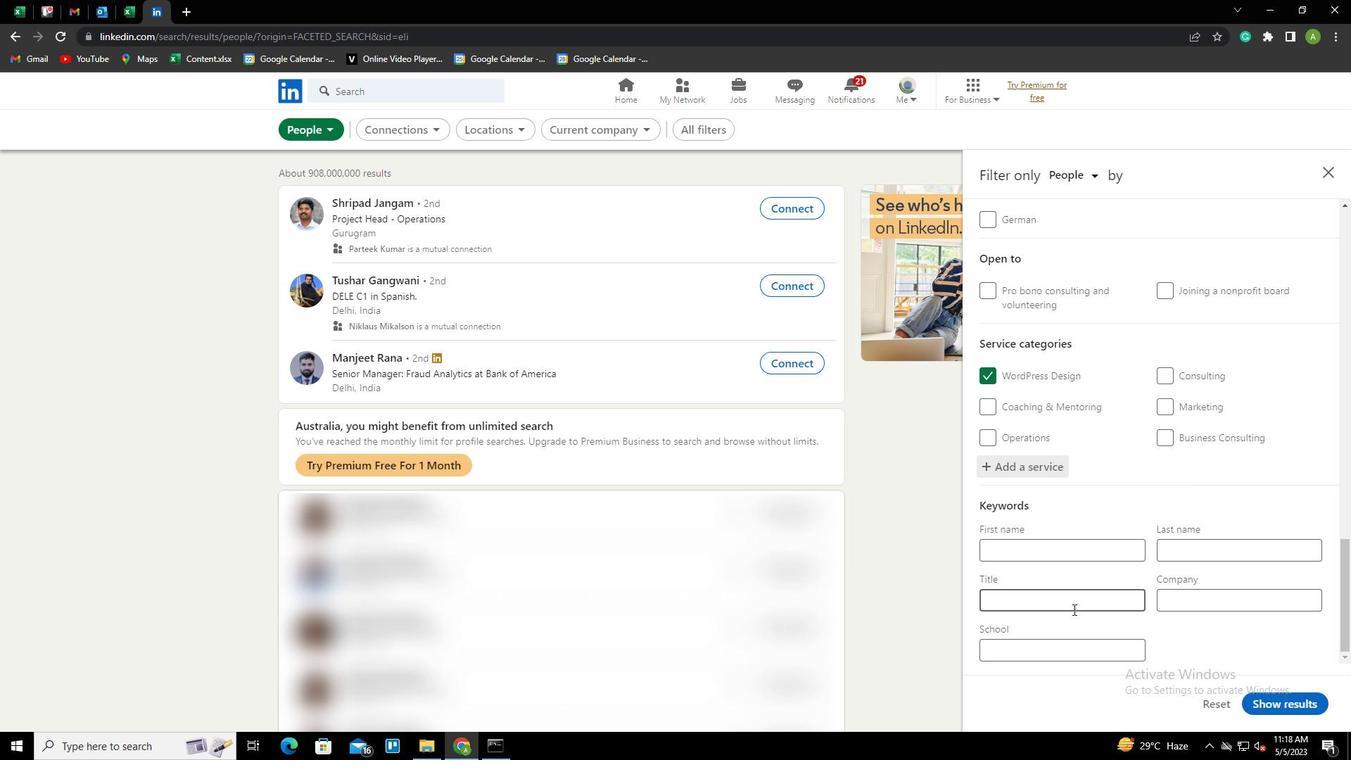 
Action: Mouse pressed left at (1072, 606)
Screenshot: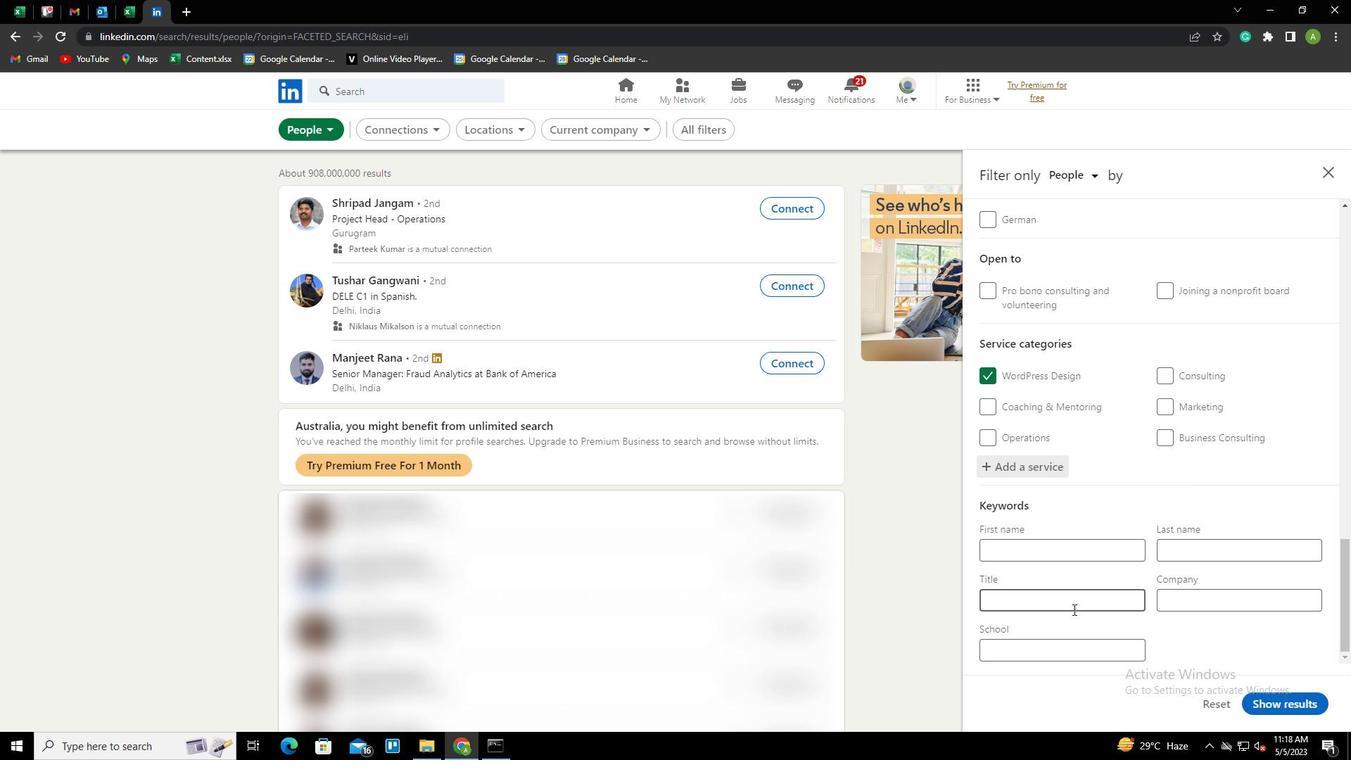 
Action: Key pressed <Key.shift><Key.shift>BUSINESS<Key.space><Key.shift>ANALYST
Screenshot: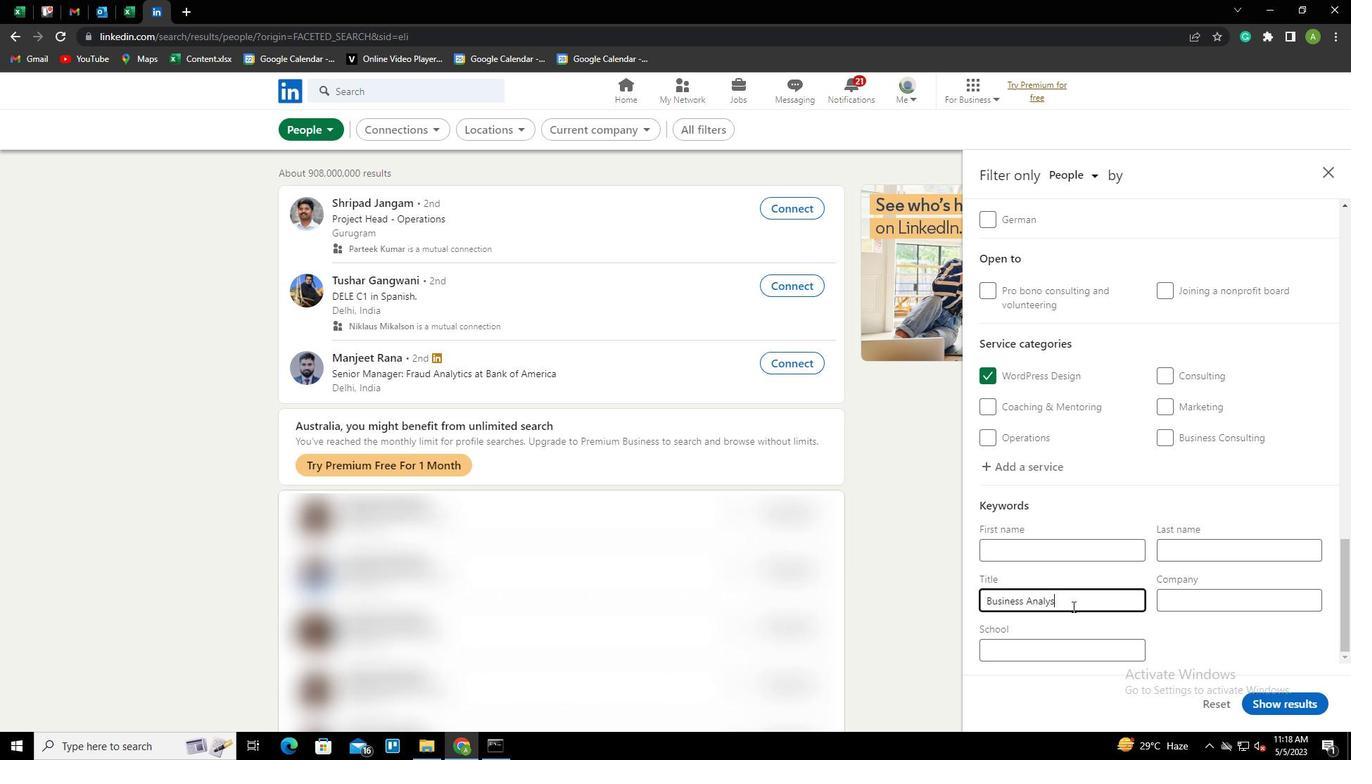 
Action: Mouse moved to (1253, 618)
Screenshot: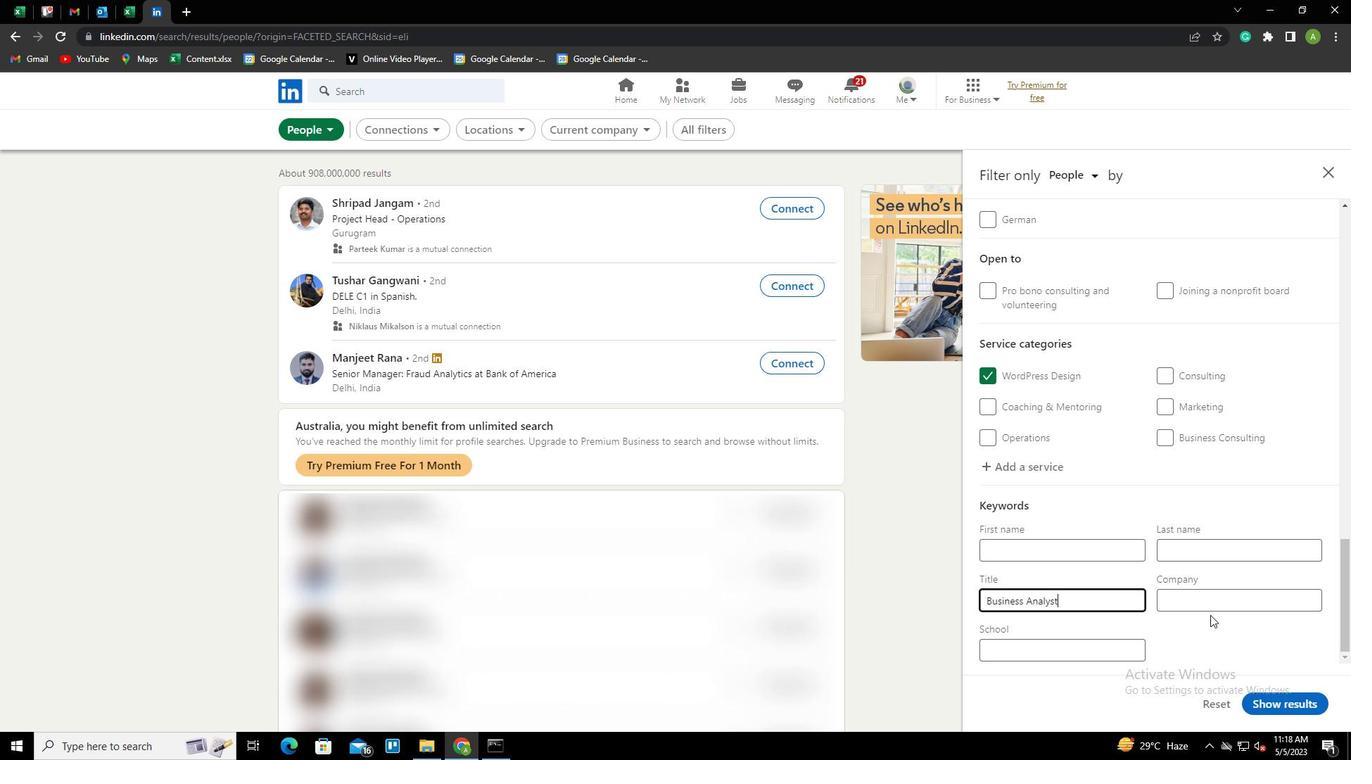 
Action: Mouse pressed left at (1253, 618)
Screenshot: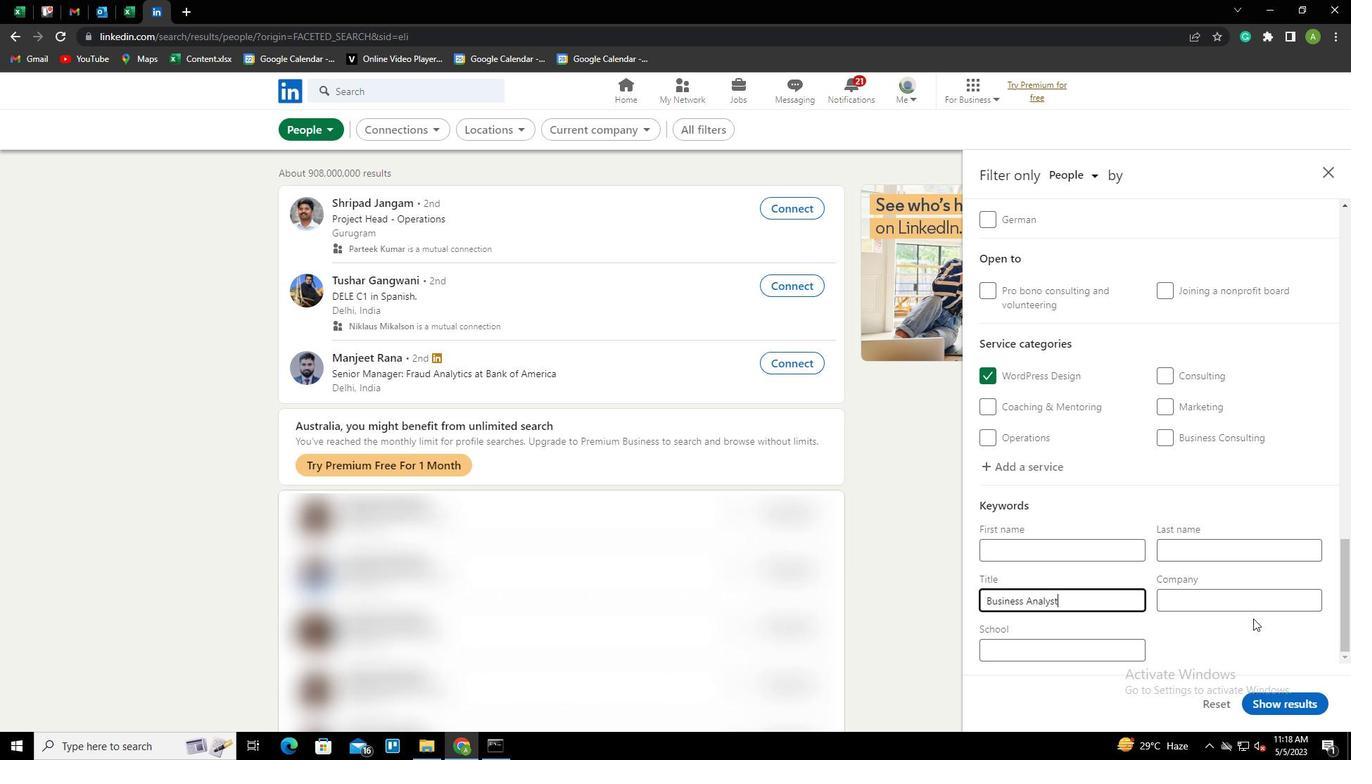 
Action: Mouse moved to (1281, 695)
Screenshot: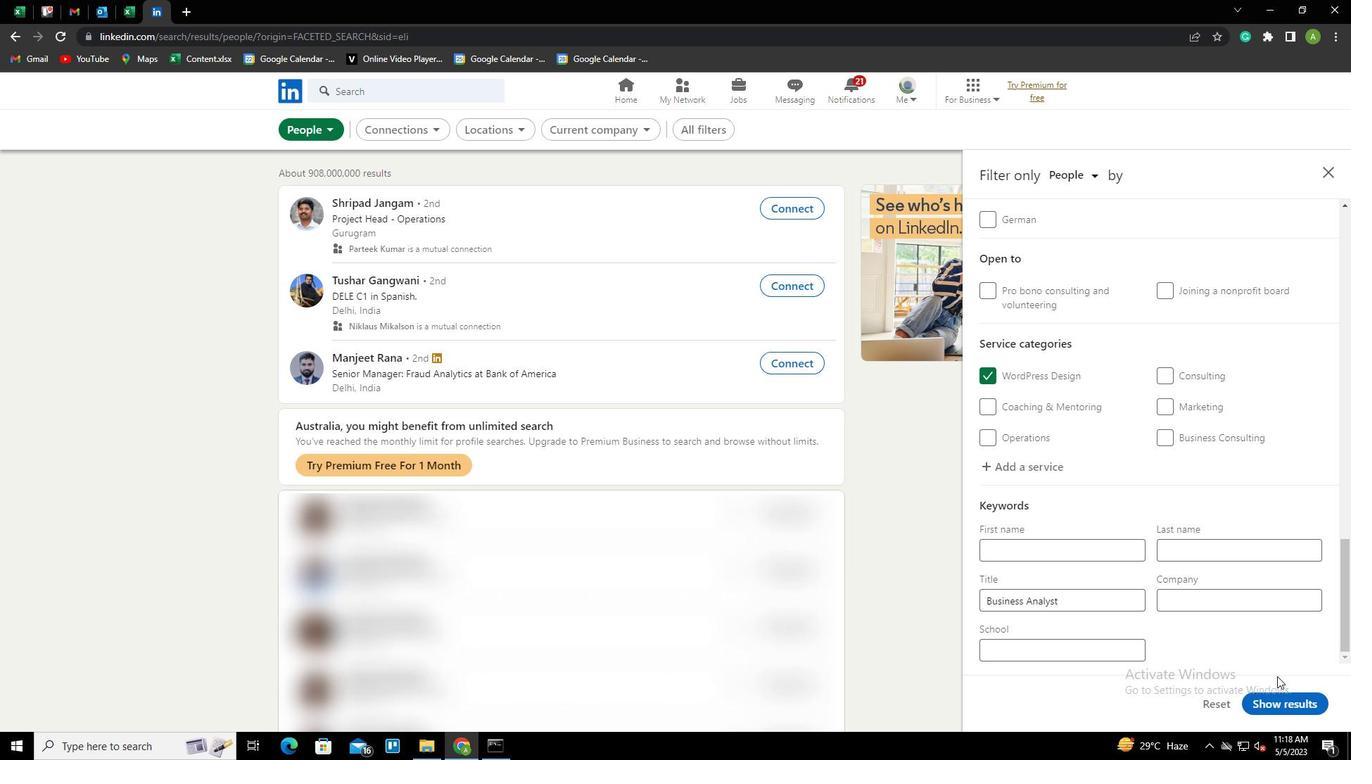 
Action: Mouse pressed left at (1281, 695)
Screenshot: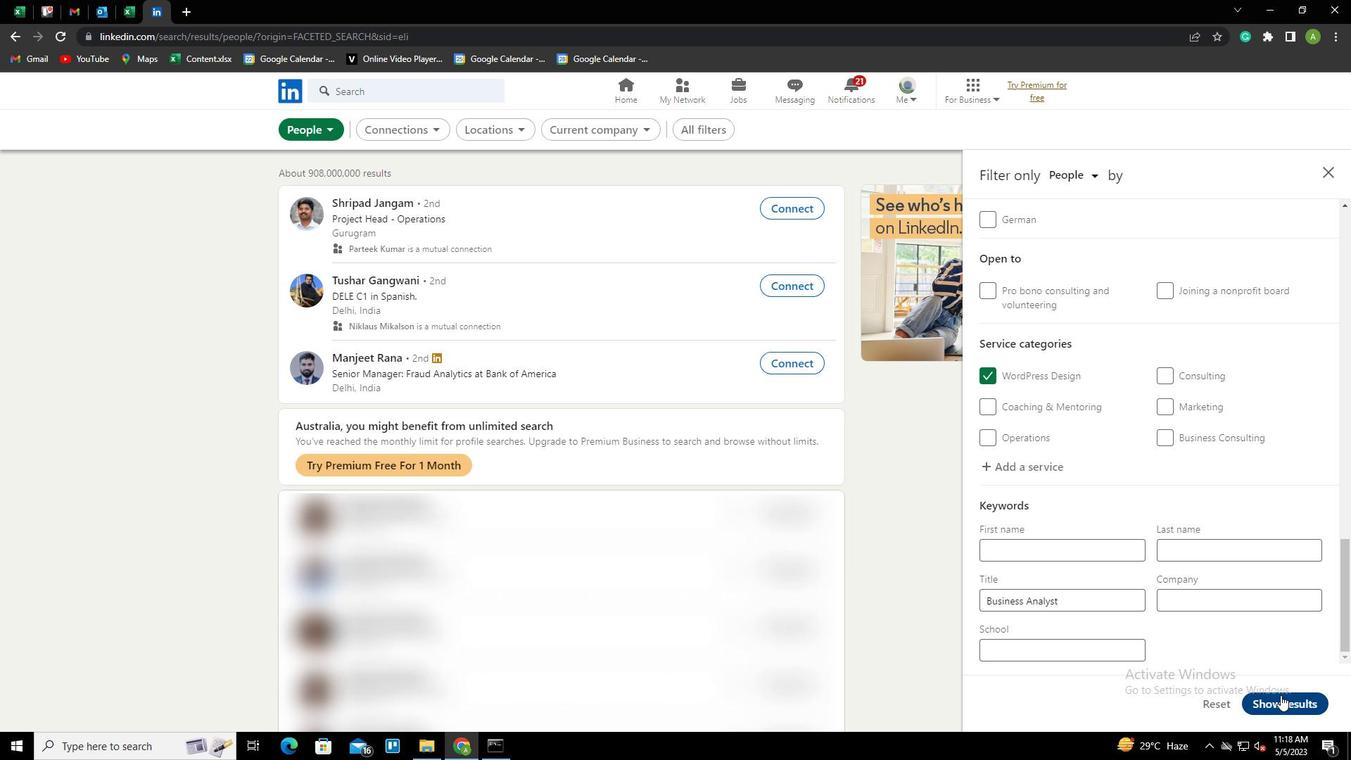 
